 Task: Add a signature Jason Clark containing With sincere appreciation and warm wishes, Jason Clark to email address softage.8@softage.net and add a label Class schedules
Action: Mouse moved to (1070, 61)
Screenshot: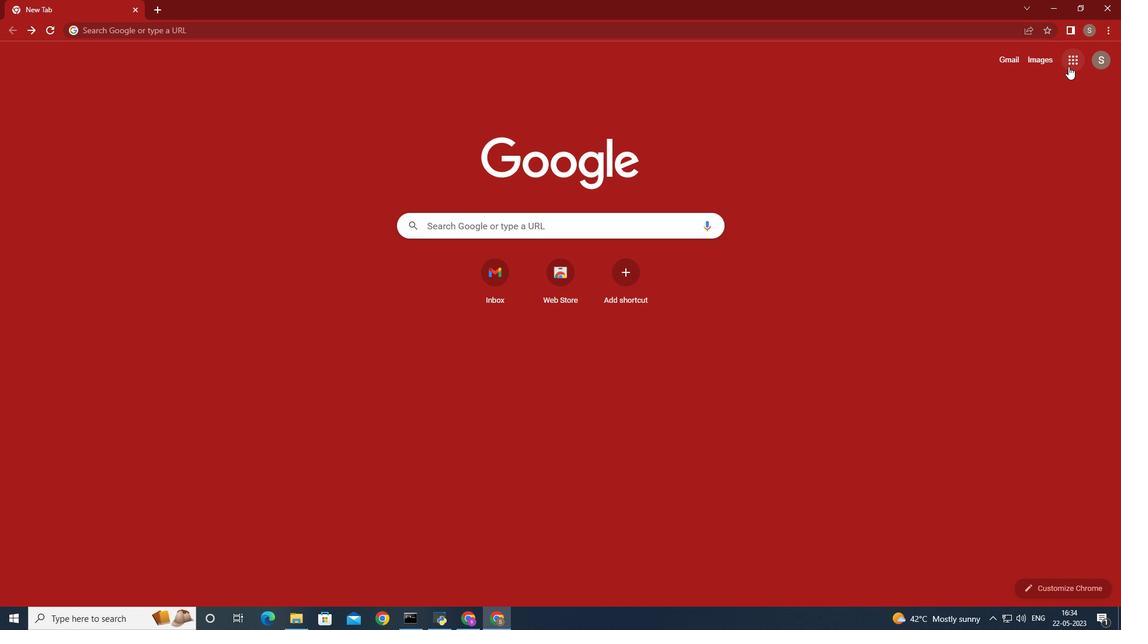 
Action: Mouse pressed left at (1070, 61)
Screenshot: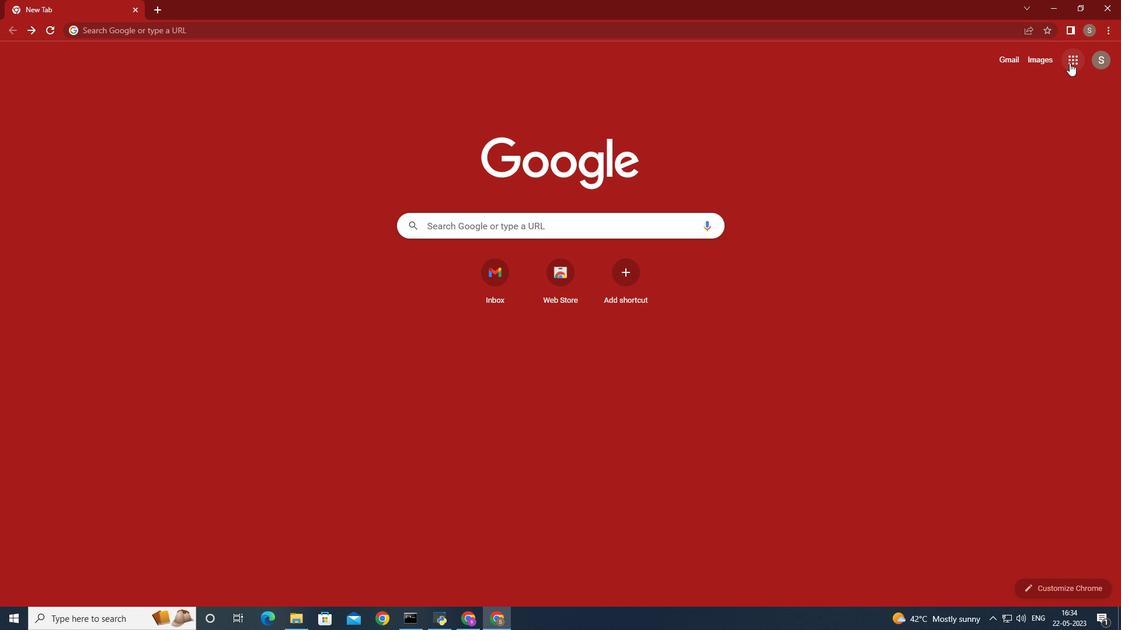 
Action: Mouse moved to (1028, 114)
Screenshot: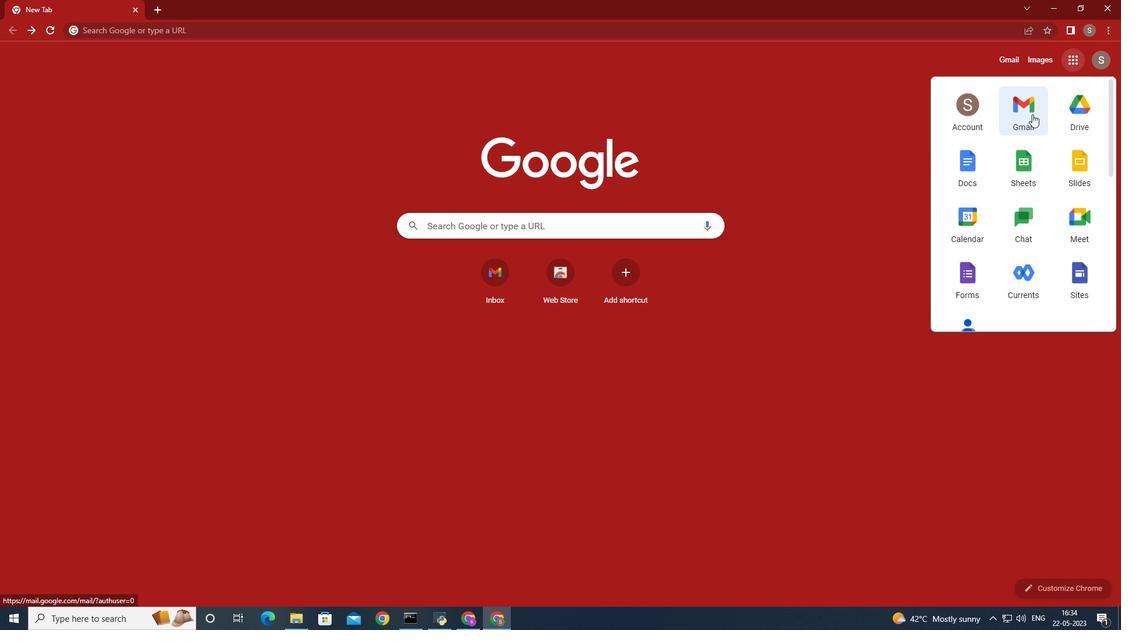 
Action: Mouse pressed left at (1028, 114)
Screenshot: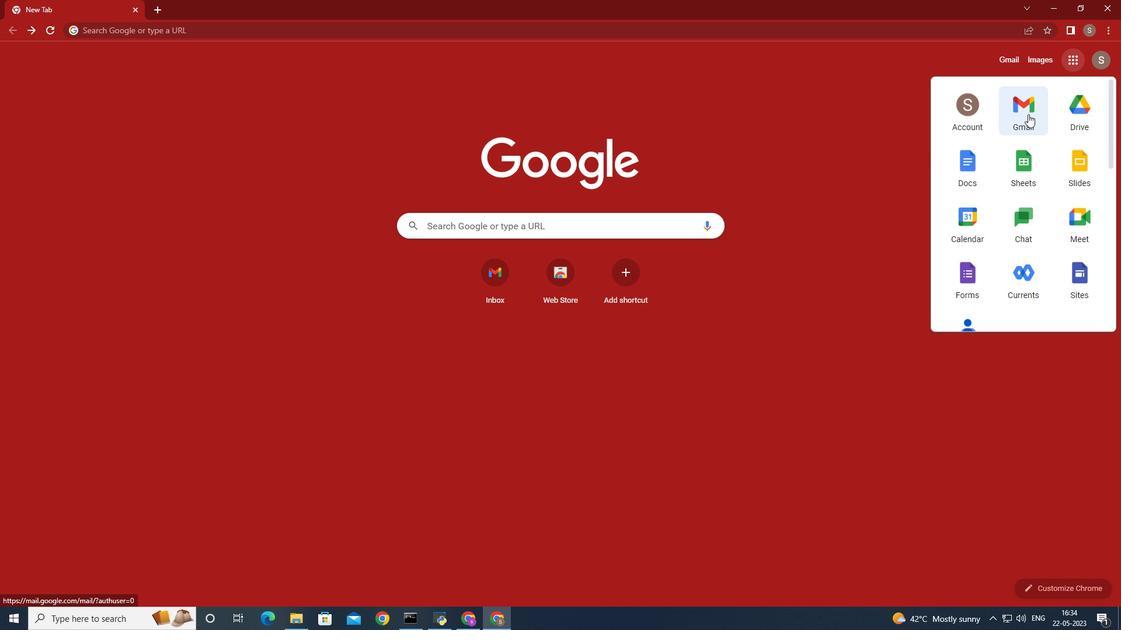 
Action: Mouse moved to (996, 85)
Screenshot: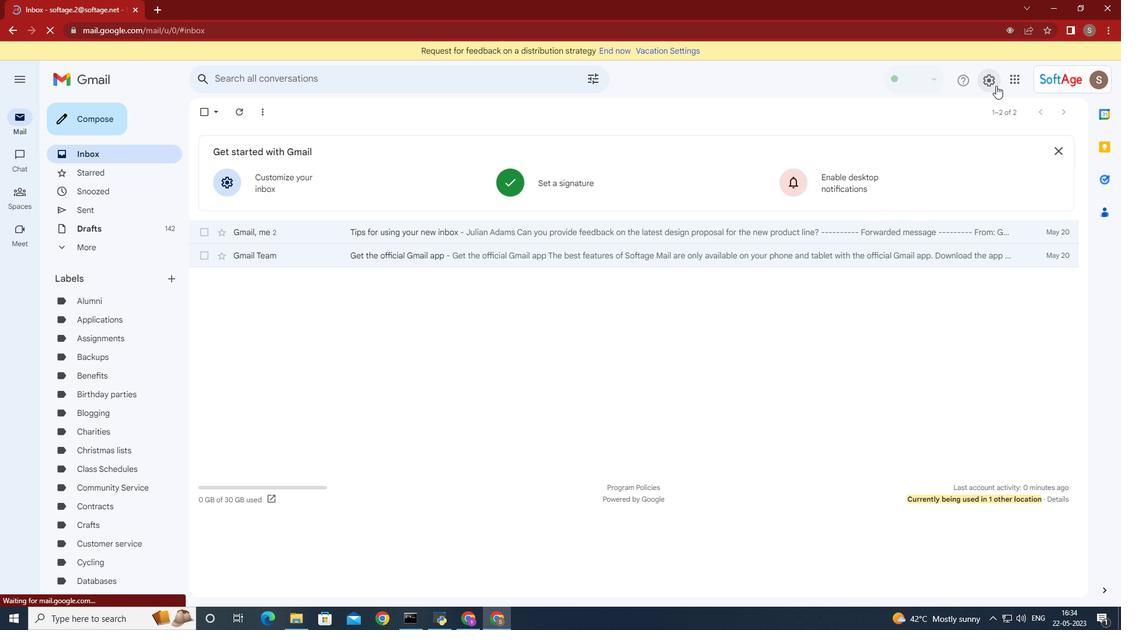 
Action: Mouse pressed left at (996, 85)
Screenshot: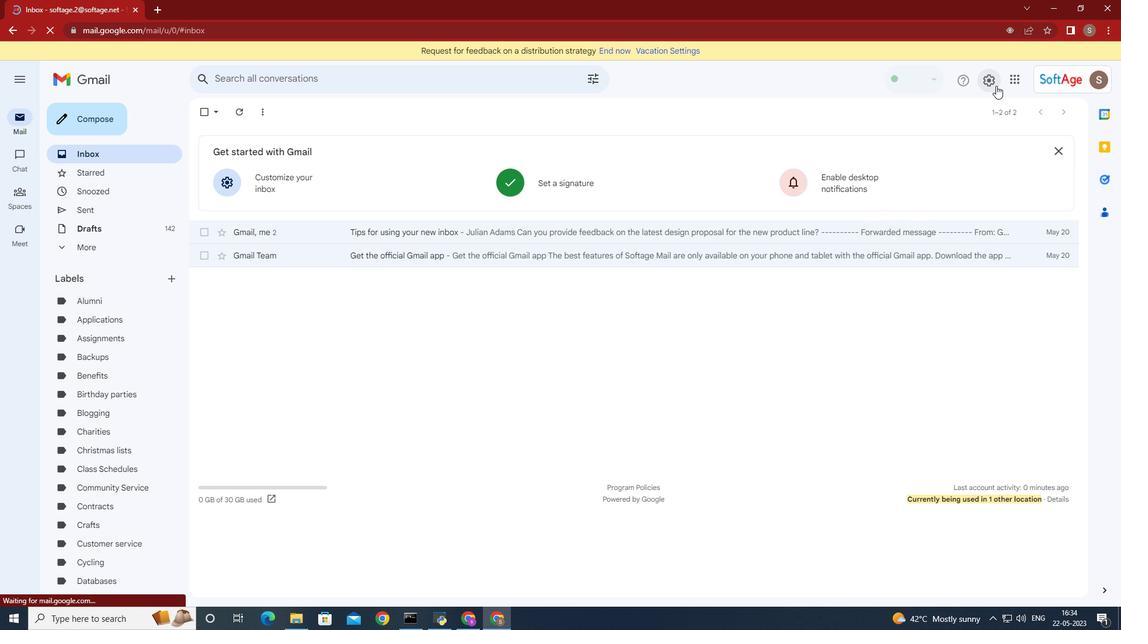 
Action: Mouse moved to (1004, 141)
Screenshot: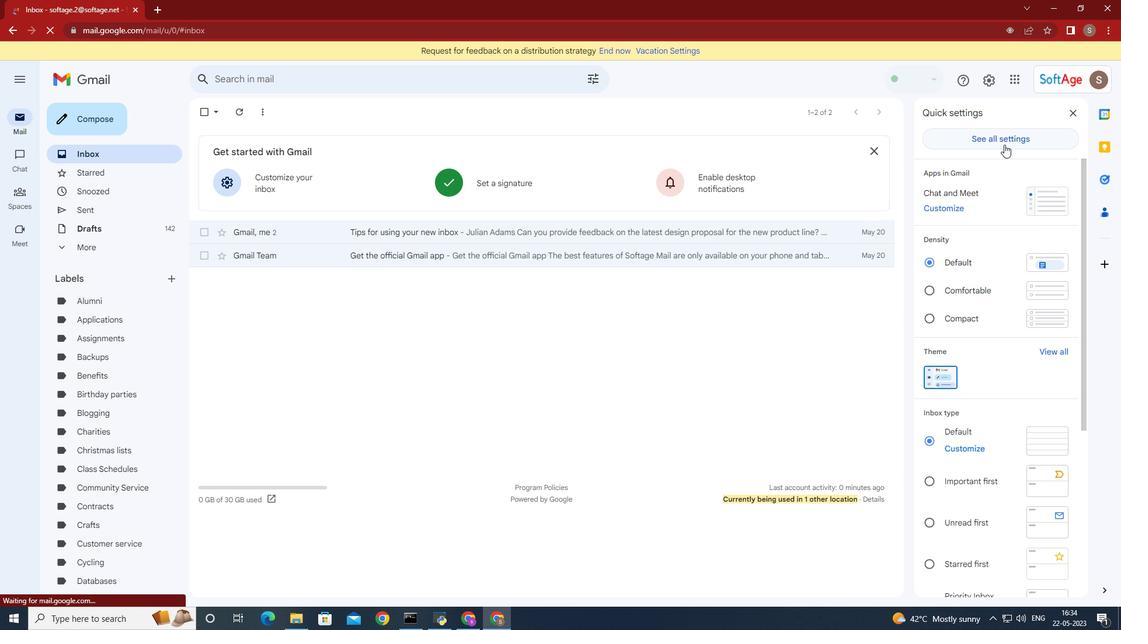 
Action: Mouse pressed left at (1004, 141)
Screenshot: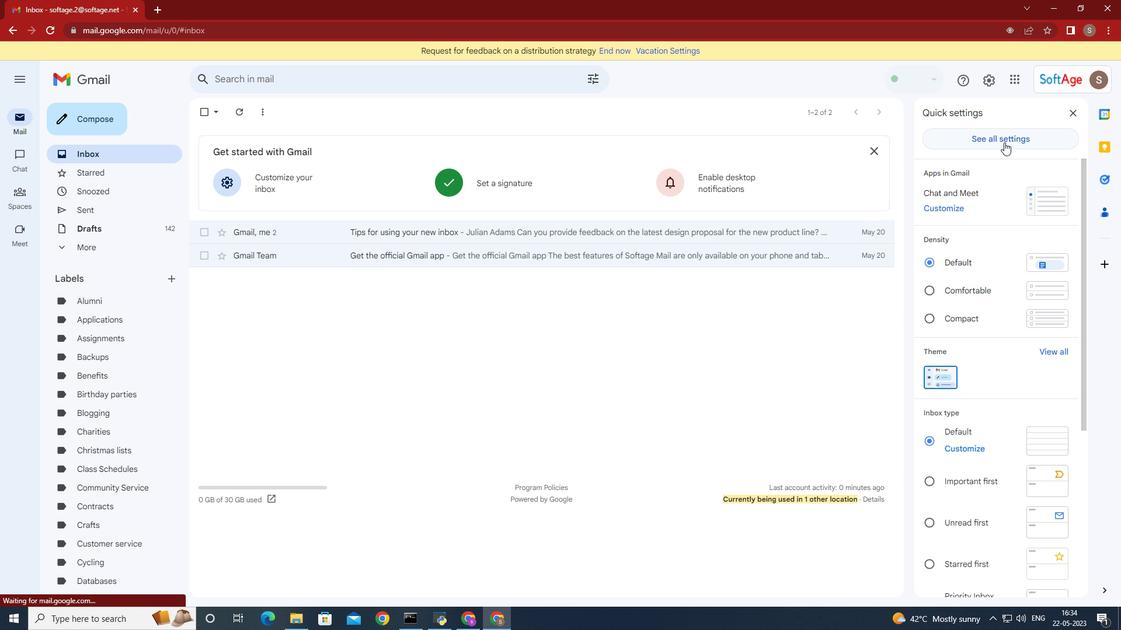 
Action: Mouse moved to (785, 265)
Screenshot: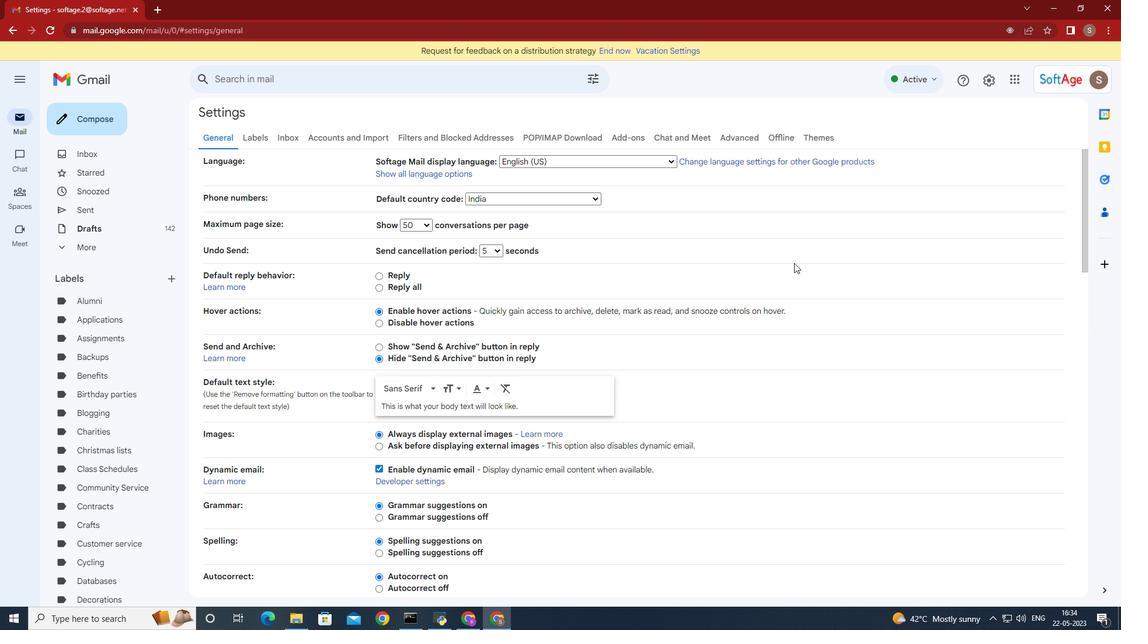 
Action: Mouse scrolled (785, 264) with delta (0, 0)
Screenshot: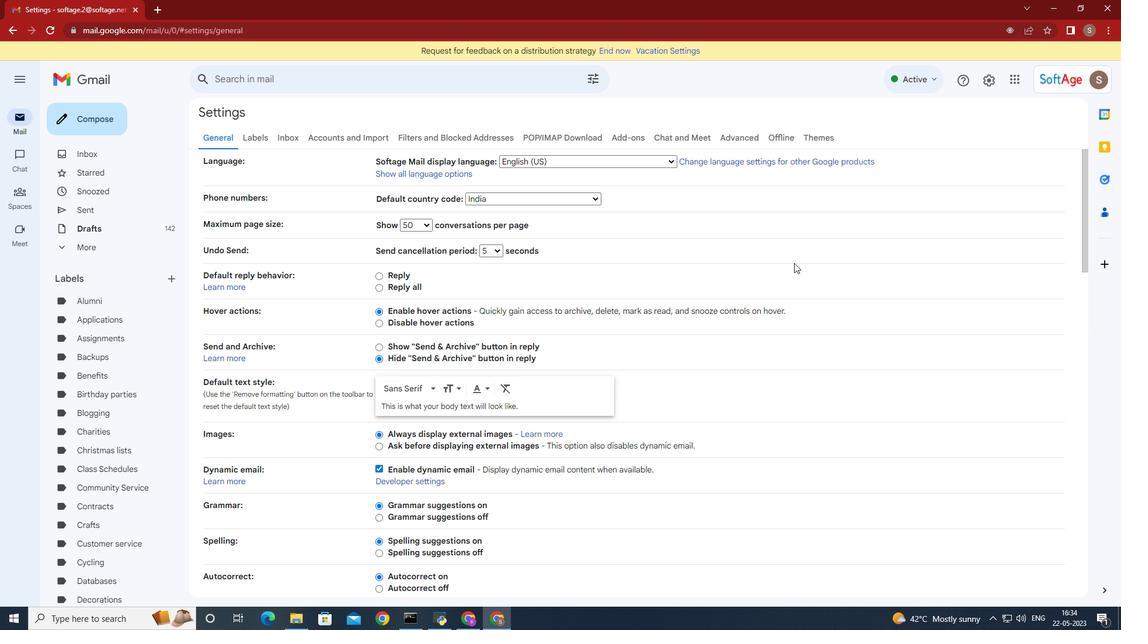 
Action: Mouse moved to (784, 265)
Screenshot: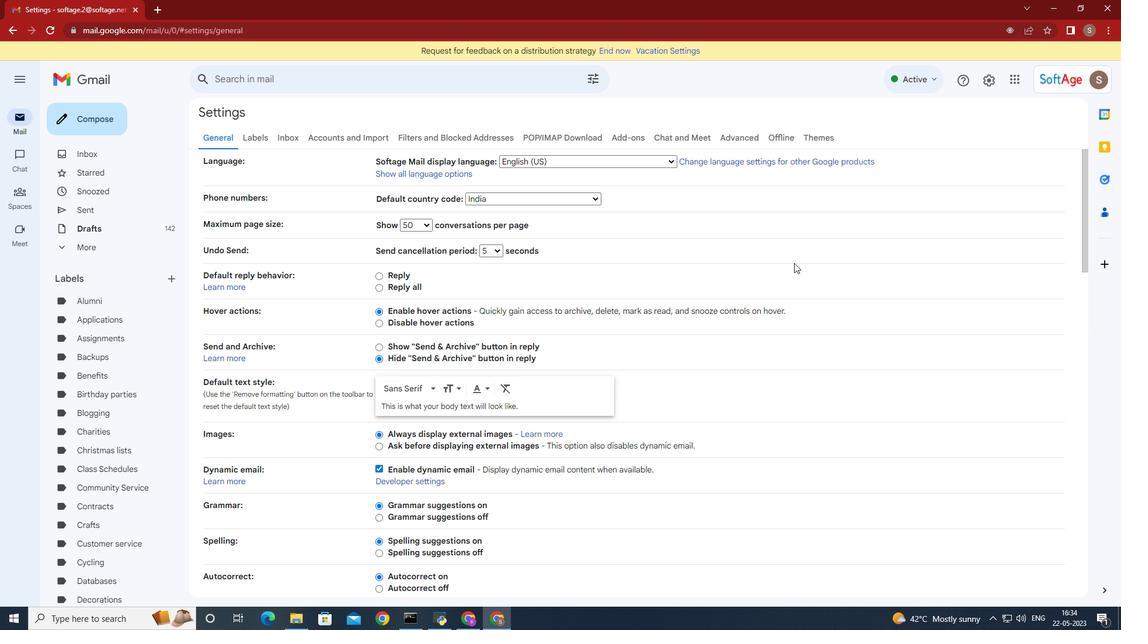 
Action: Mouse scrolled (784, 264) with delta (0, 0)
Screenshot: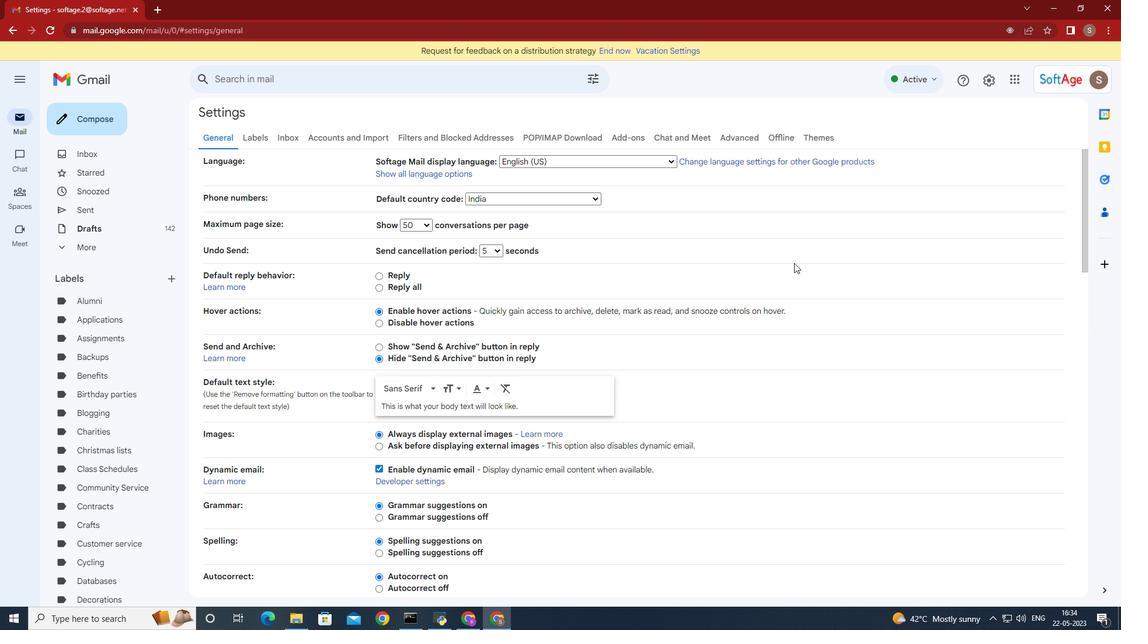 
Action: Mouse moved to (784, 265)
Screenshot: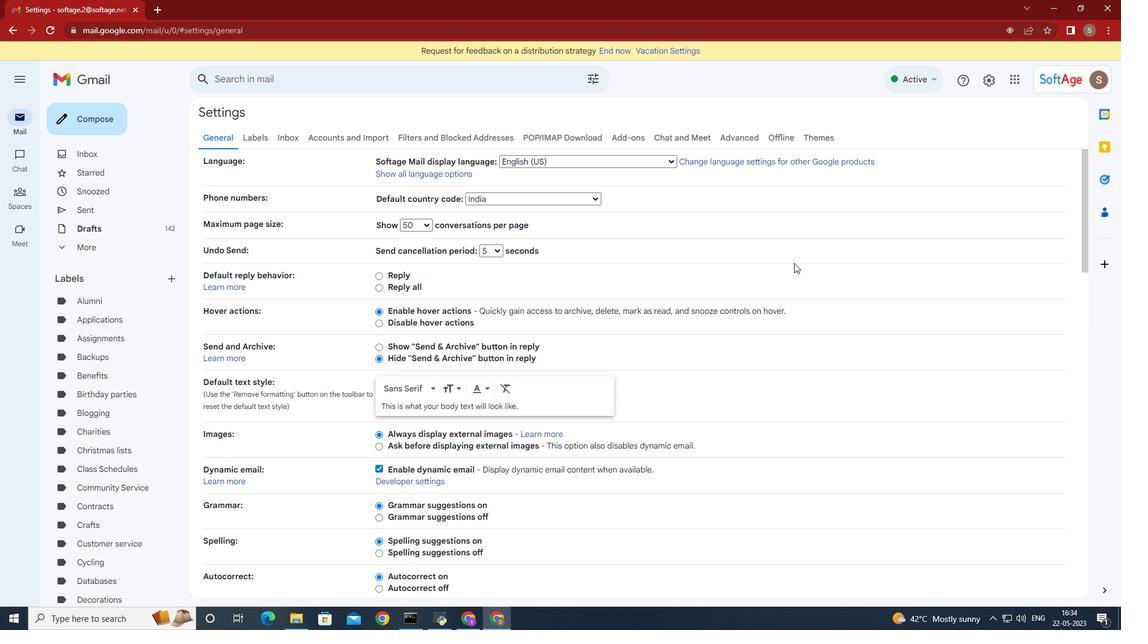 
Action: Mouse scrolled (784, 264) with delta (0, 0)
Screenshot: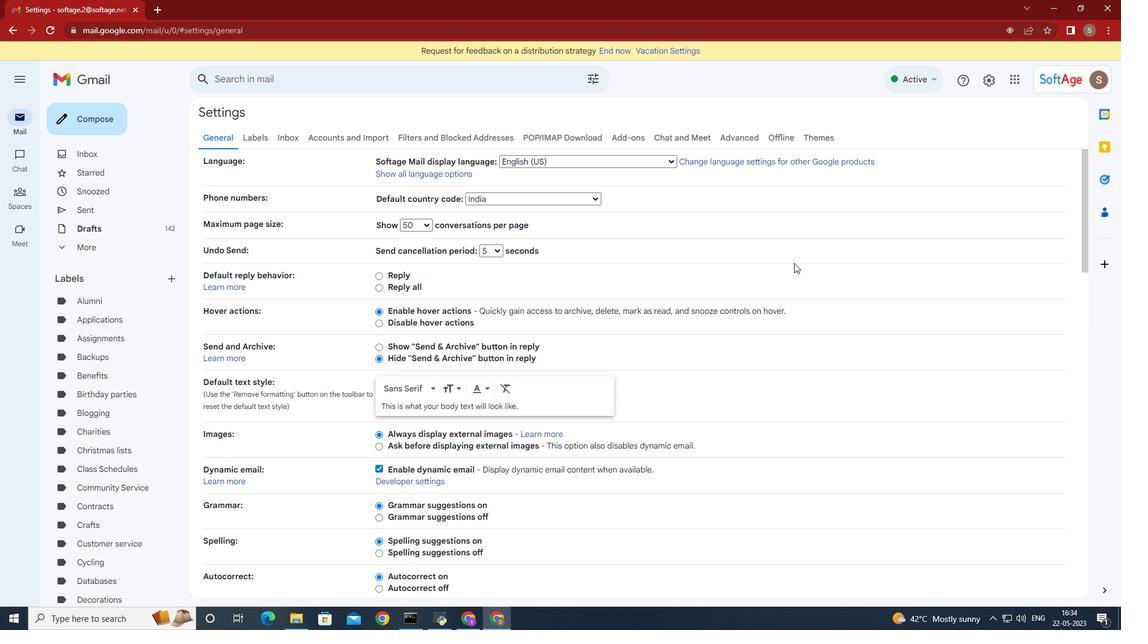 
Action: Mouse moved to (782, 265)
Screenshot: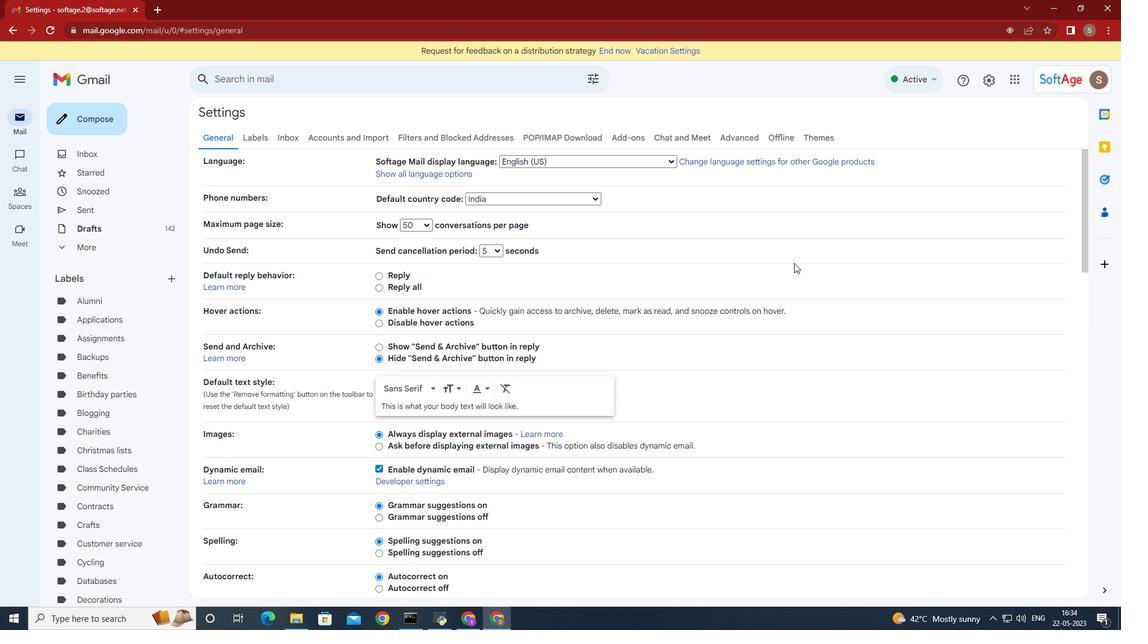 
Action: Mouse scrolled (782, 265) with delta (0, 0)
Screenshot: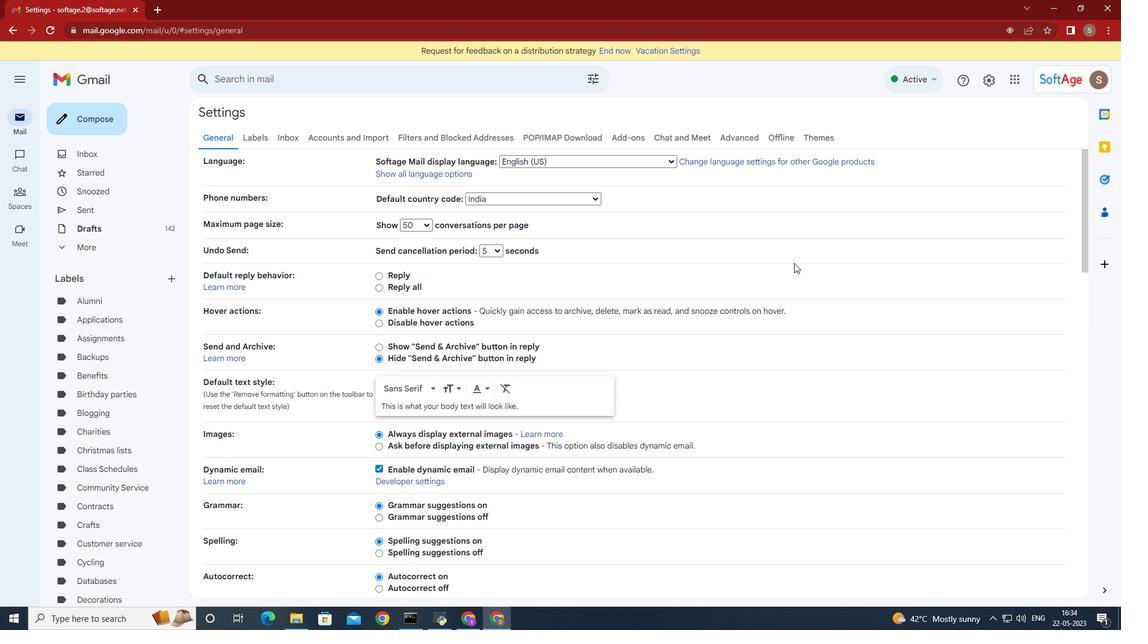 
Action: Mouse moved to (779, 265)
Screenshot: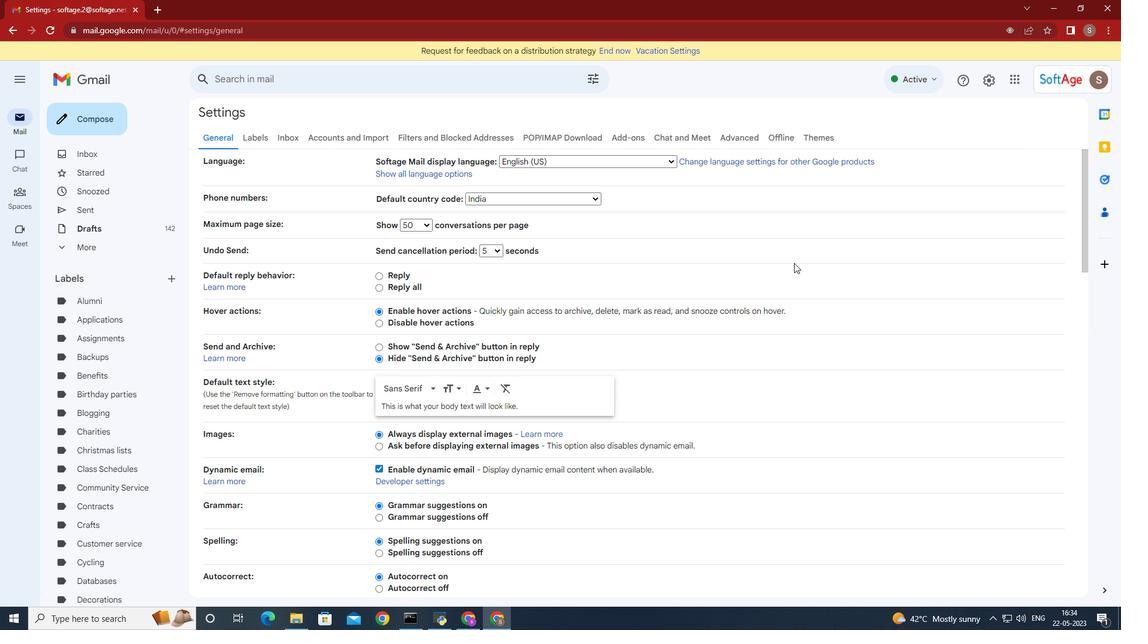 
Action: Mouse scrolled (779, 265) with delta (0, 0)
Screenshot: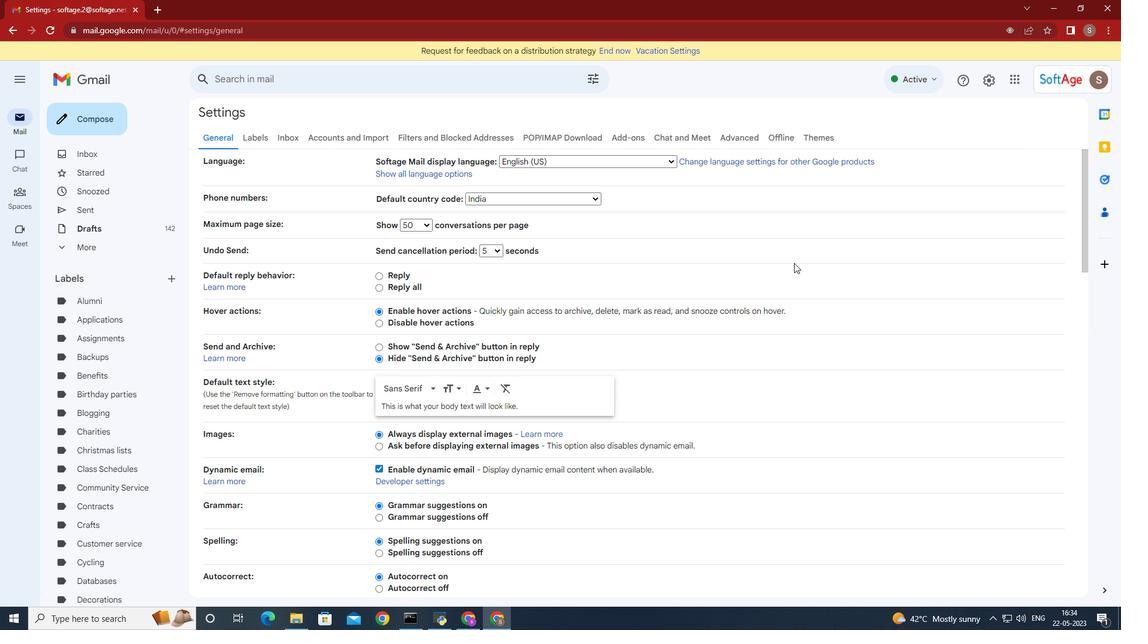 
Action: Mouse moved to (776, 265)
Screenshot: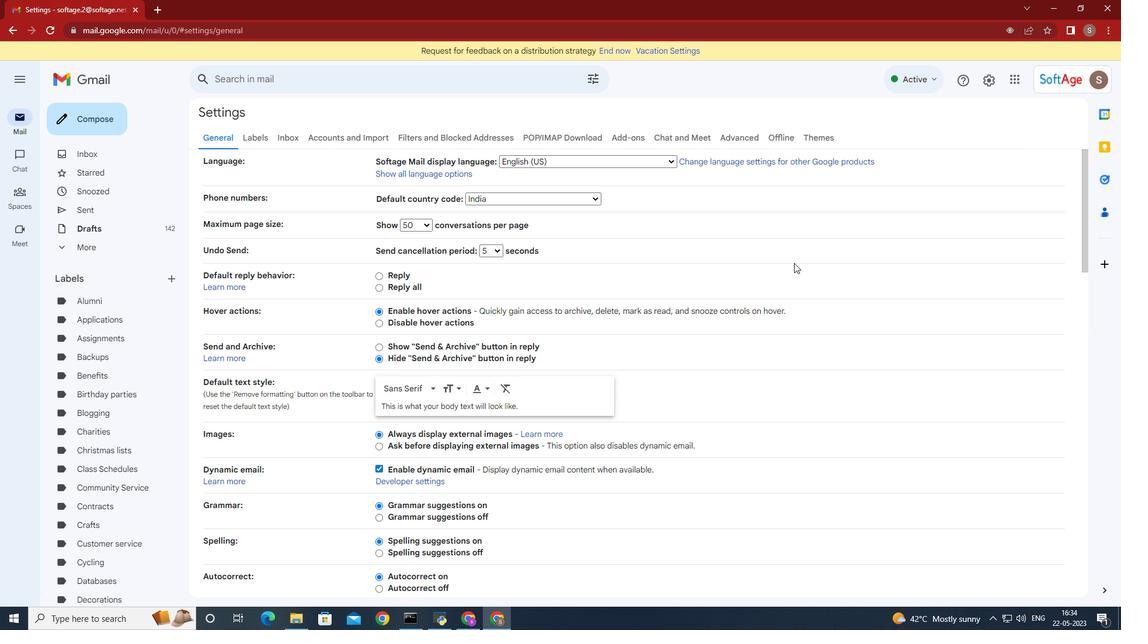 
Action: Mouse scrolled (776, 265) with delta (0, 0)
Screenshot: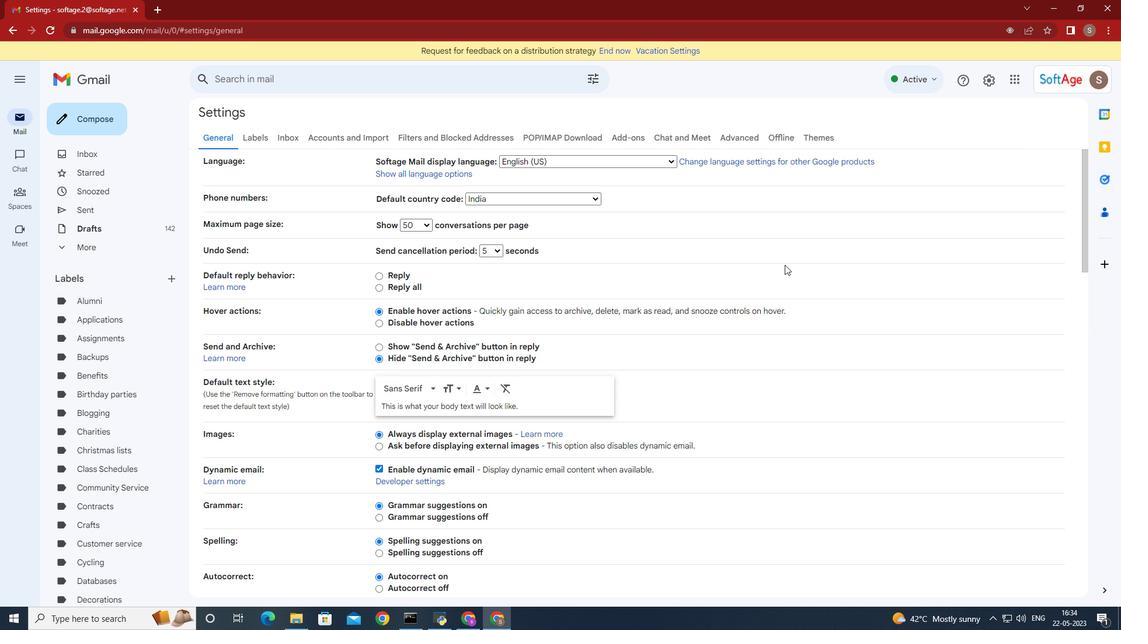 
Action: Mouse moved to (772, 265)
Screenshot: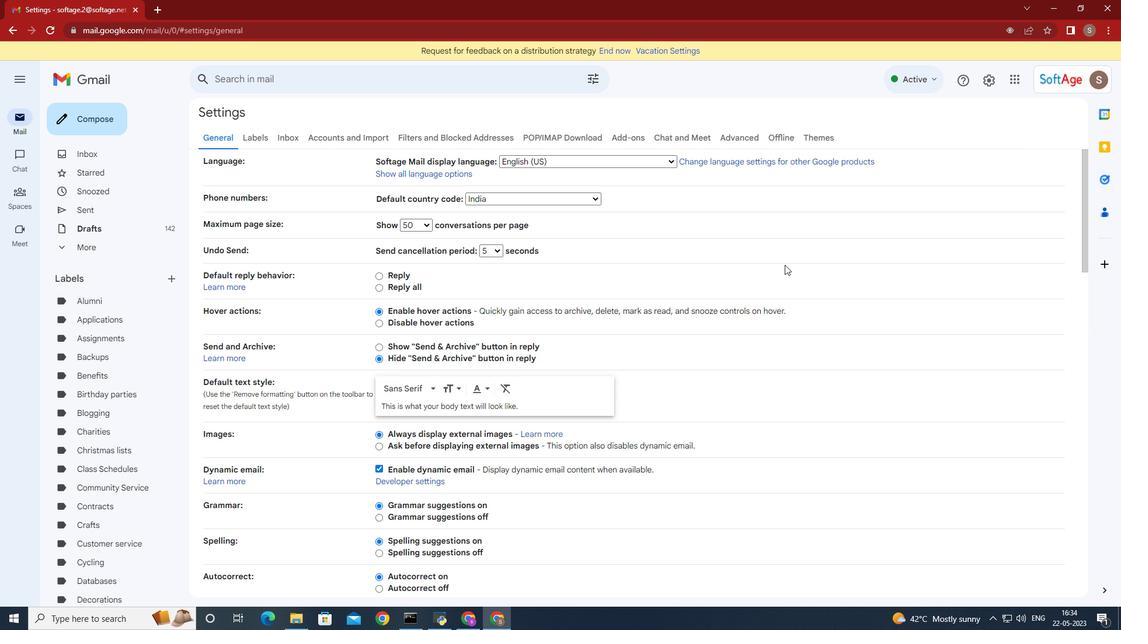 
Action: Mouse scrolled (772, 264) with delta (0, 0)
Screenshot: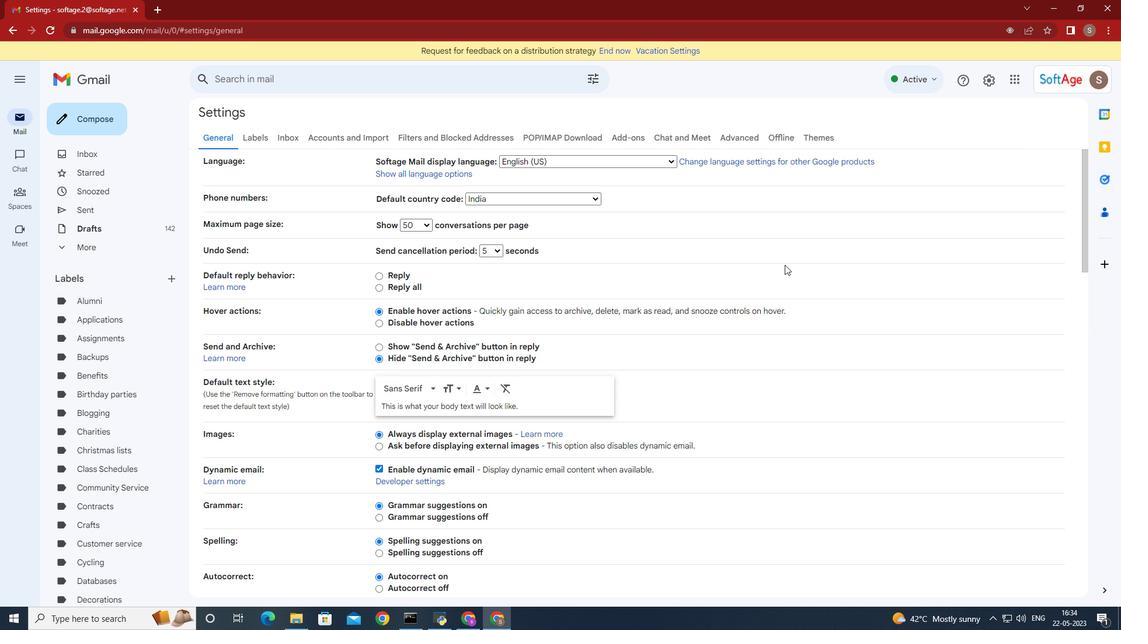 
Action: Mouse moved to (748, 268)
Screenshot: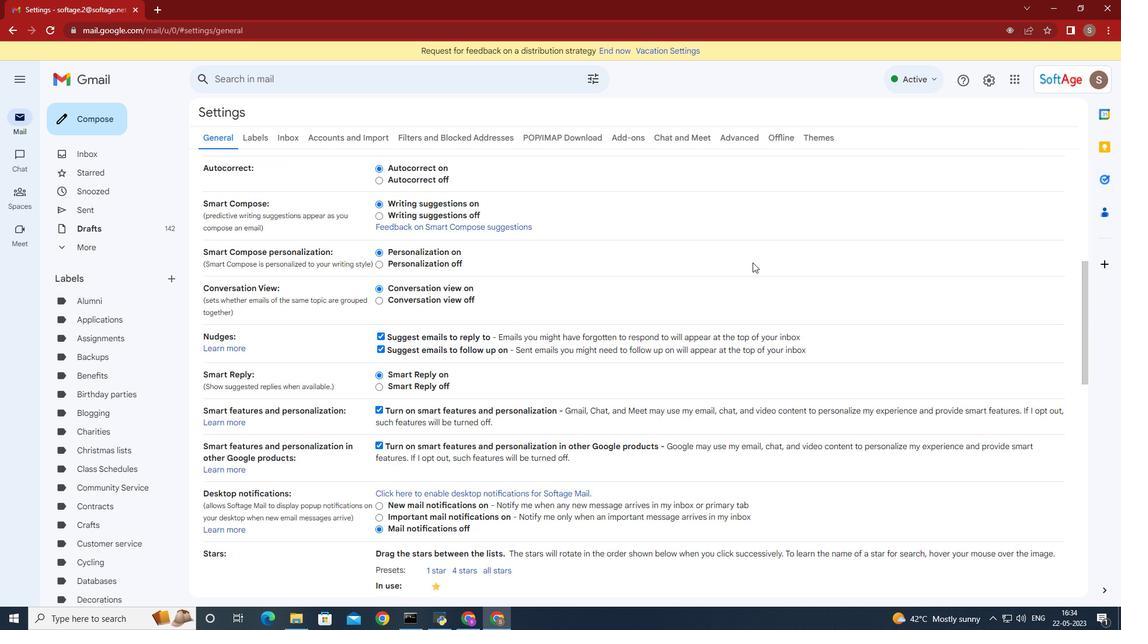 
Action: Mouse scrolled (748, 268) with delta (0, 0)
Screenshot: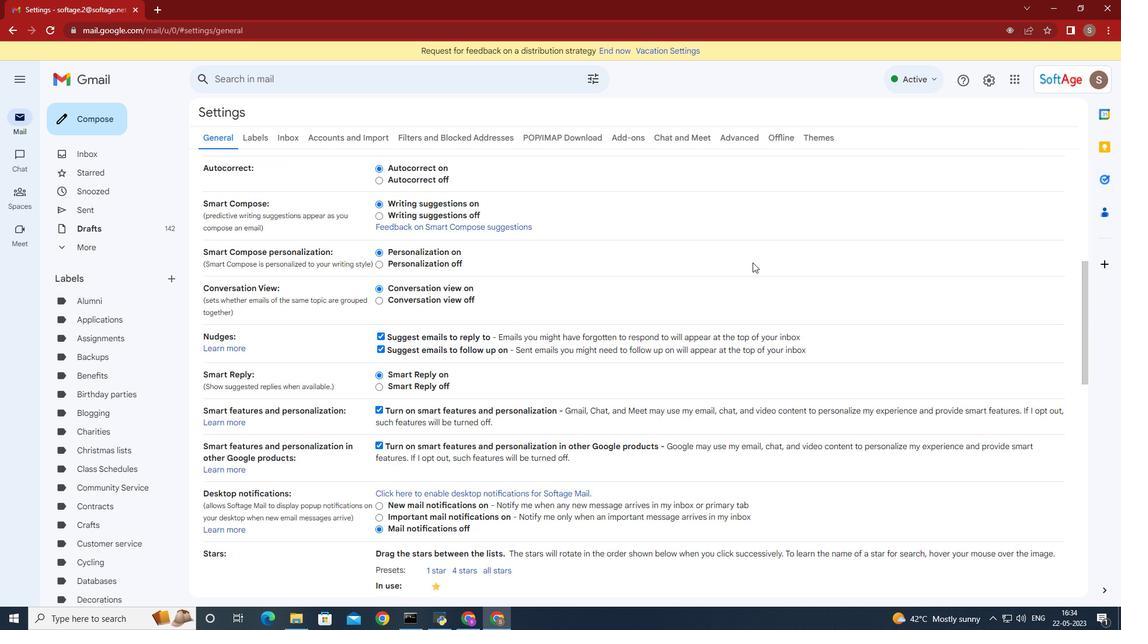
Action: Mouse moved to (748, 269)
Screenshot: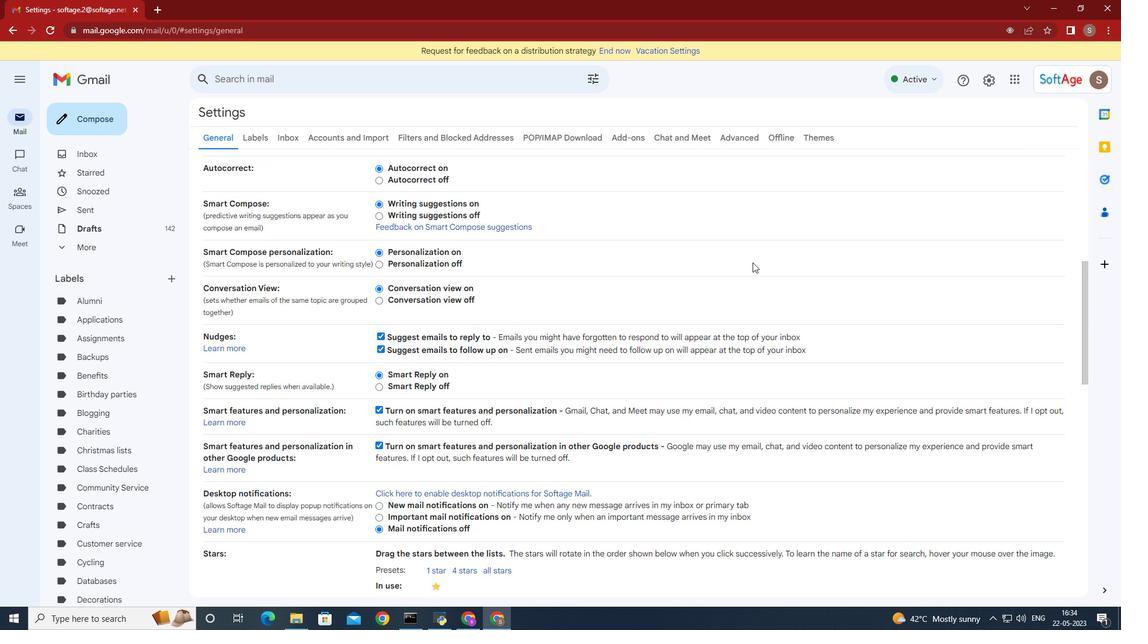 
Action: Mouse scrolled (748, 268) with delta (0, 0)
Screenshot: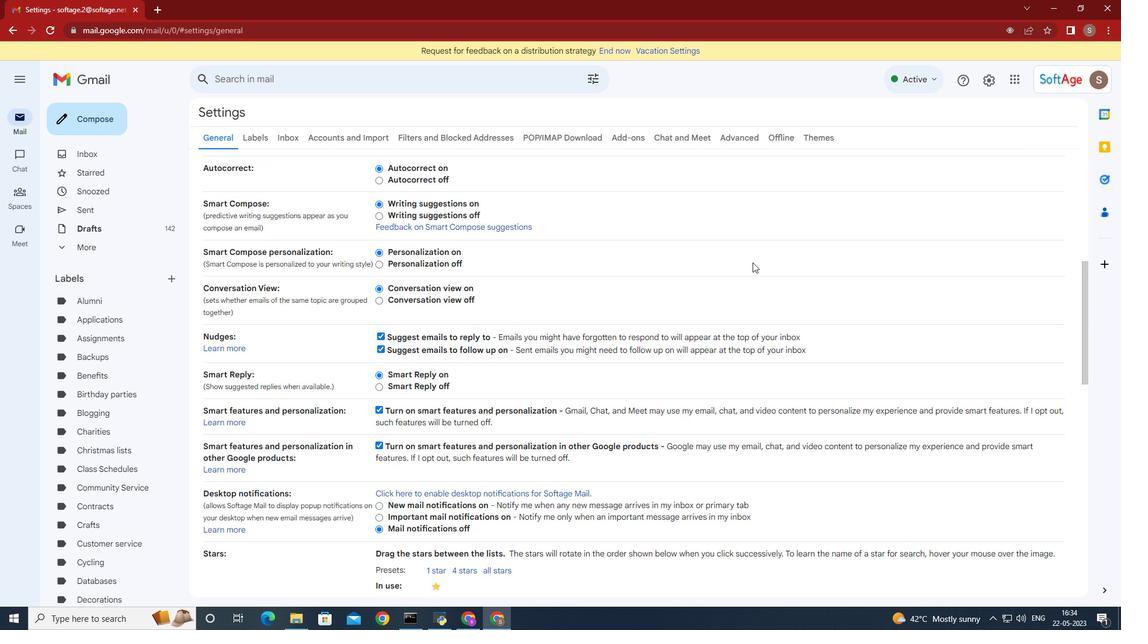 
Action: Mouse moved to (747, 269)
Screenshot: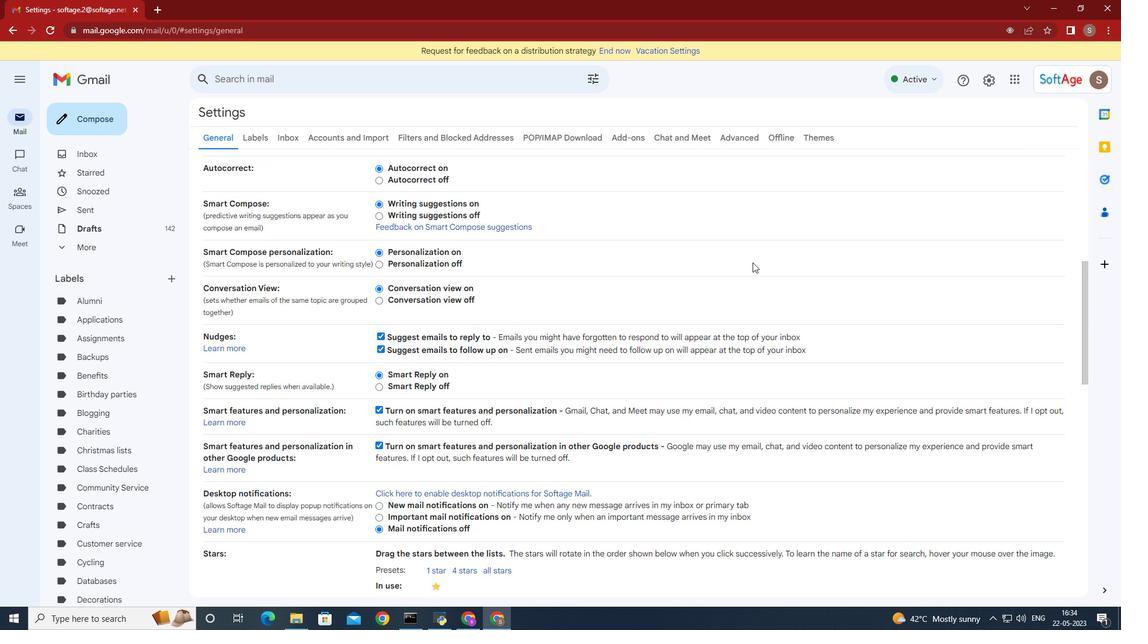 
Action: Mouse scrolled (747, 269) with delta (0, 0)
Screenshot: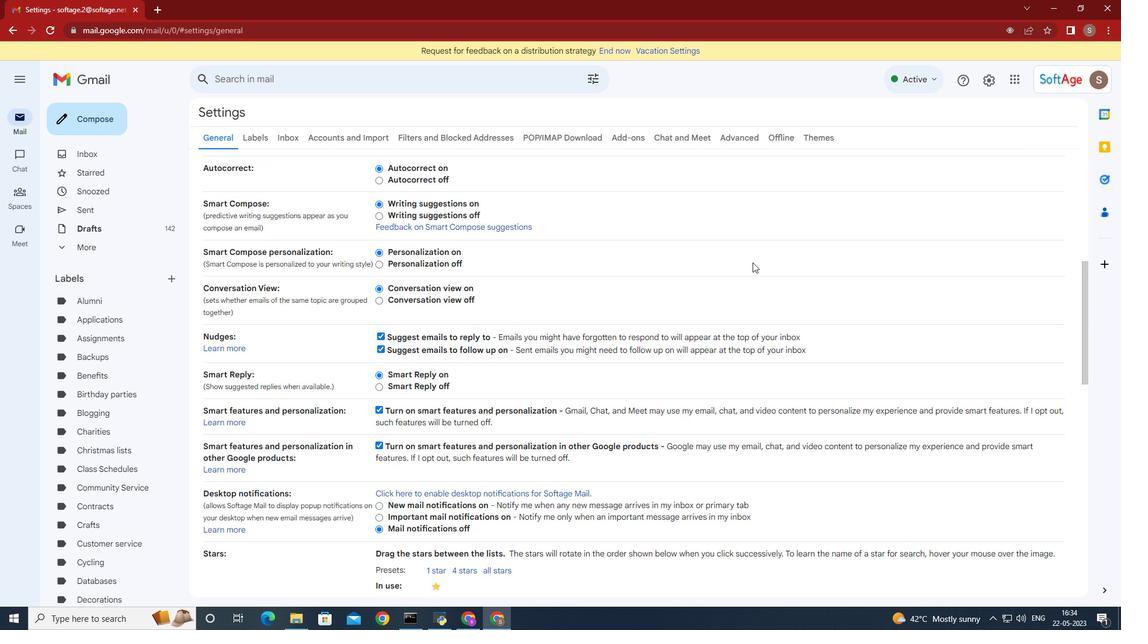 
Action: Mouse moved to (747, 270)
Screenshot: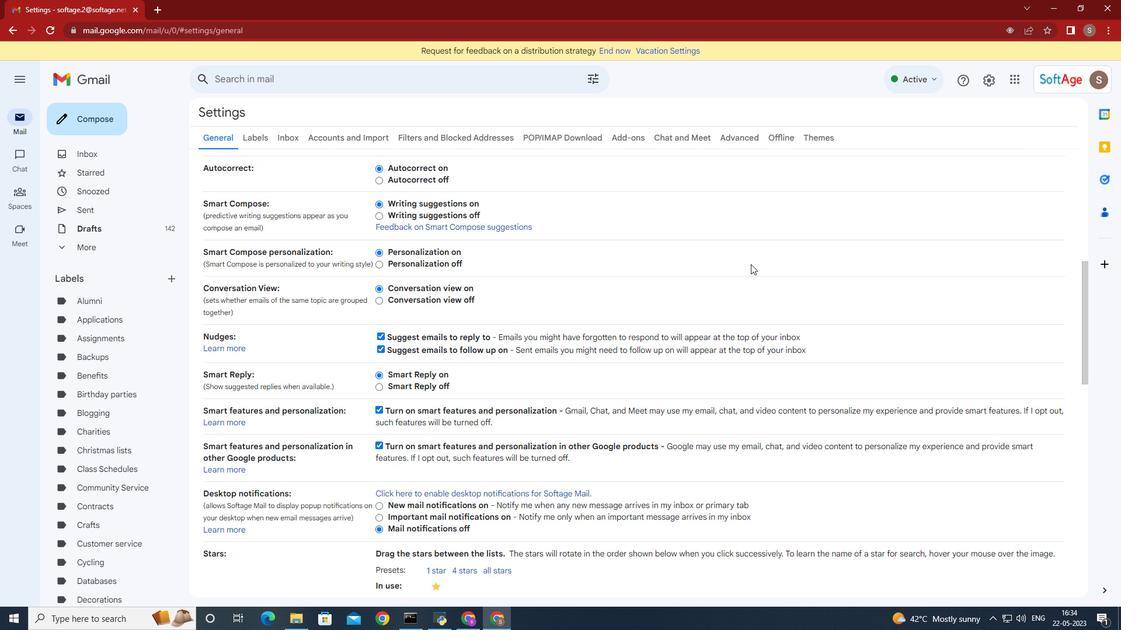 
Action: Mouse scrolled (747, 269) with delta (0, 0)
Screenshot: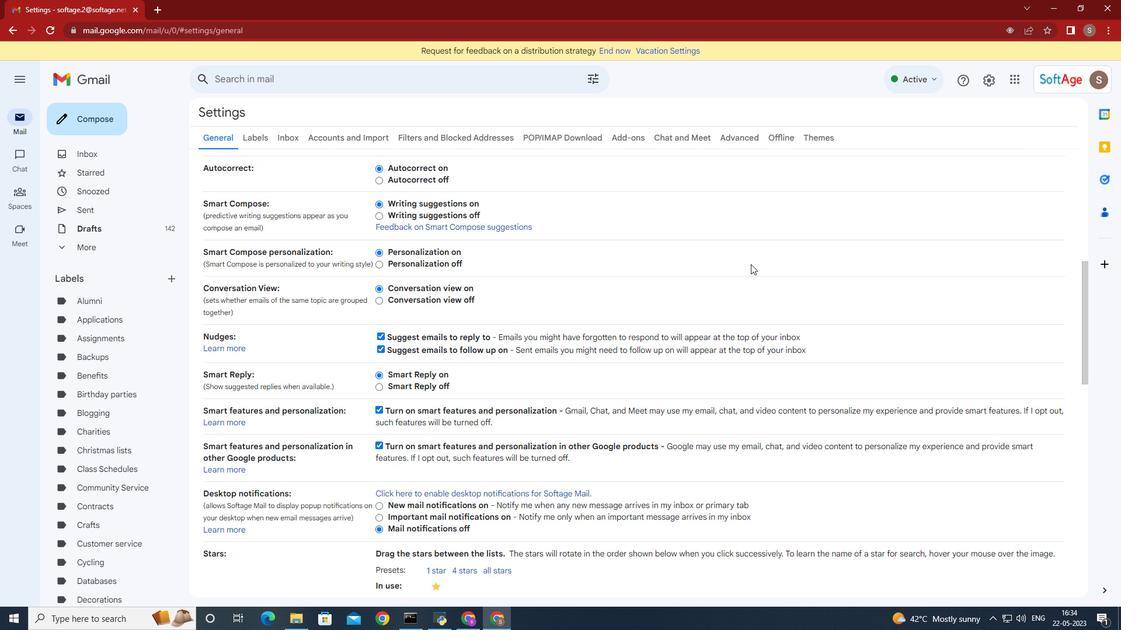 
Action: Mouse moved to (746, 270)
Screenshot: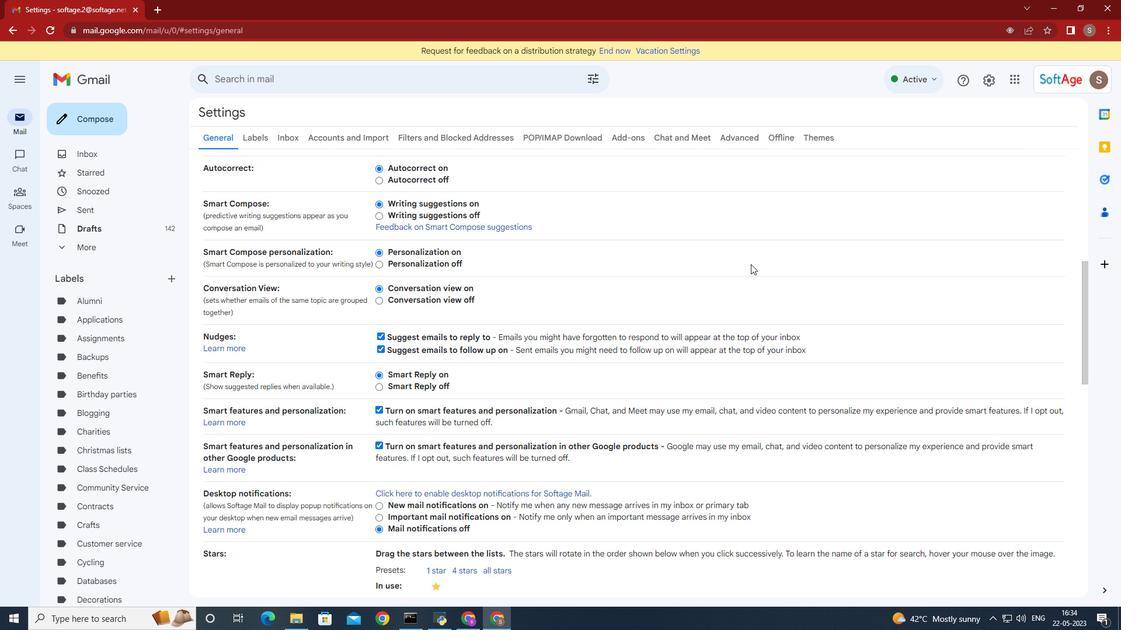 
Action: Mouse scrolled (746, 269) with delta (0, 0)
Screenshot: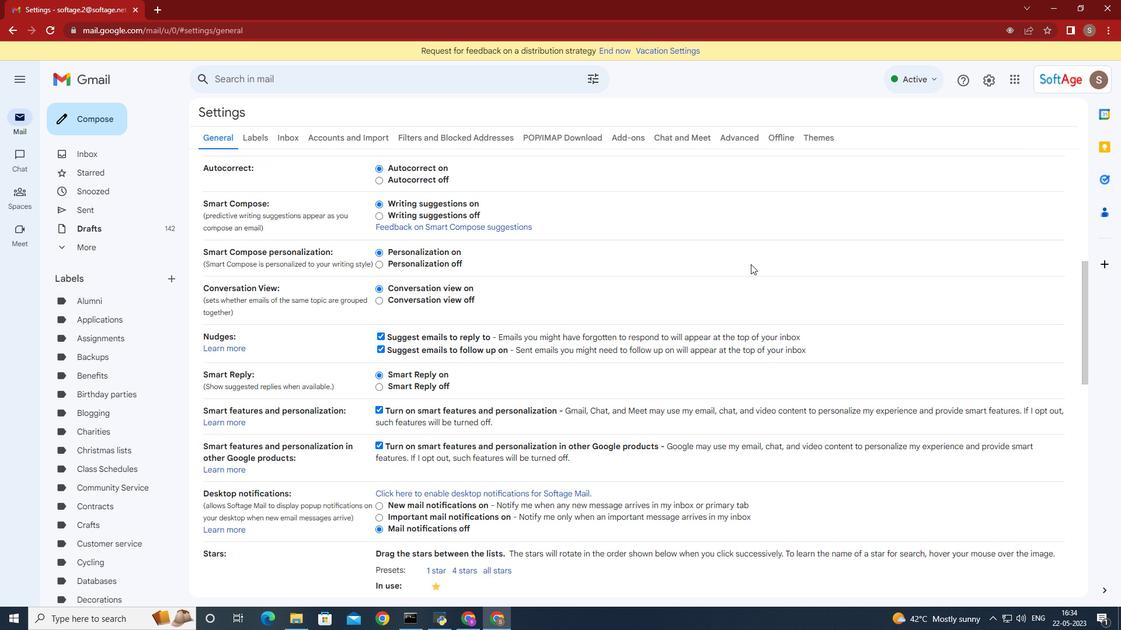 
Action: Mouse moved to (745, 270)
Screenshot: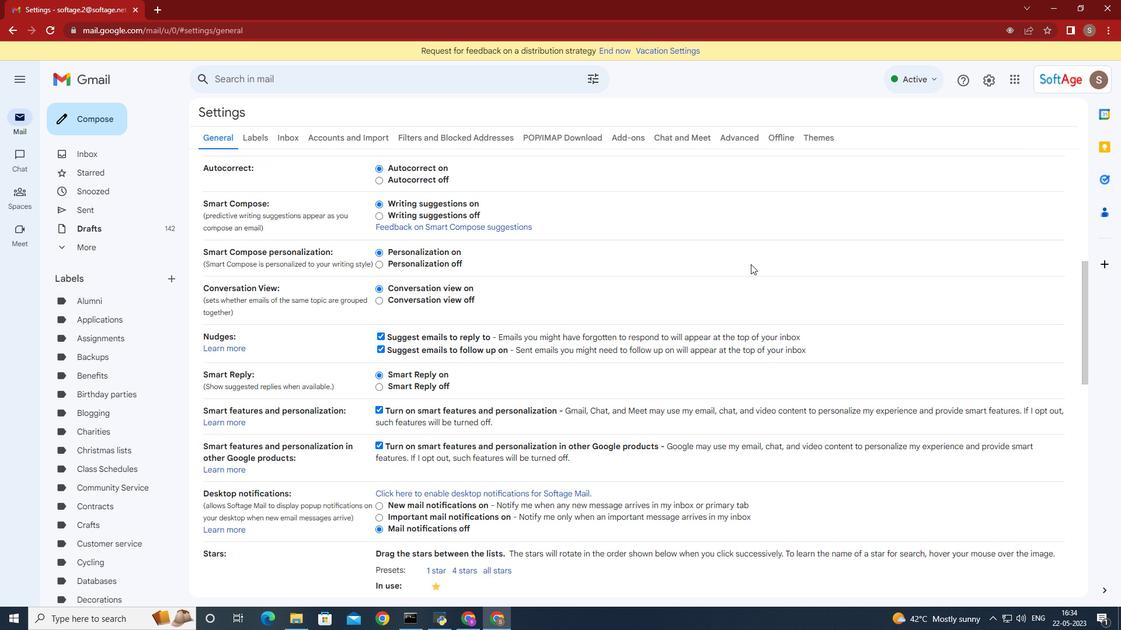 
Action: Mouse scrolled (745, 269) with delta (0, 0)
Screenshot: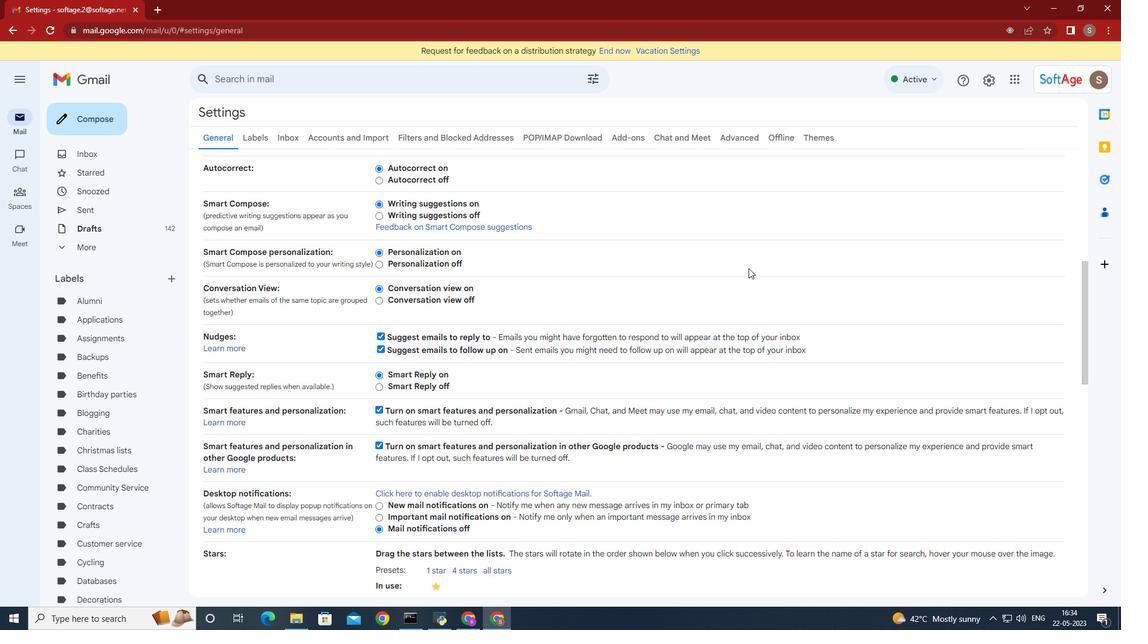 
Action: Mouse moved to (741, 269)
Screenshot: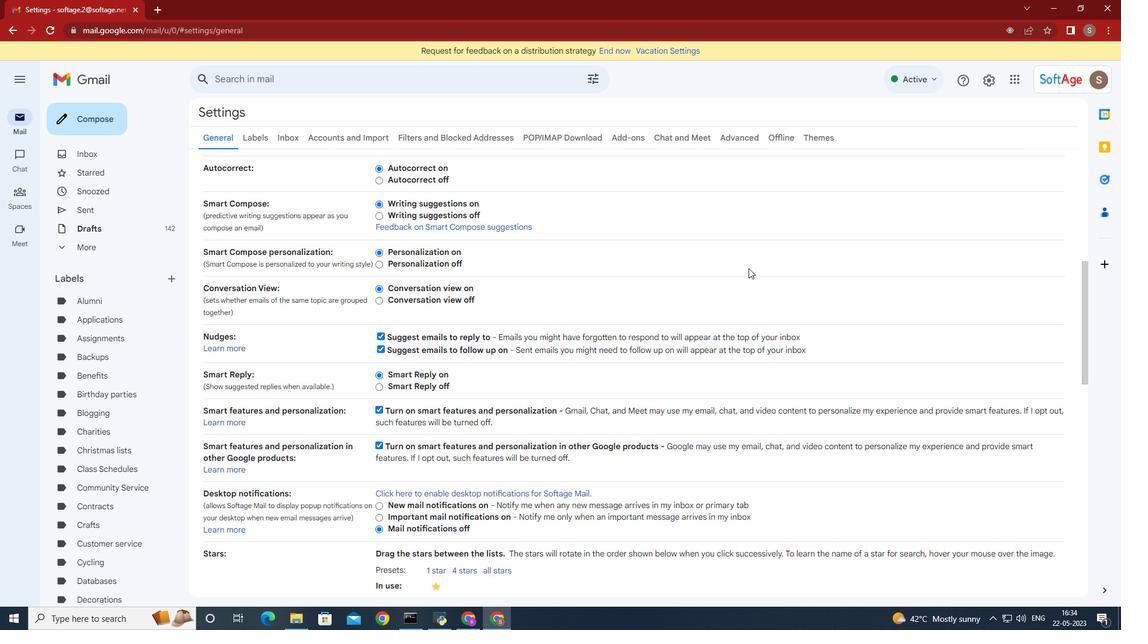 
Action: Mouse scrolled (741, 269) with delta (0, 0)
Screenshot: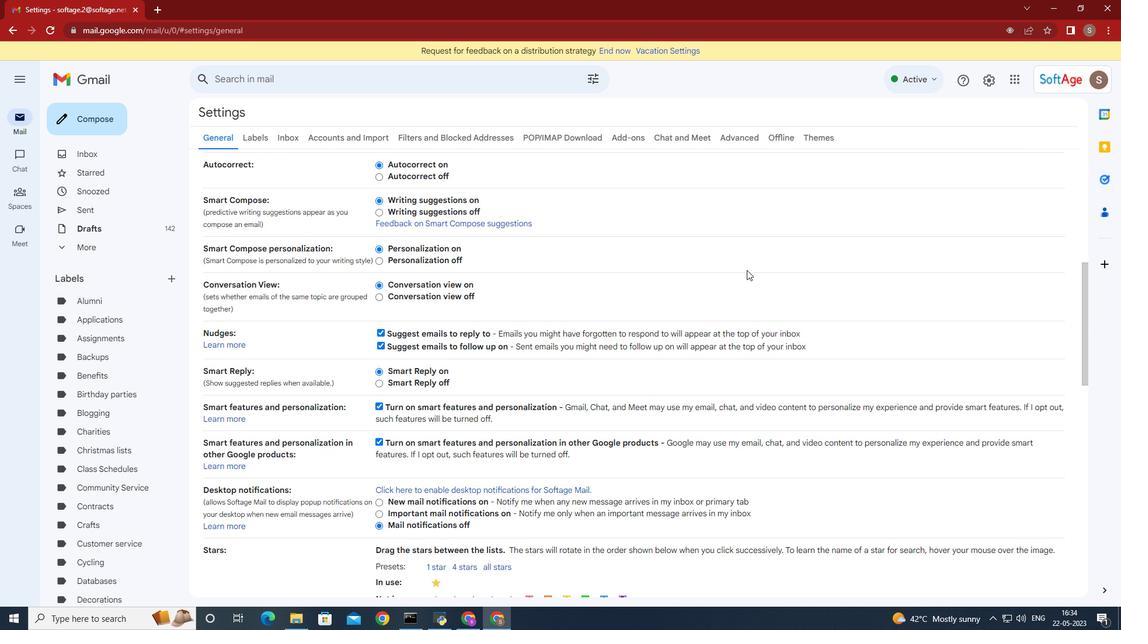 
Action: Mouse moved to (729, 270)
Screenshot: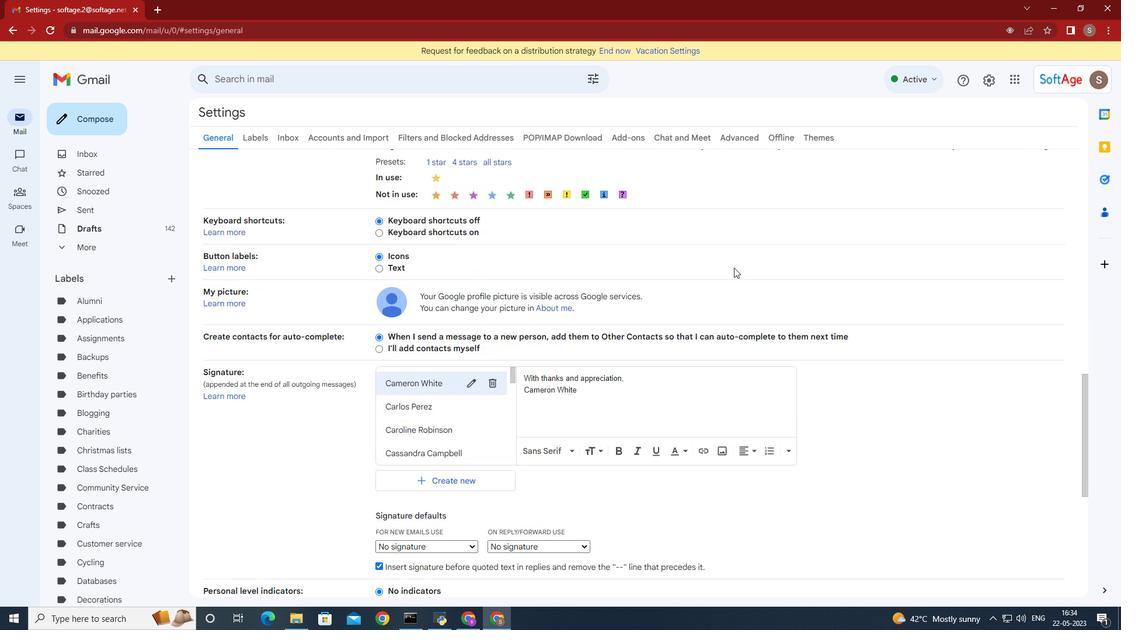 
Action: Mouse scrolled (729, 269) with delta (0, 0)
Screenshot: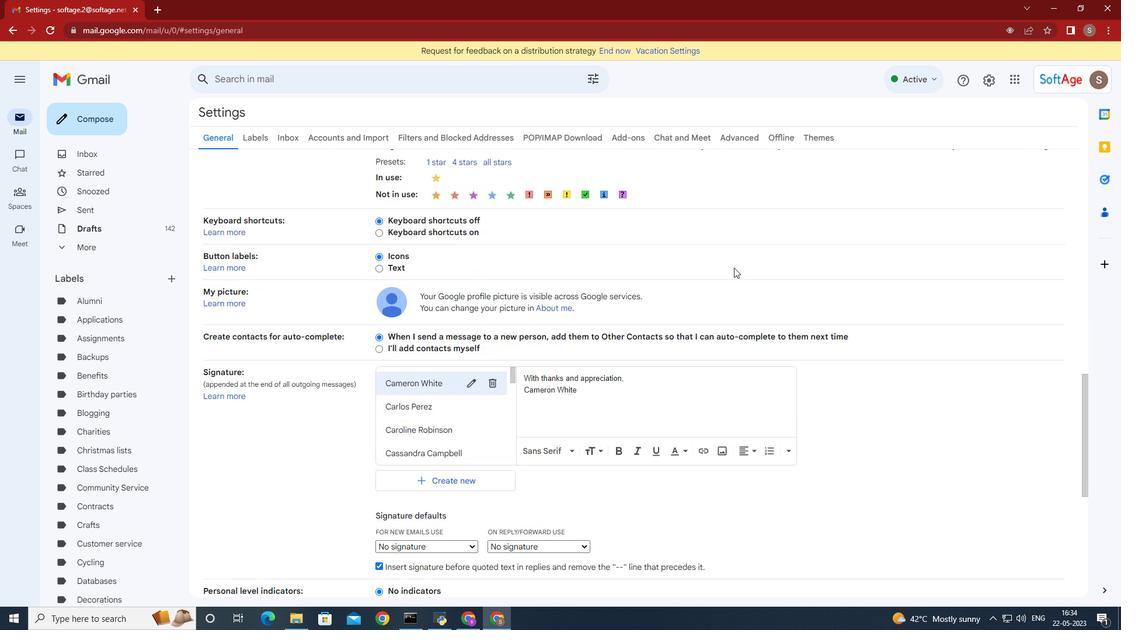 
Action: Mouse moved to (729, 270)
Screenshot: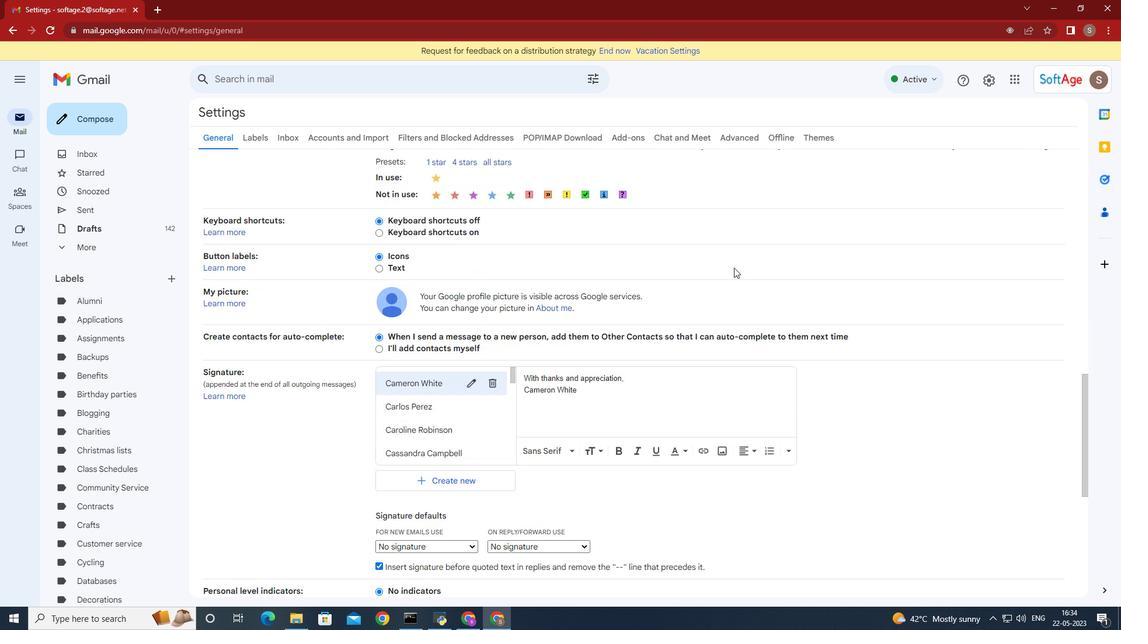
Action: Mouse scrolled (729, 269) with delta (0, 0)
Screenshot: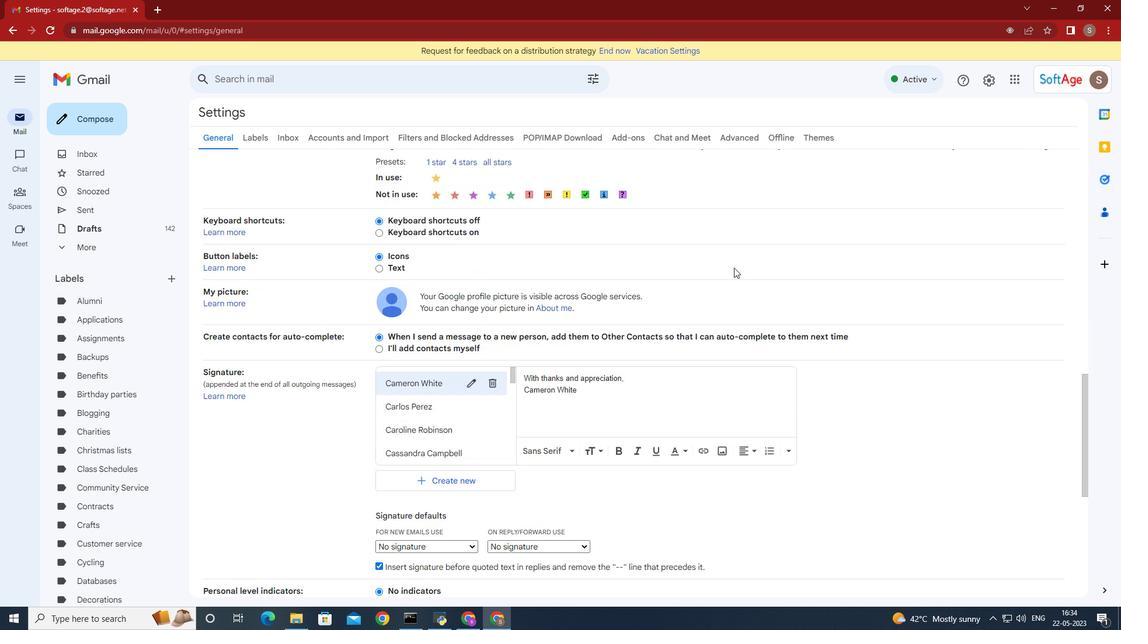 
Action: Mouse moved to (728, 270)
Screenshot: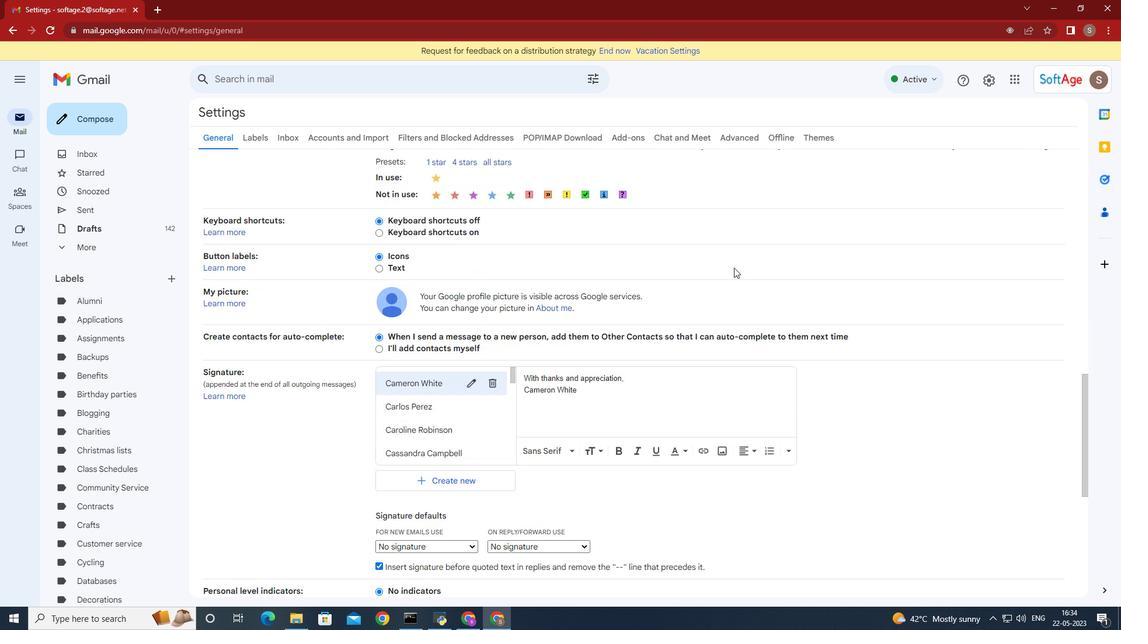 
Action: Mouse scrolled (728, 269) with delta (0, 0)
Screenshot: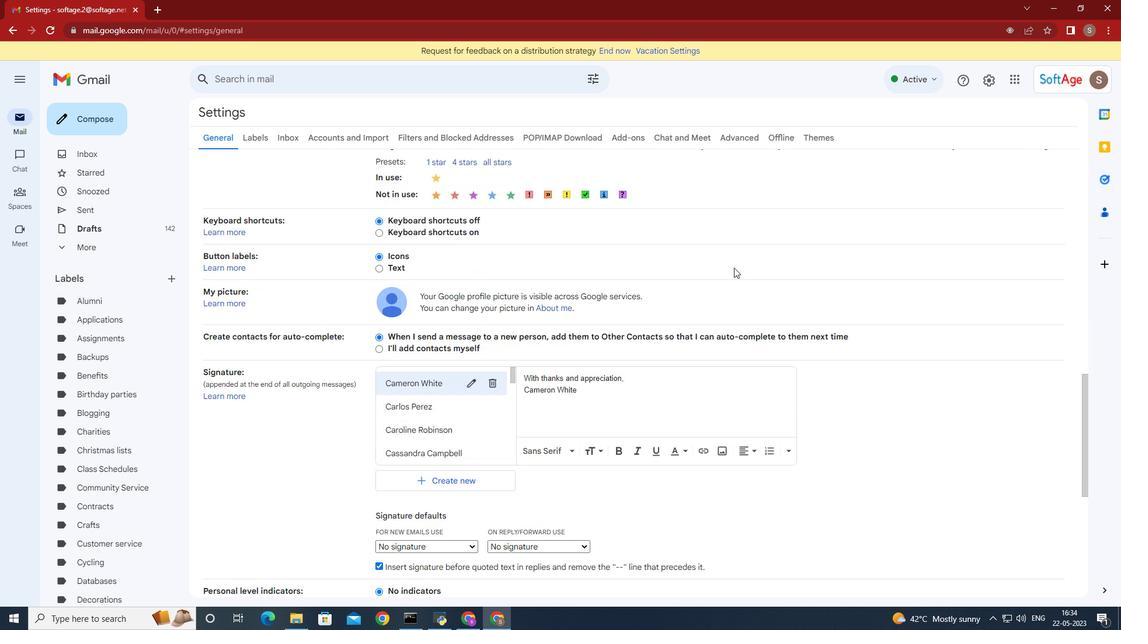 
Action: Mouse moved to (728, 271)
Screenshot: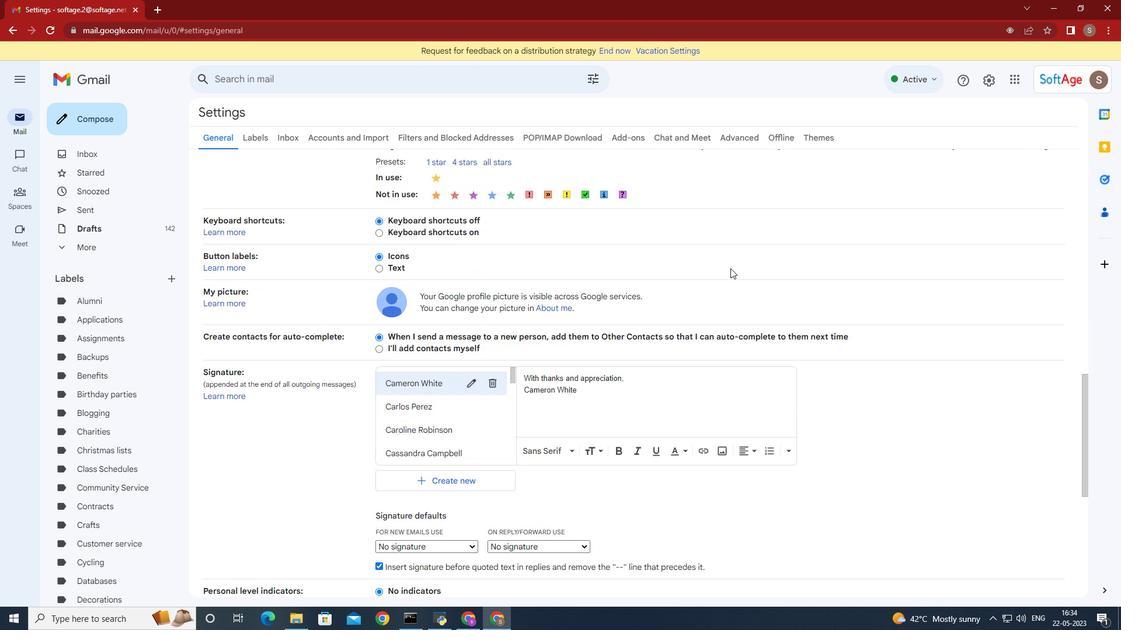 
Action: Mouse scrolled (728, 270) with delta (0, 0)
Screenshot: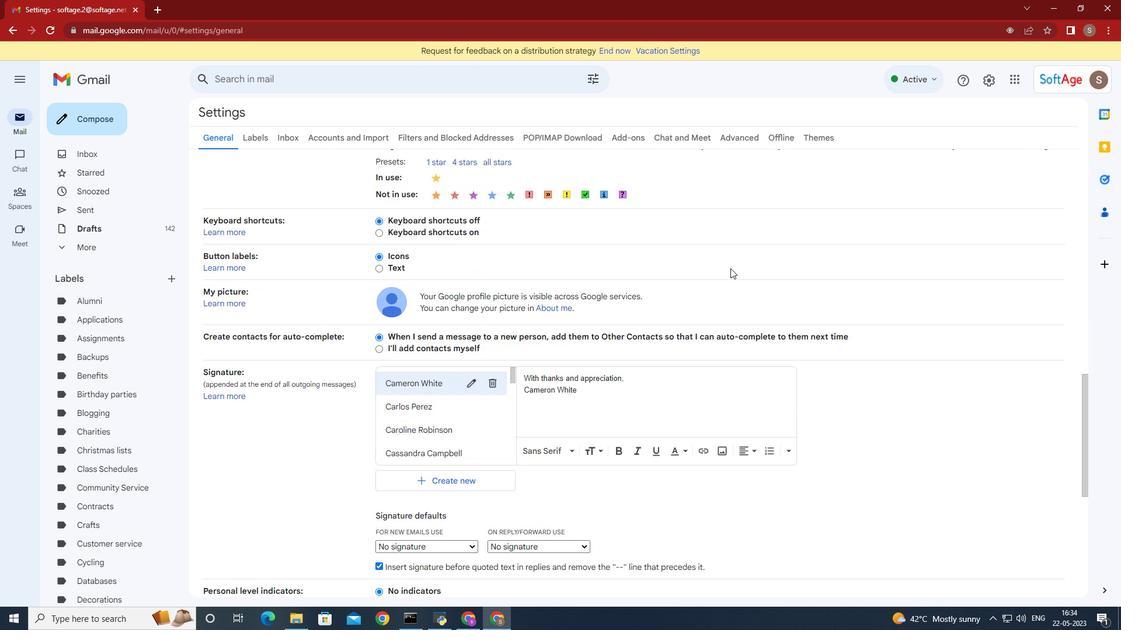 
Action: Mouse moved to (726, 271)
Screenshot: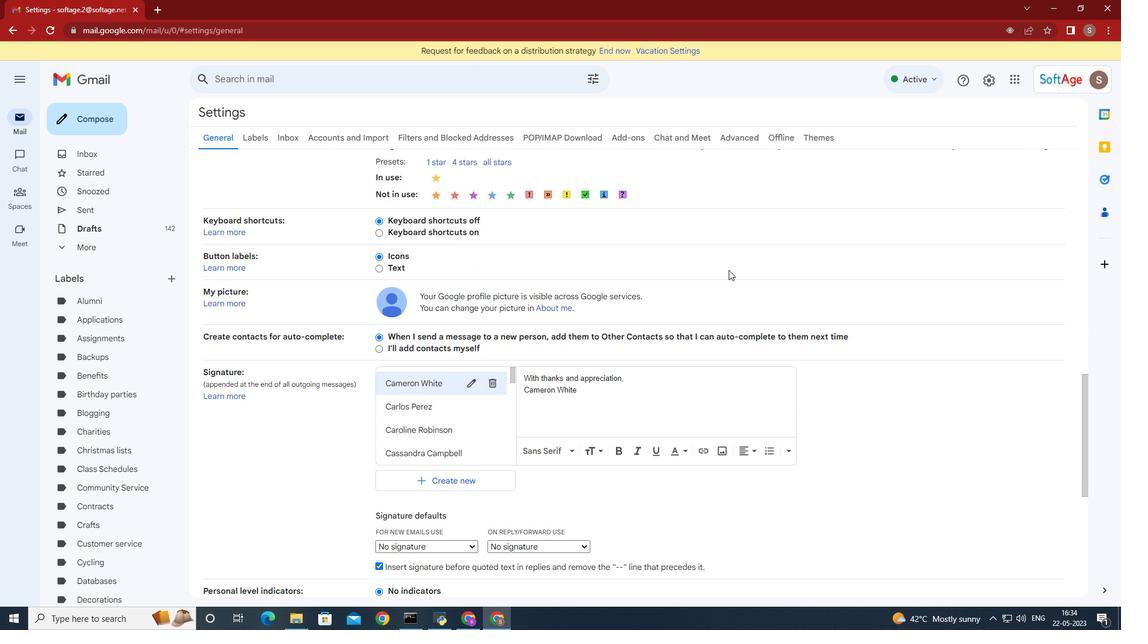 
Action: Mouse scrolled (726, 270) with delta (0, 0)
Screenshot: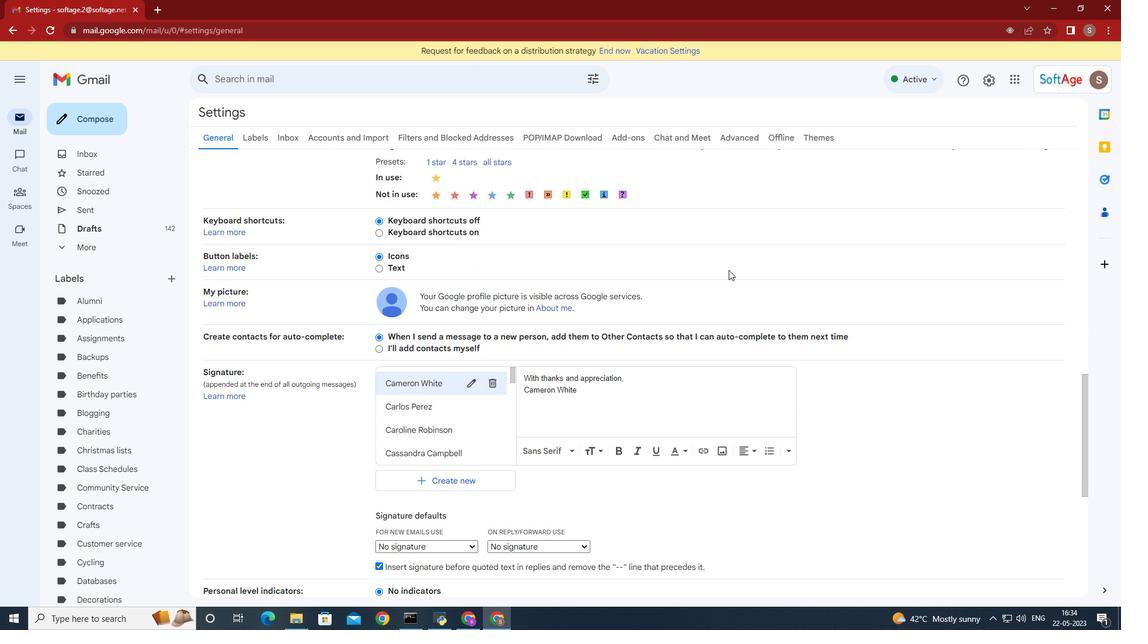 
Action: Mouse moved to (510, 241)
Screenshot: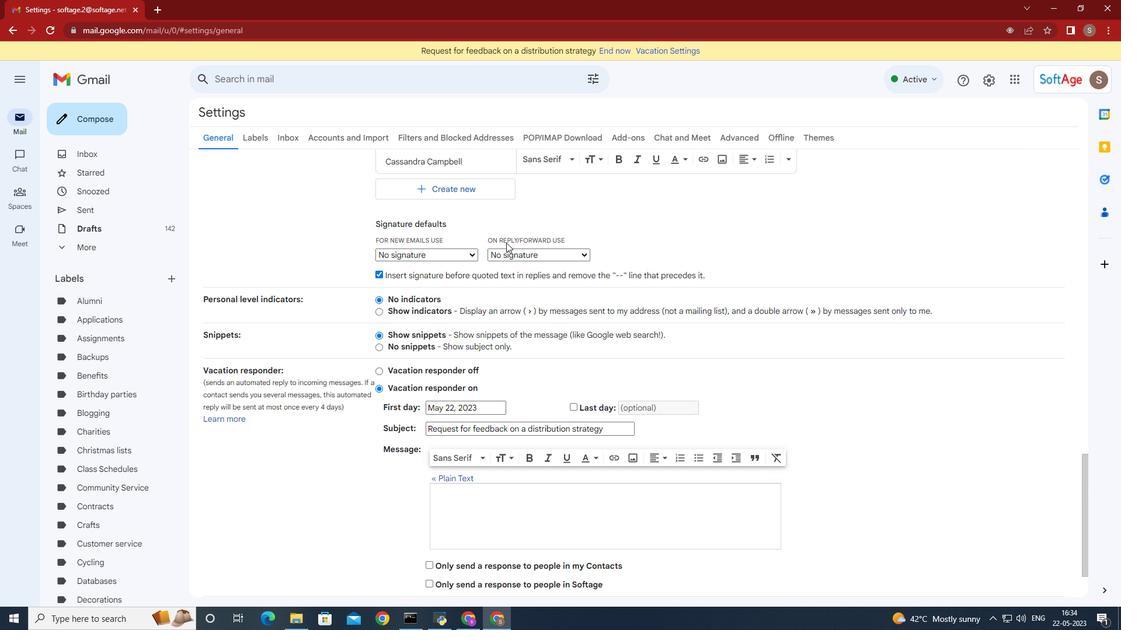 
Action: Mouse scrolled (510, 241) with delta (0, 0)
Screenshot: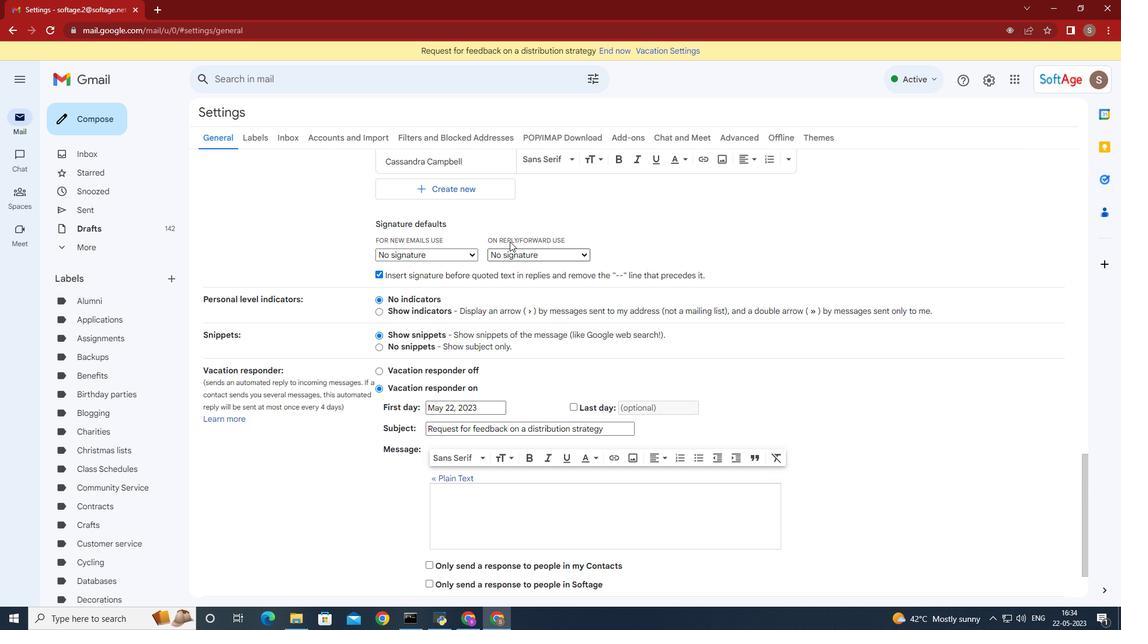 
Action: Mouse scrolled (510, 241) with delta (0, 0)
Screenshot: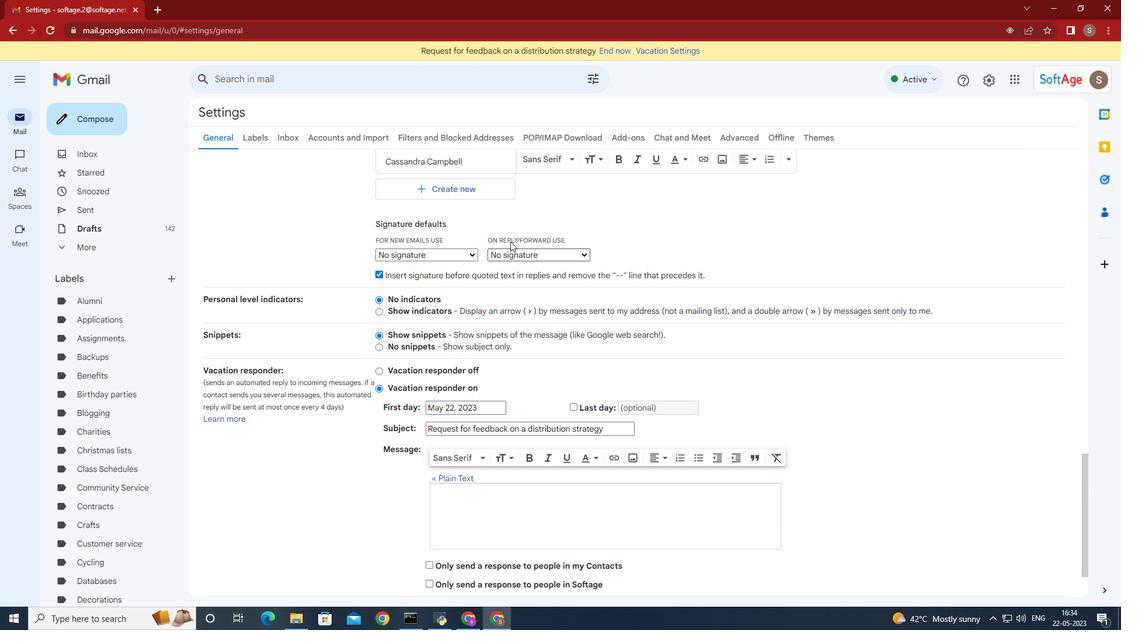 
Action: Mouse moved to (465, 298)
Screenshot: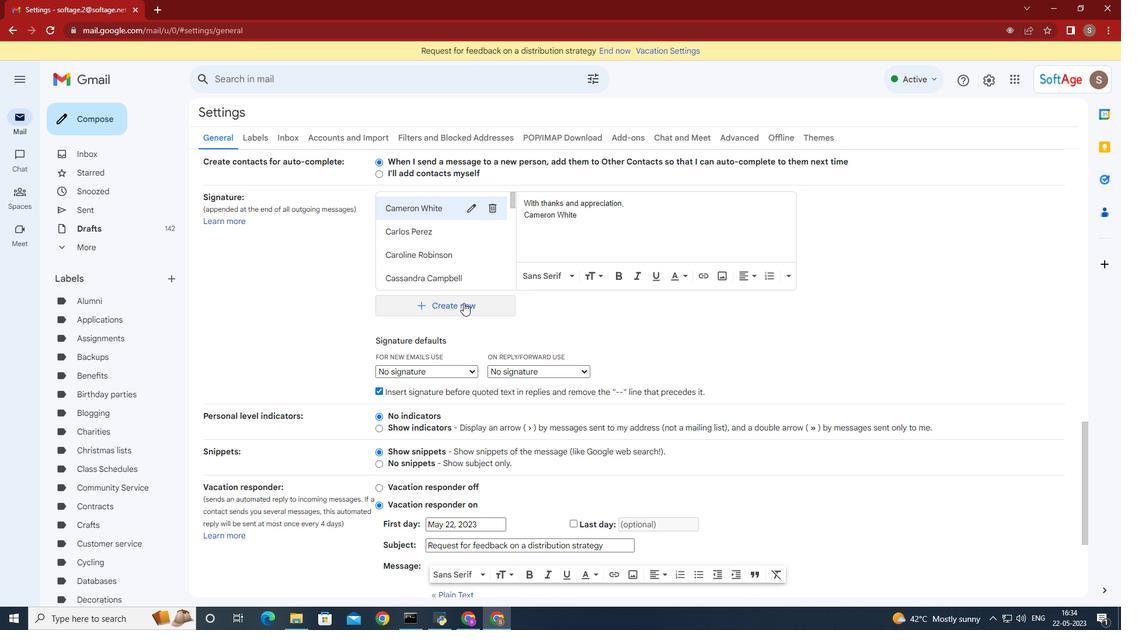 
Action: Mouse pressed left at (465, 298)
Screenshot: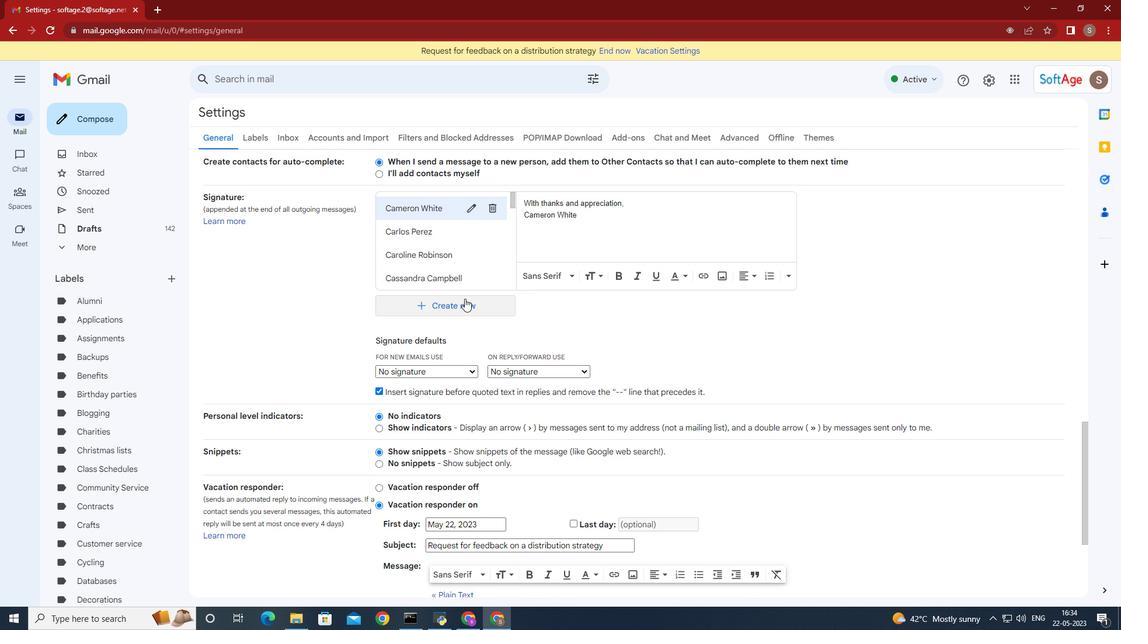 
Action: Mouse moved to (470, 310)
Screenshot: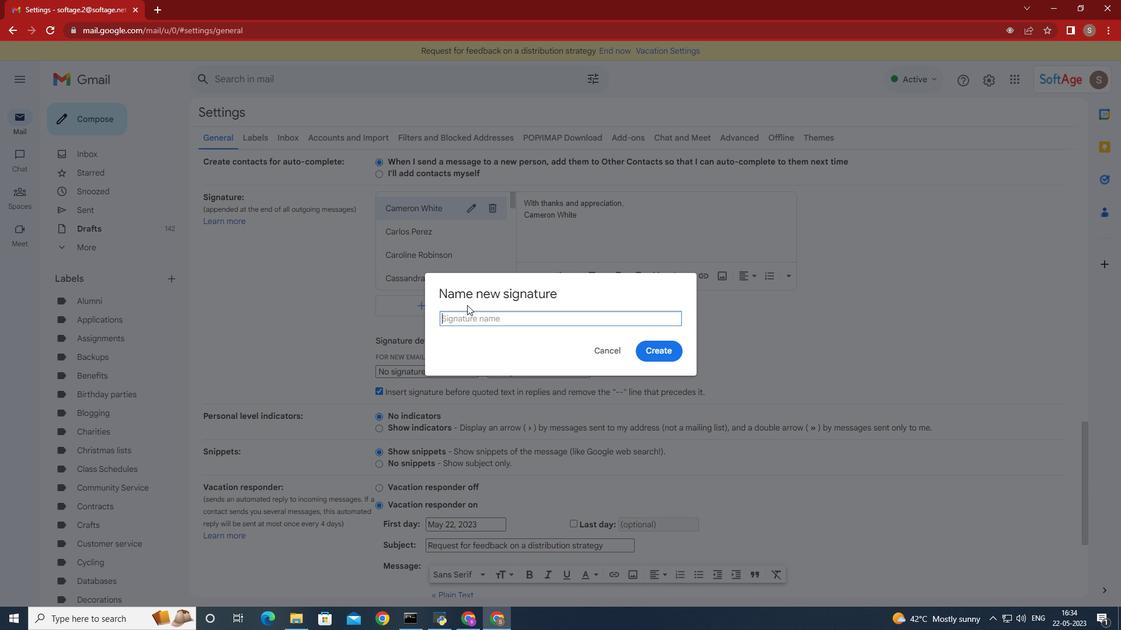 
Action: Key pressed j<Key.backspace><Key.shift><Key.shift>Jason<Key.space><Key.shift><Key.shift>Clark<Key.space>
Screenshot: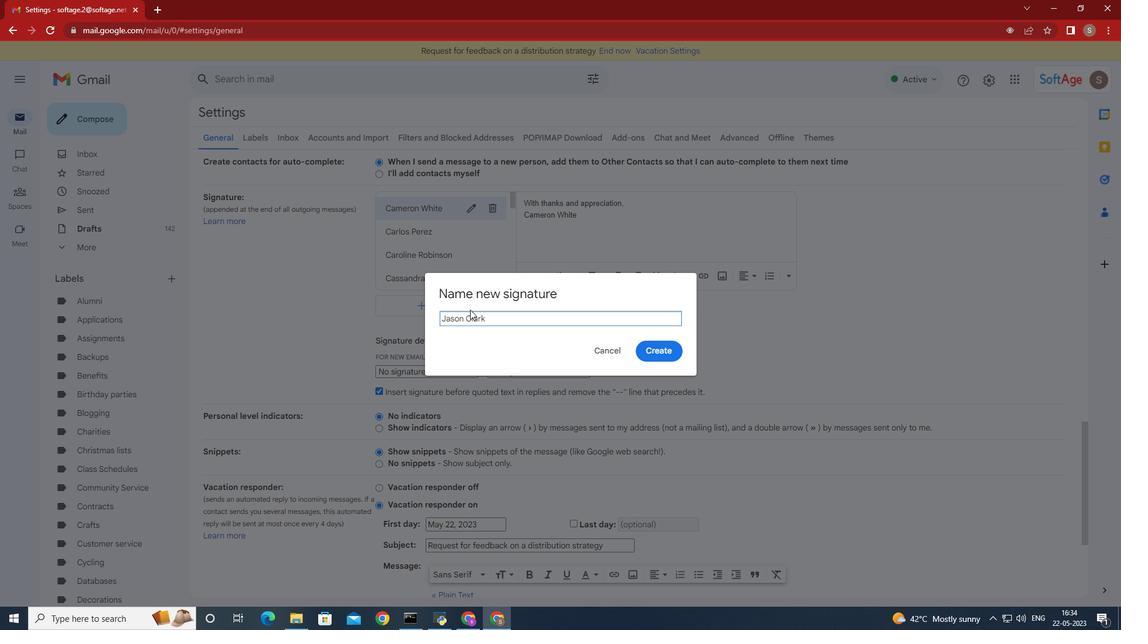 
Action: Mouse moved to (660, 346)
Screenshot: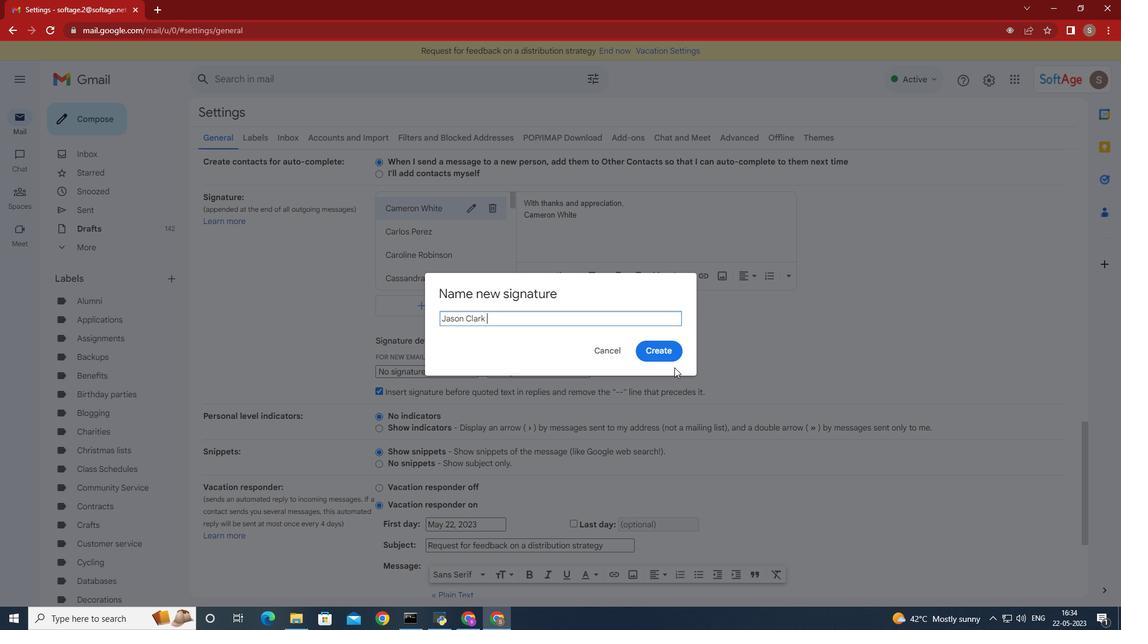 
Action: Mouse pressed left at (660, 346)
Screenshot: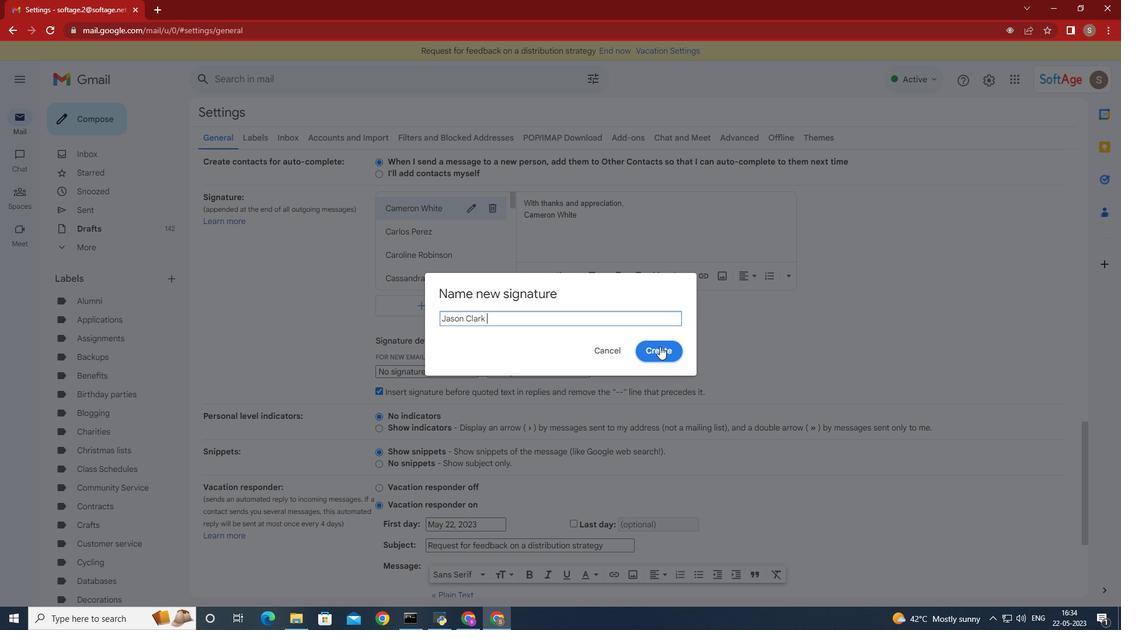 
Action: Key pressed a<Key.backspace>sincere<Key.space>appreciation<Key.space>and<Key.space>warm<Key.space>wishes<Key.space>,<Key.enter><Key.shift>Jason<Key.space><Key.shift>Clark<Key.space>
Screenshot: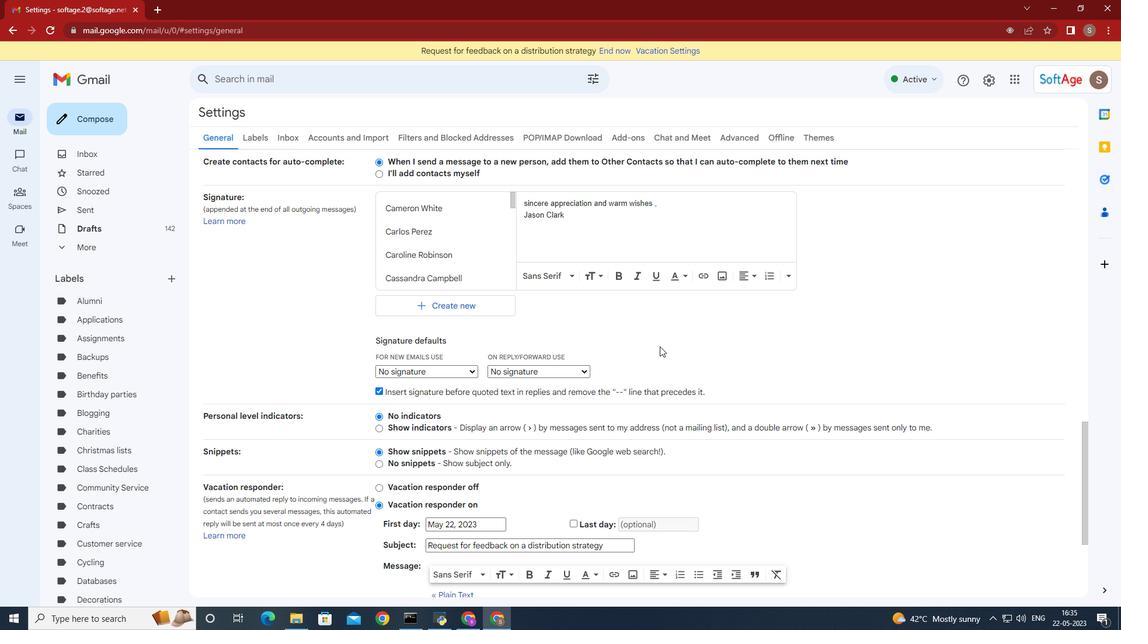 
Action: Mouse moved to (466, 369)
Screenshot: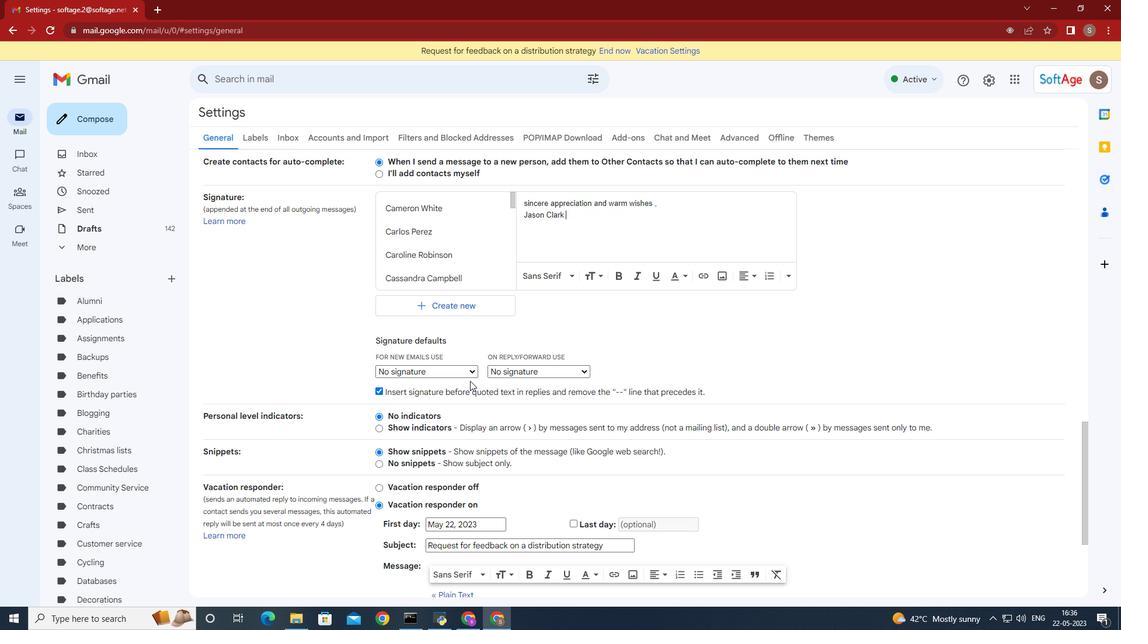 
Action: Mouse pressed left at (466, 369)
Screenshot: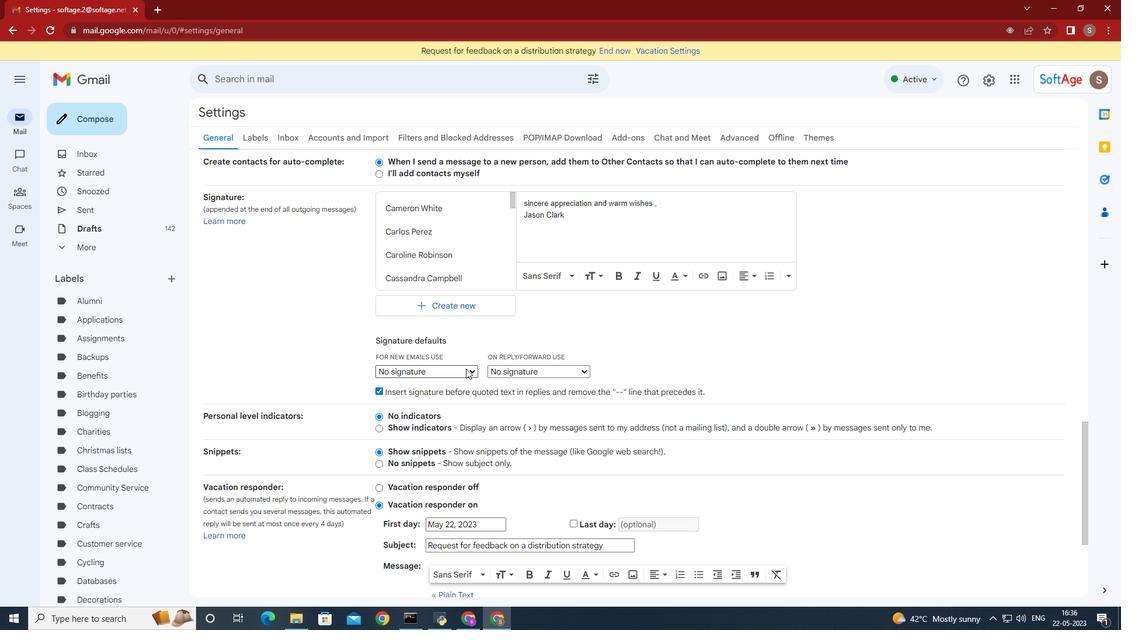 
Action: Mouse moved to (401, 556)
Screenshot: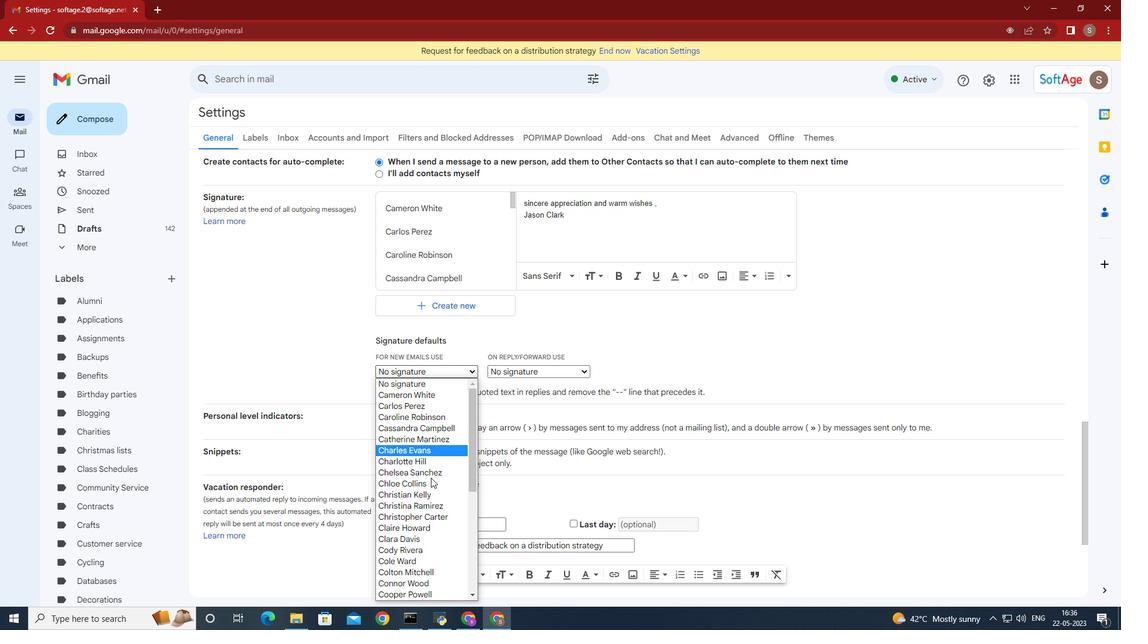 
Action: Mouse scrolled (401, 555) with delta (0, 0)
Screenshot: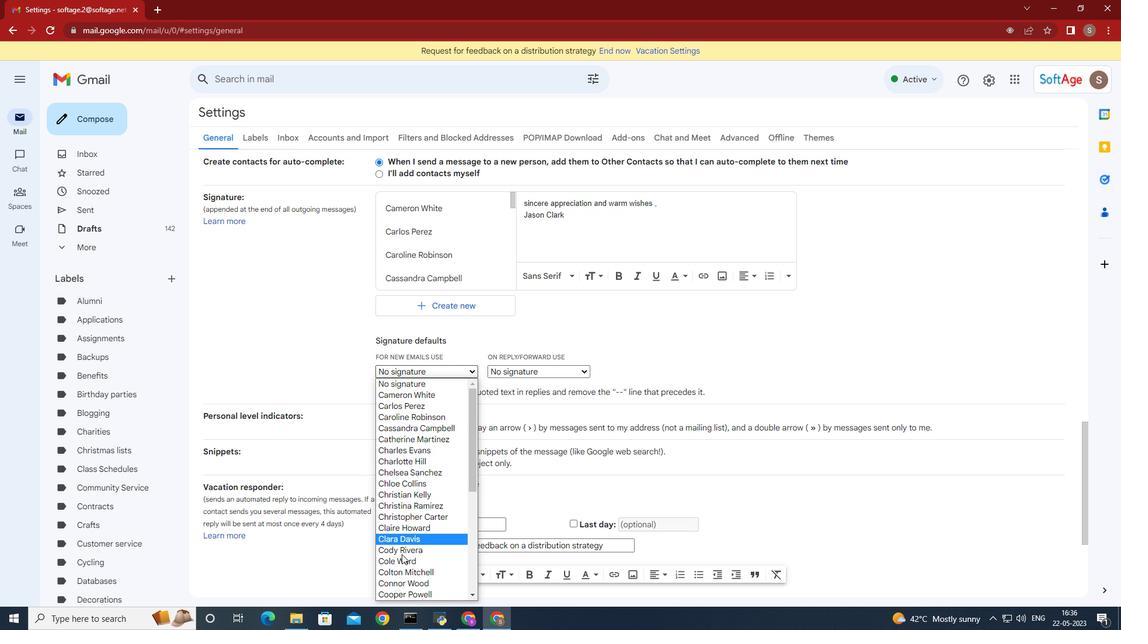 
Action: Mouse moved to (401, 556)
Screenshot: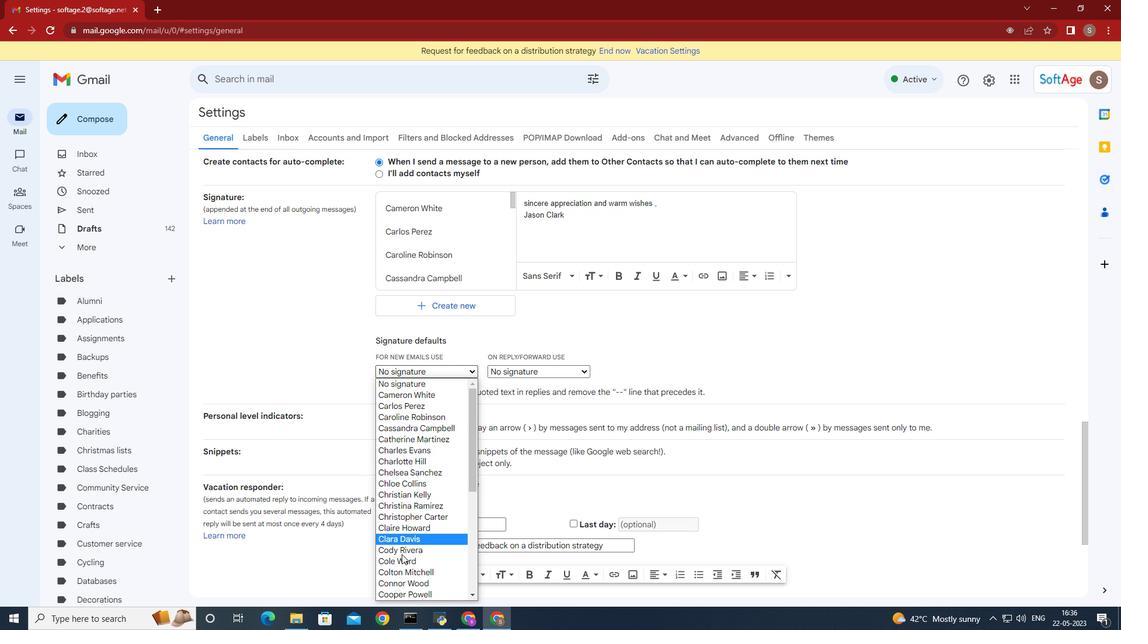 
Action: Mouse scrolled (401, 555) with delta (0, 0)
Screenshot: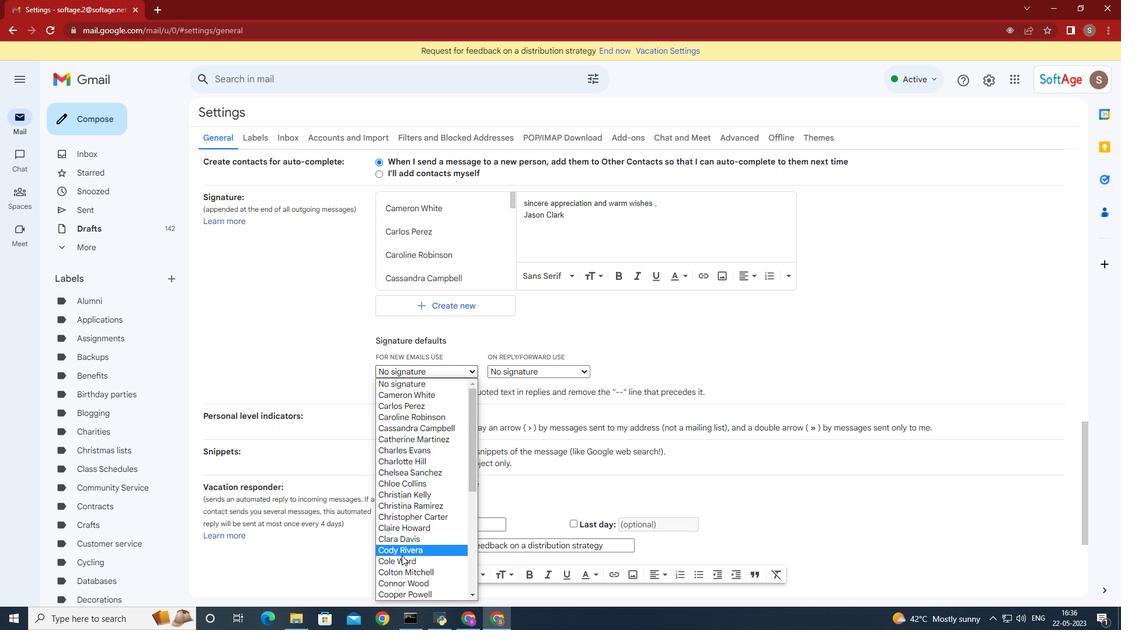 
Action: Mouse moved to (401, 557)
Screenshot: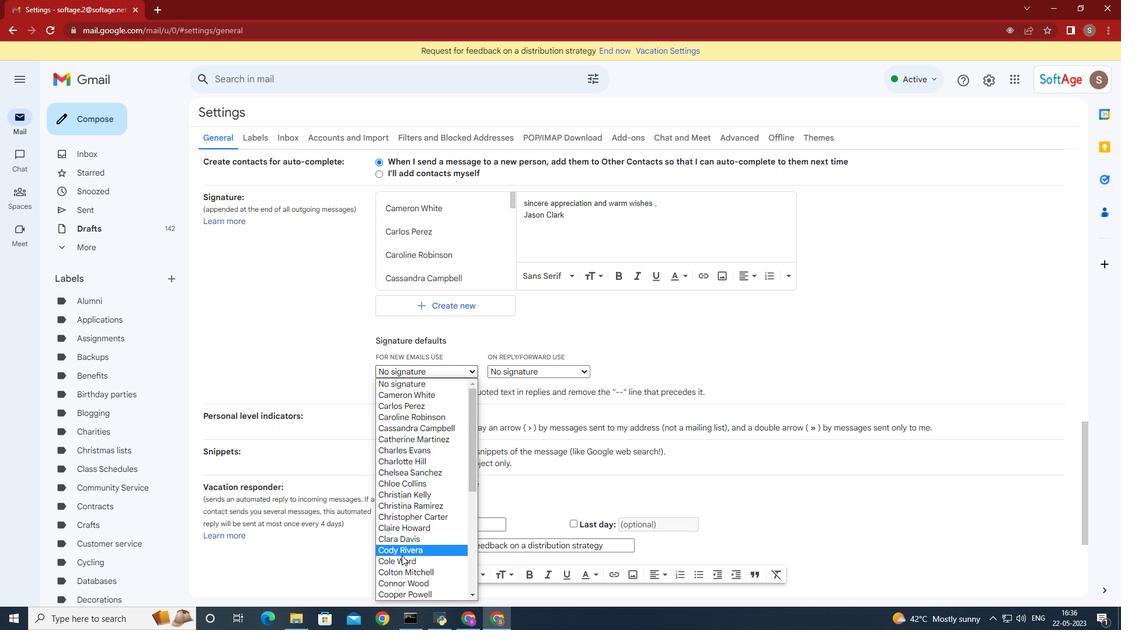 
Action: Mouse scrolled (401, 556) with delta (0, 0)
Screenshot: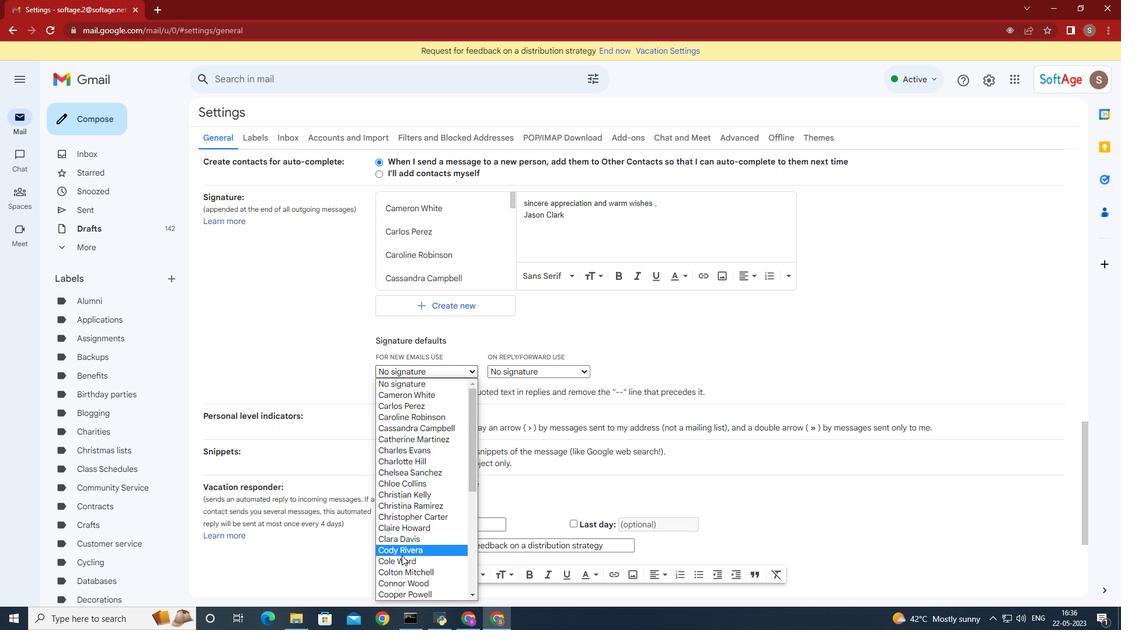 
Action: Mouse moved to (401, 557)
Screenshot: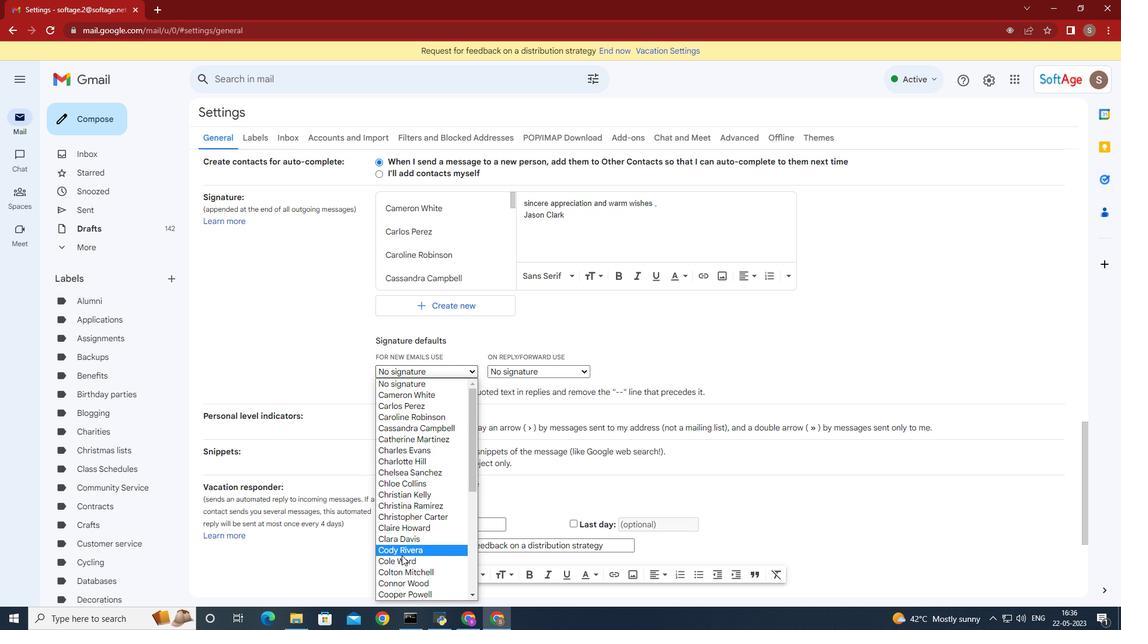 
Action: Mouse scrolled (401, 557) with delta (0, 0)
Screenshot: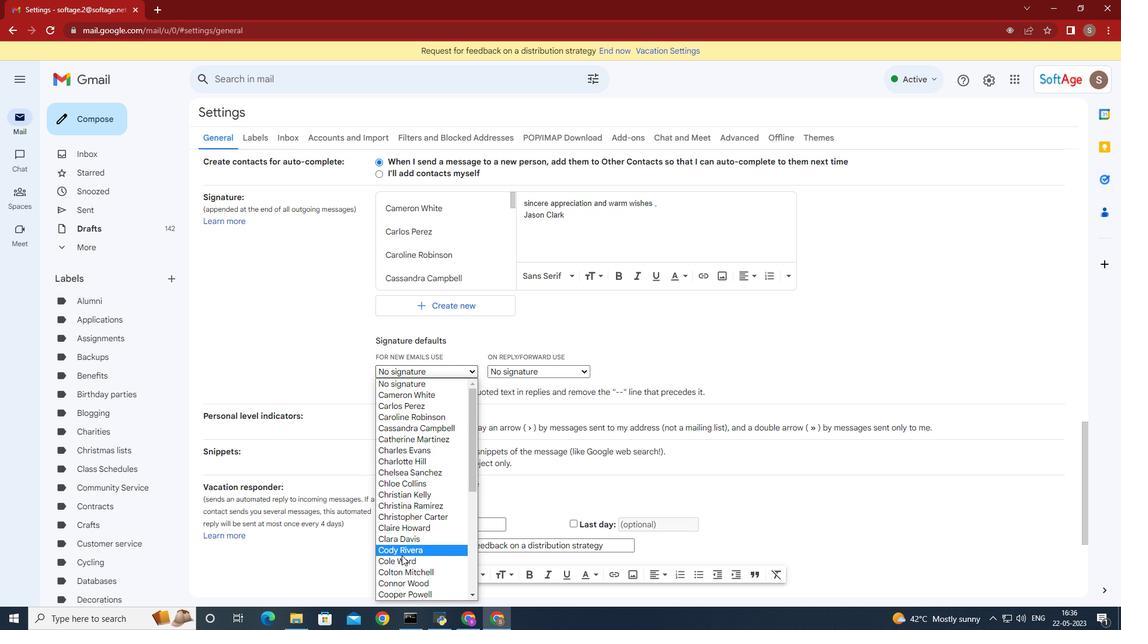
Action: Mouse scrolled (401, 557) with delta (0, 0)
Screenshot: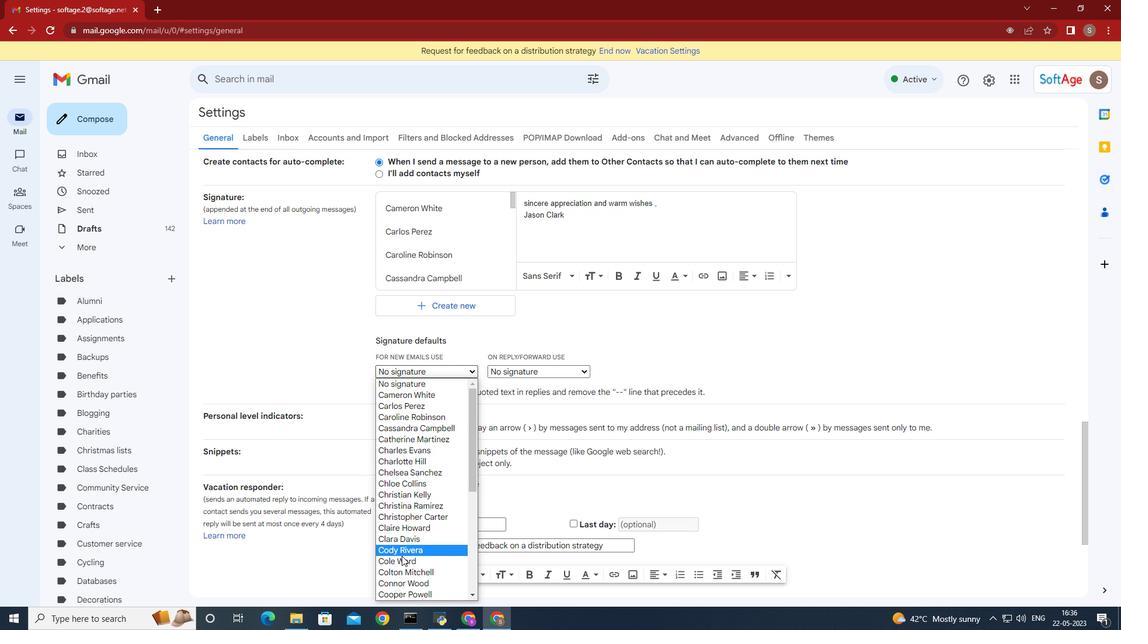 
Action: Mouse moved to (402, 557)
Screenshot: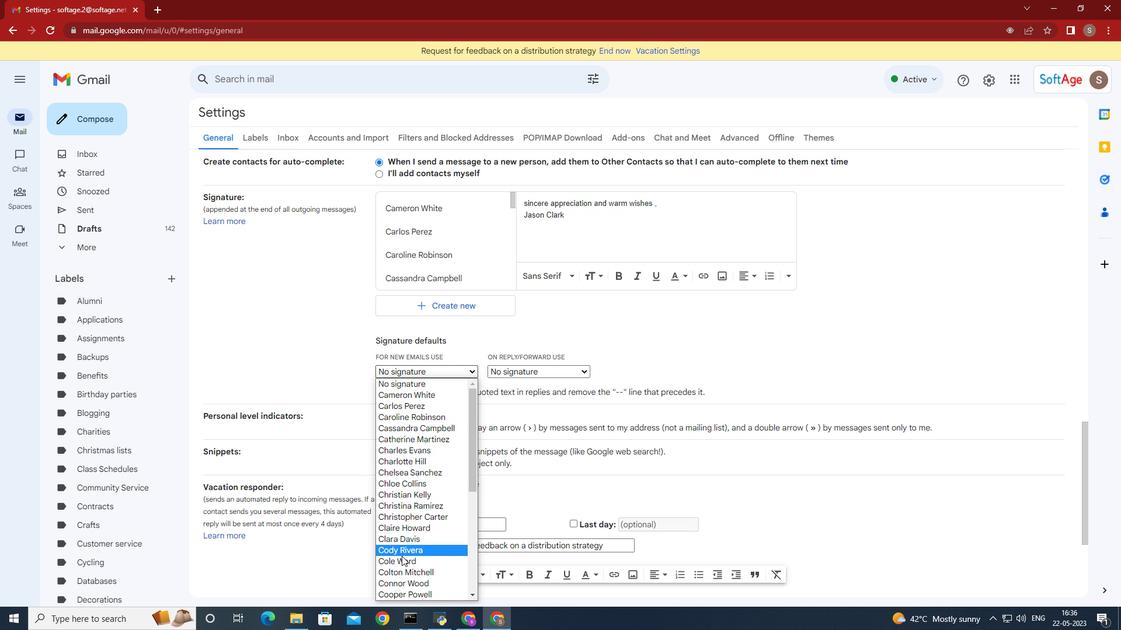 
Action: Mouse scrolled (402, 557) with delta (0, 0)
Screenshot: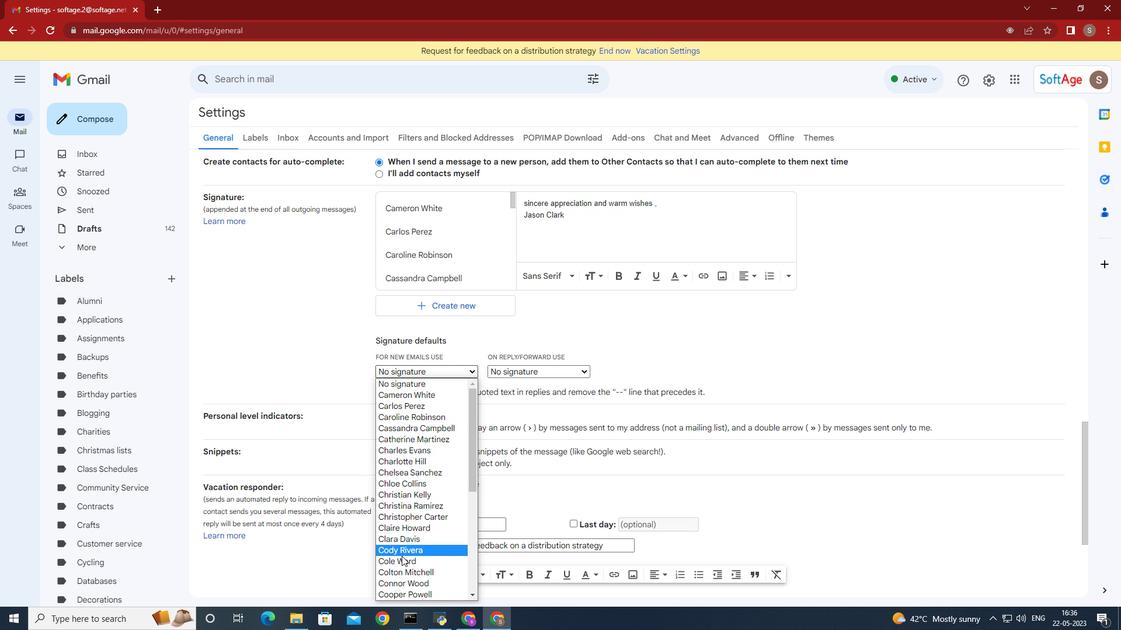 
Action: Mouse moved to (404, 556)
Screenshot: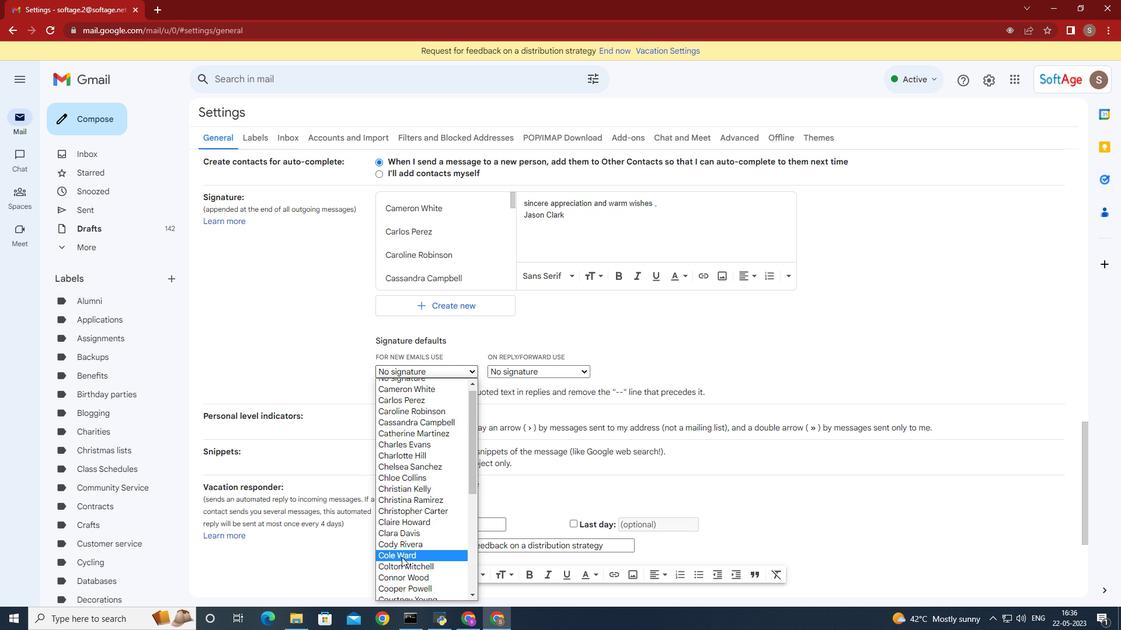 
Action: Mouse scrolled (404, 555) with delta (0, 0)
Screenshot: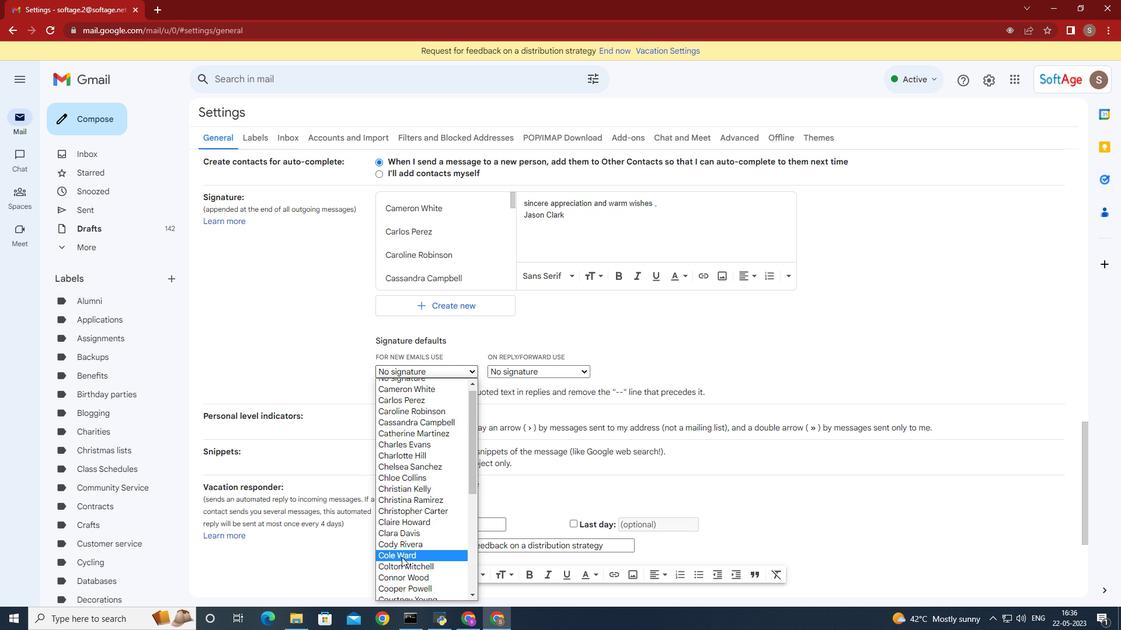 
Action: Mouse moved to (429, 591)
Screenshot: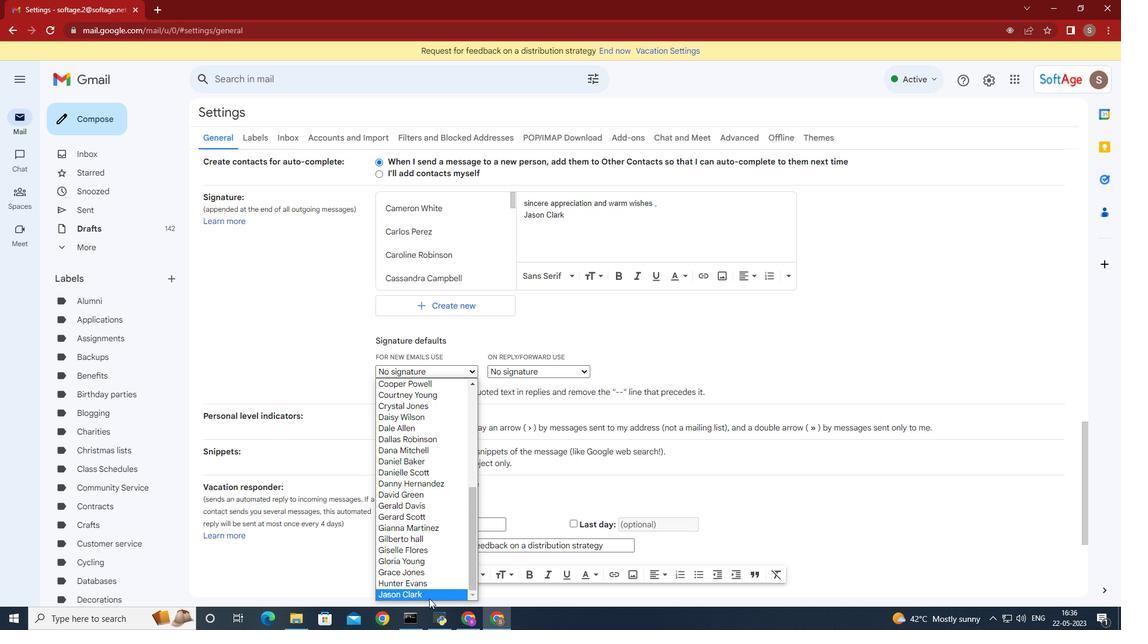 
Action: Mouse pressed left at (429, 591)
Screenshot: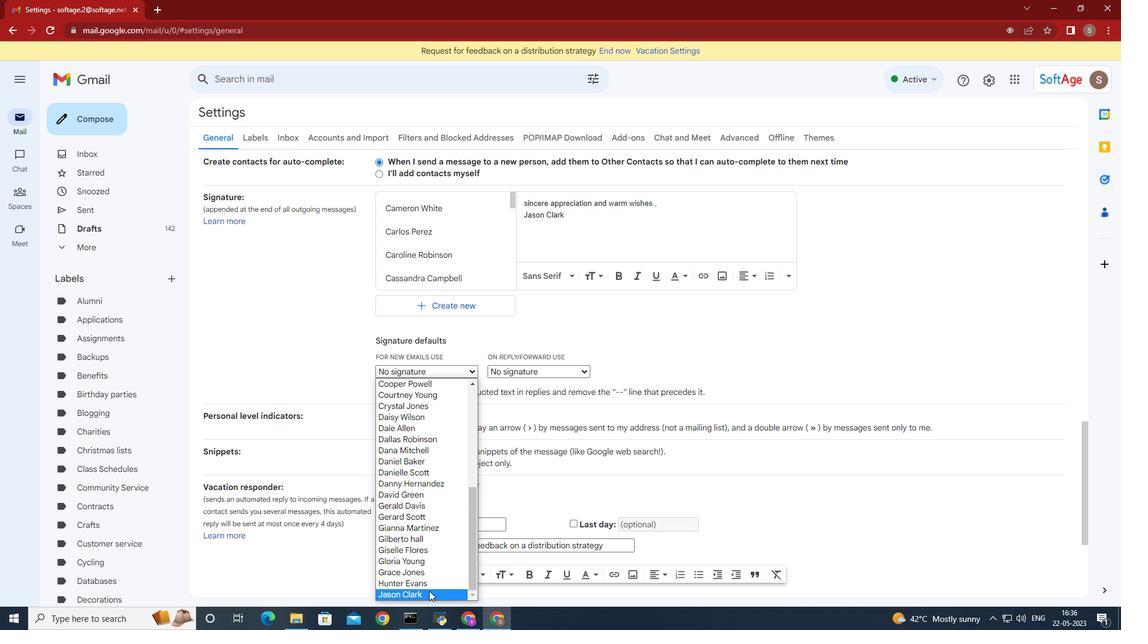 
Action: Mouse moved to (577, 369)
Screenshot: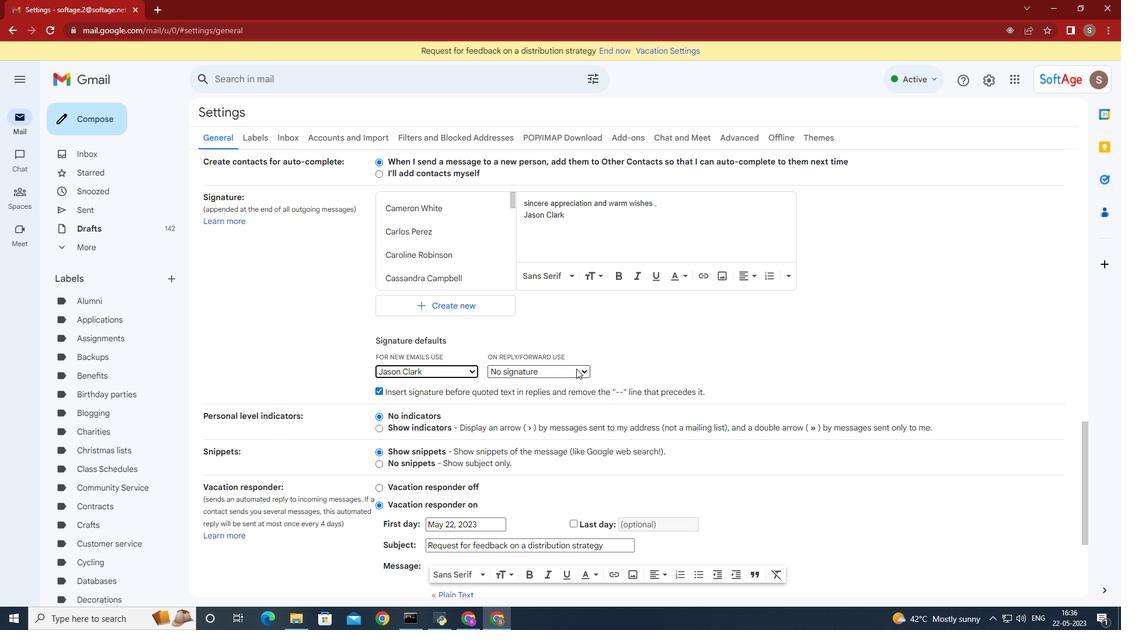 
Action: Mouse pressed left at (577, 369)
Screenshot: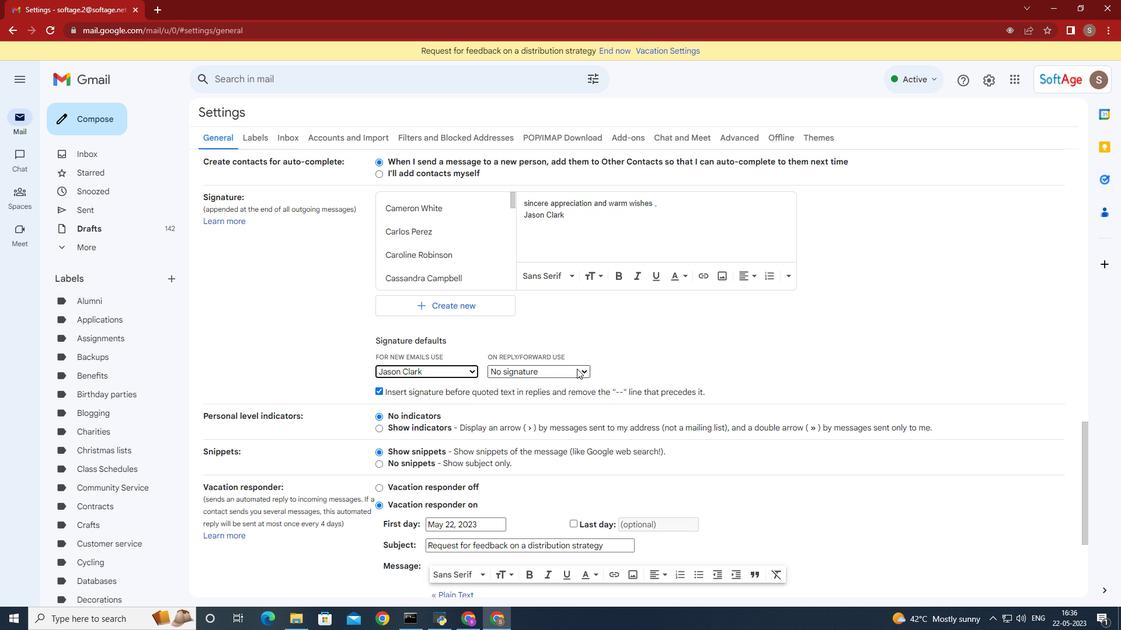 
Action: Mouse moved to (515, 562)
Screenshot: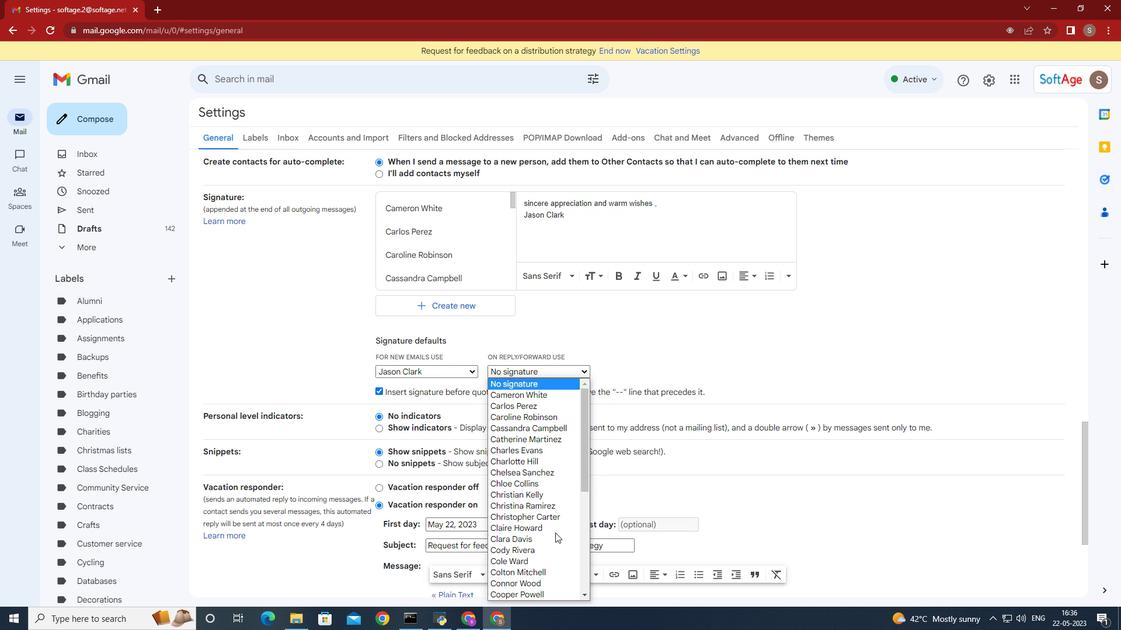 
Action: Mouse scrolled (515, 561) with delta (0, 0)
Screenshot: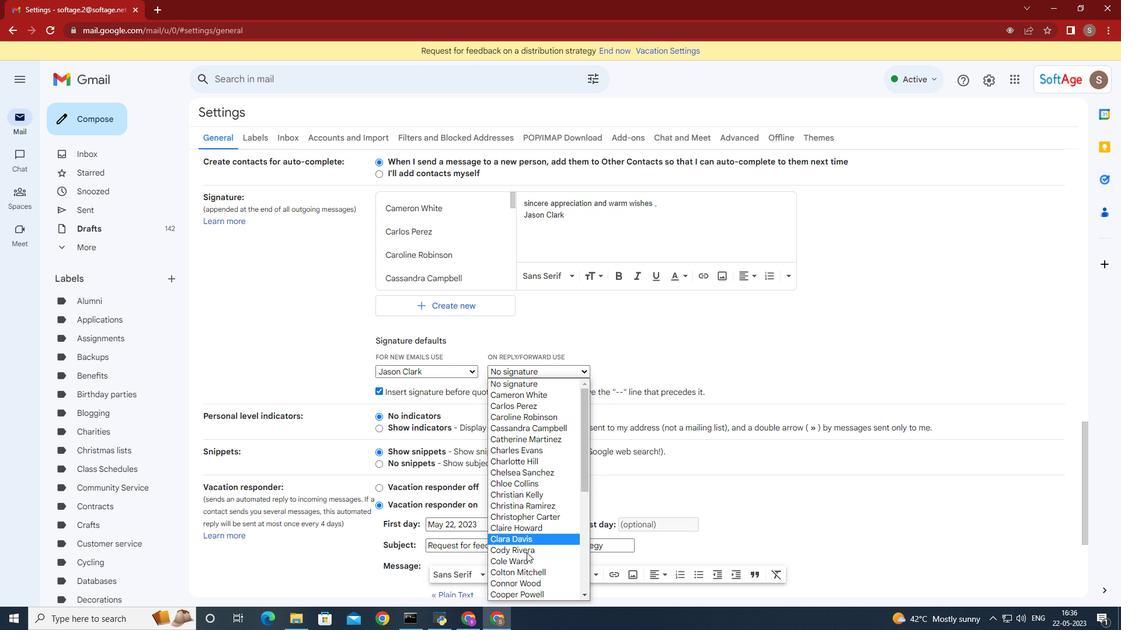 
Action: Mouse moved to (514, 563)
Screenshot: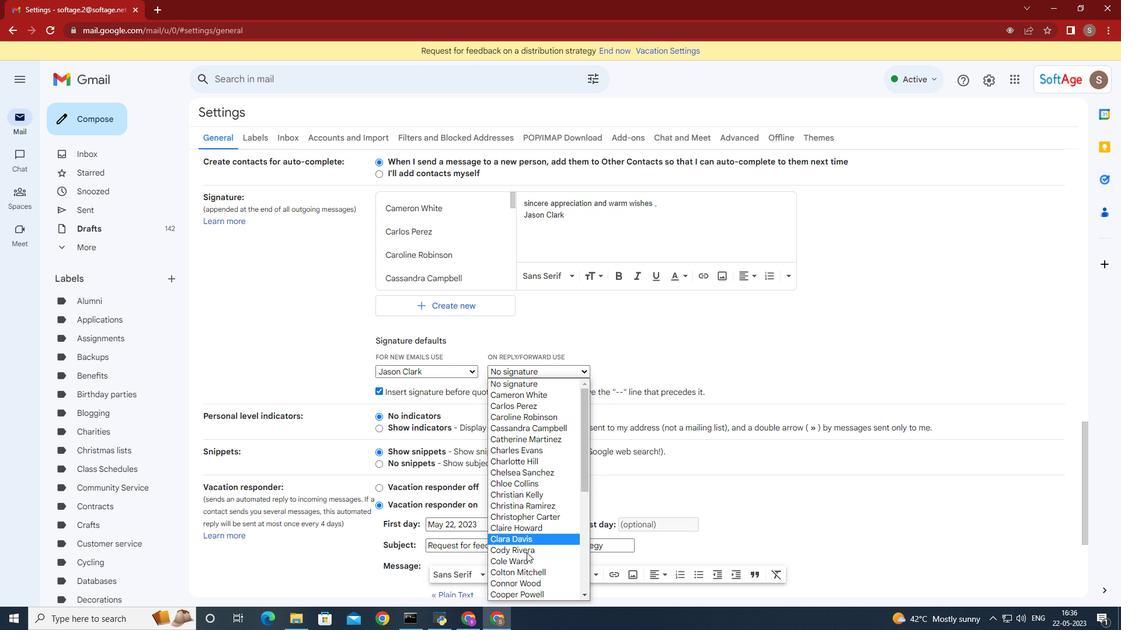 
Action: Mouse scrolled (514, 562) with delta (0, 0)
Screenshot: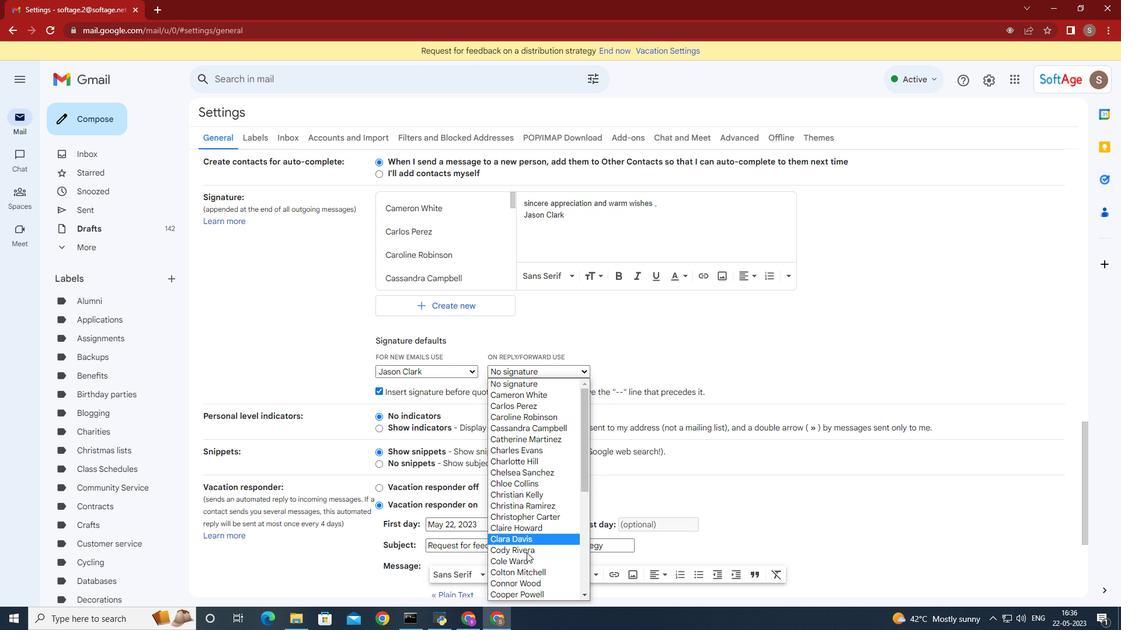 
Action: Mouse moved to (514, 563)
Screenshot: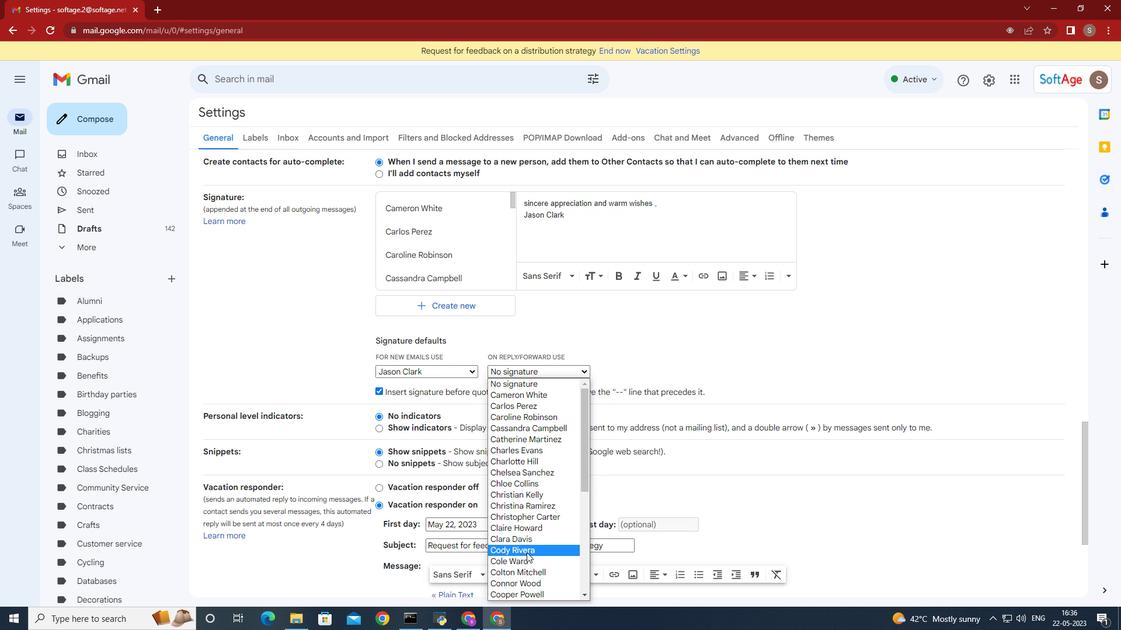 
Action: Mouse scrolled (514, 563) with delta (0, 0)
Screenshot: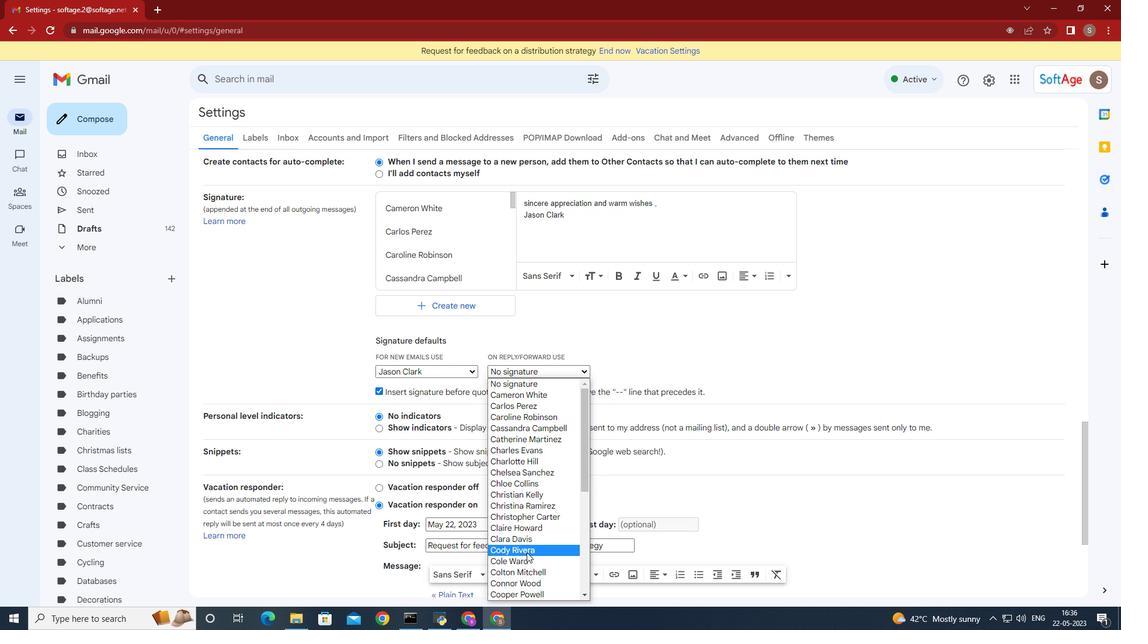 
Action: Mouse moved to (513, 563)
Screenshot: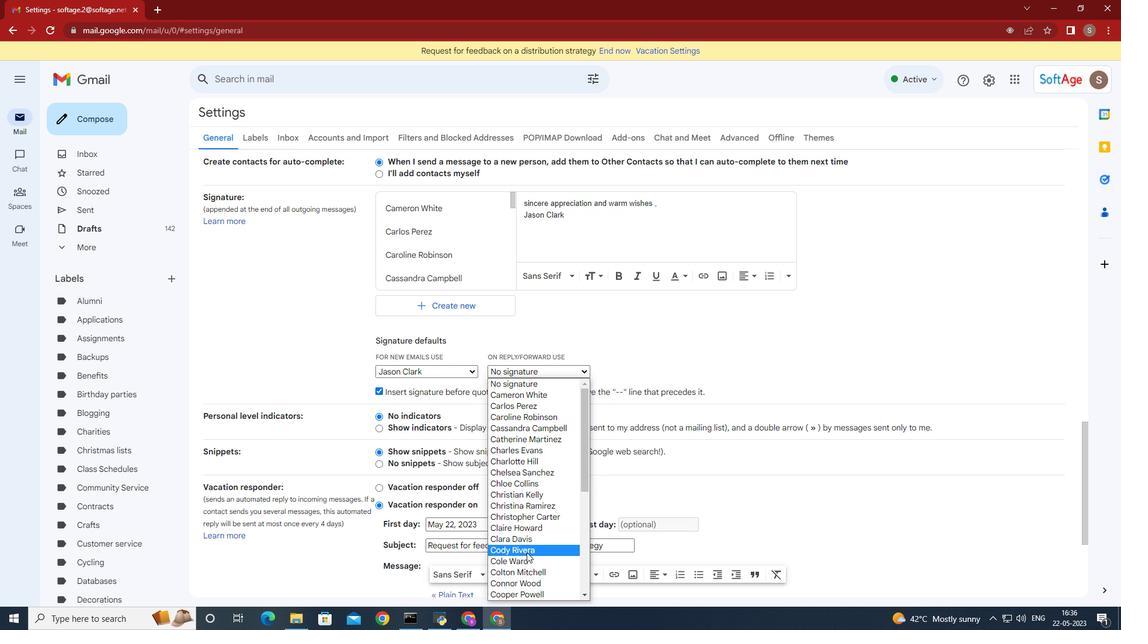 
Action: Mouse scrolled (513, 563) with delta (0, 0)
Screenshot: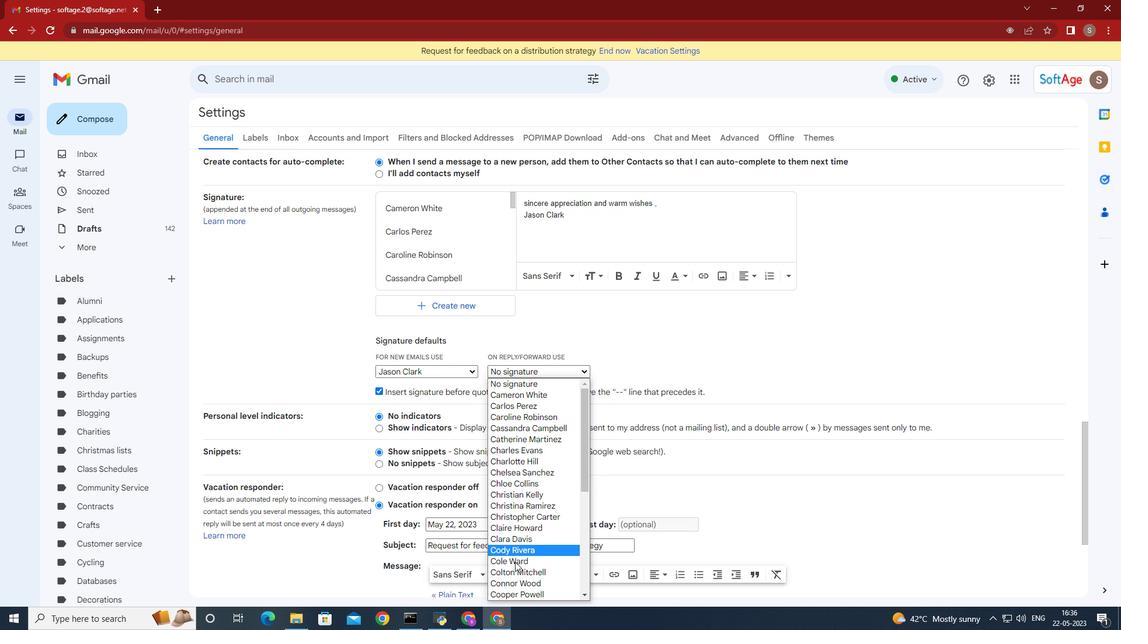 
Action: Mouse moved to (513, 563)
Screenshot: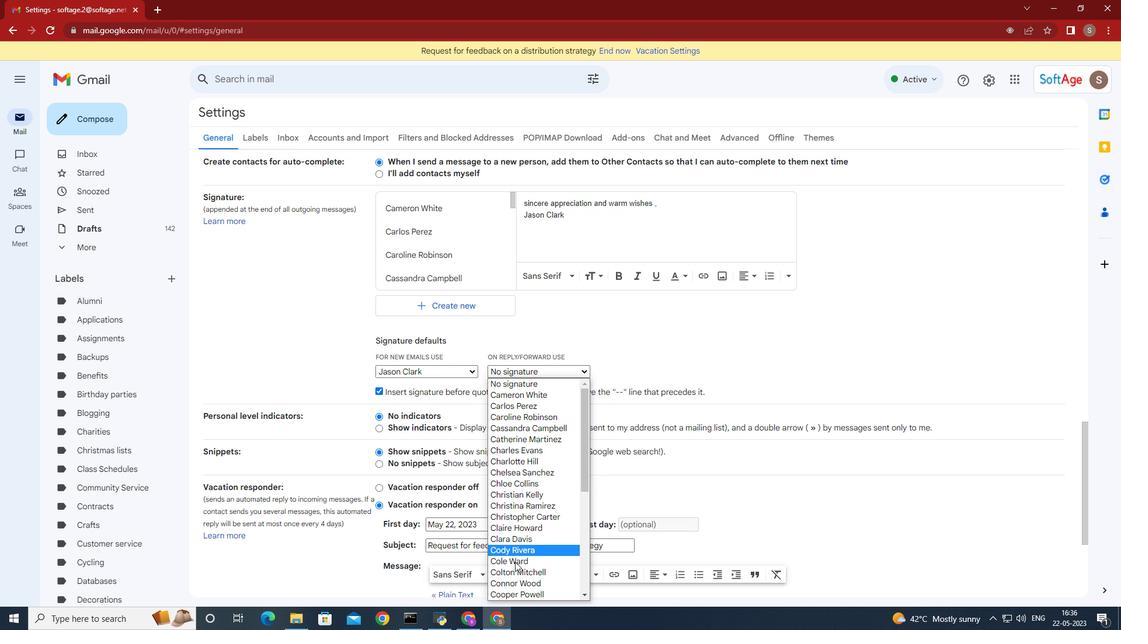 
Action: Mouse scrolled (513, 563) with delta (0, 0)
Screenshot: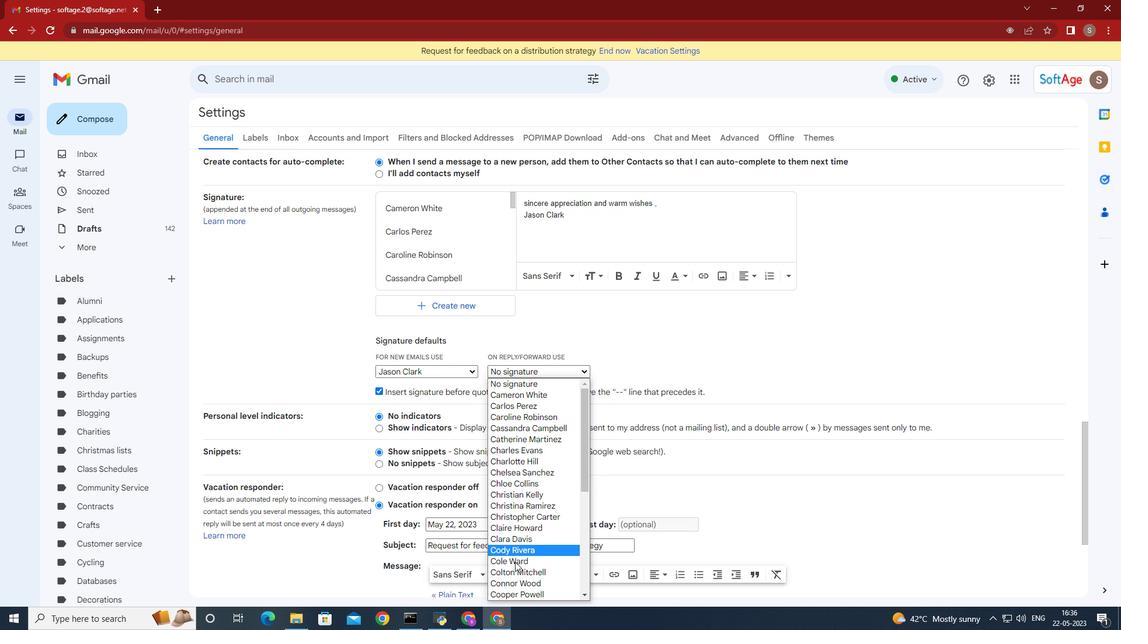 
Action: Mouse moved to (513, 563)
Screenshot: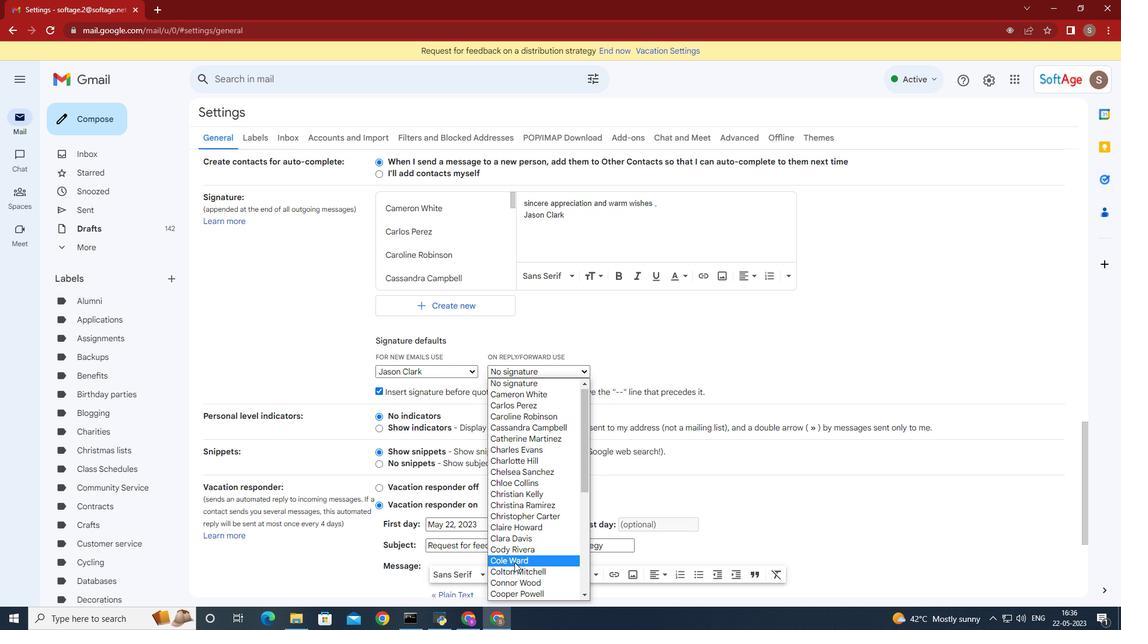 
Action: Mouse scrolled (513, 563) with delta (0, 0)
Screenshot: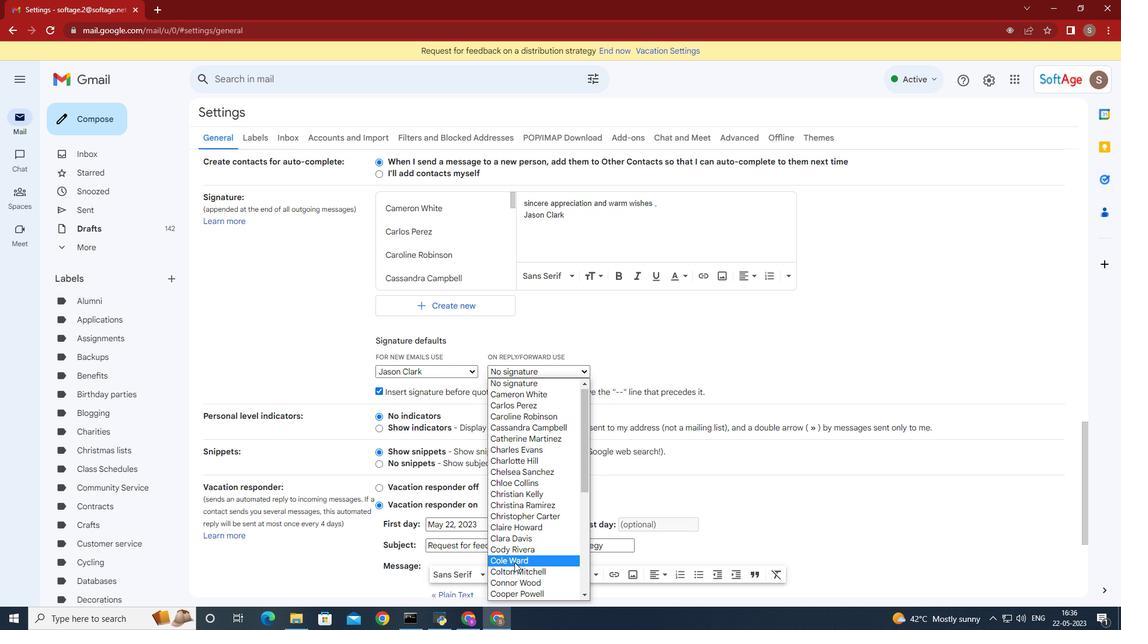 
Action: Mouse moved to (513, 562)
Screenshot: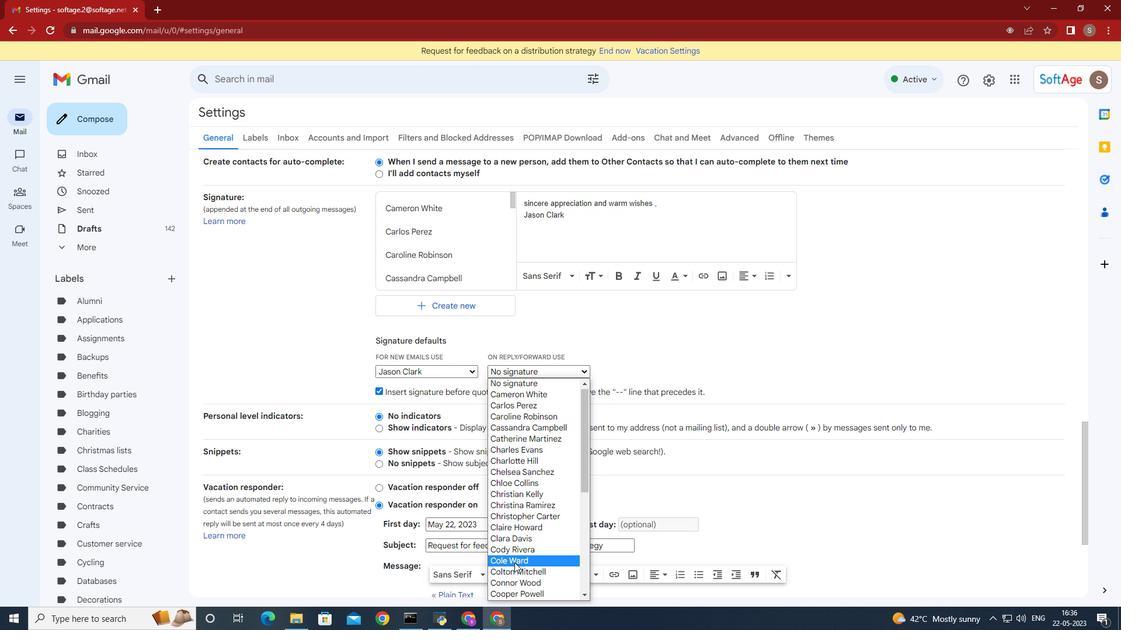 
Action: Mouse scrolled (513, 561) with delta (0, 0)
Screenshot: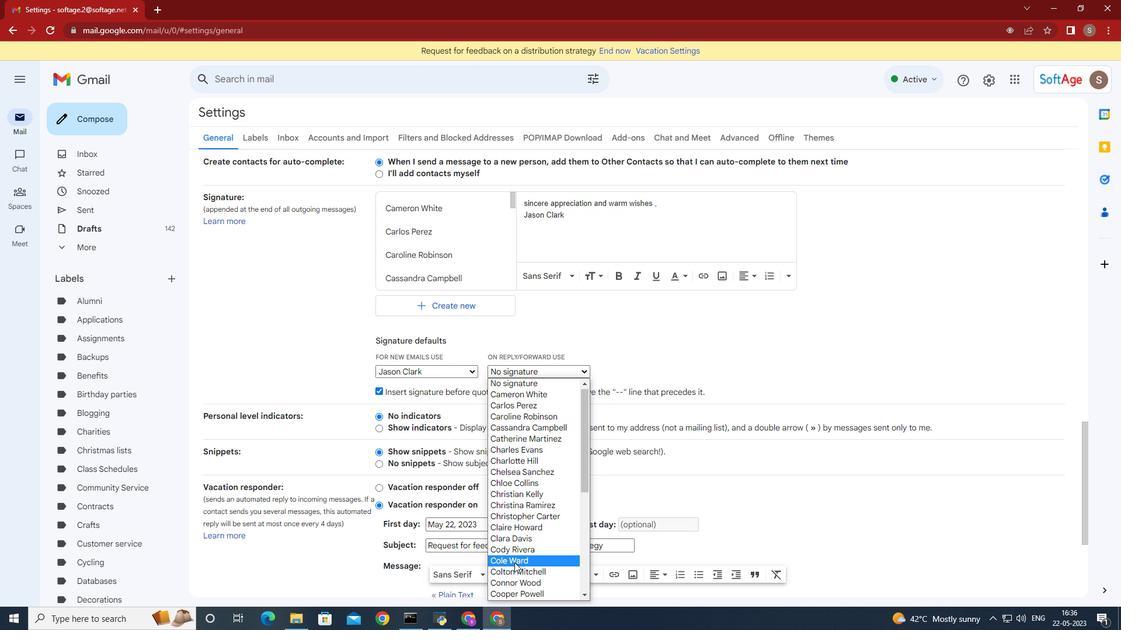 
Action: Mouse moved to (532, 591)
Screenshot: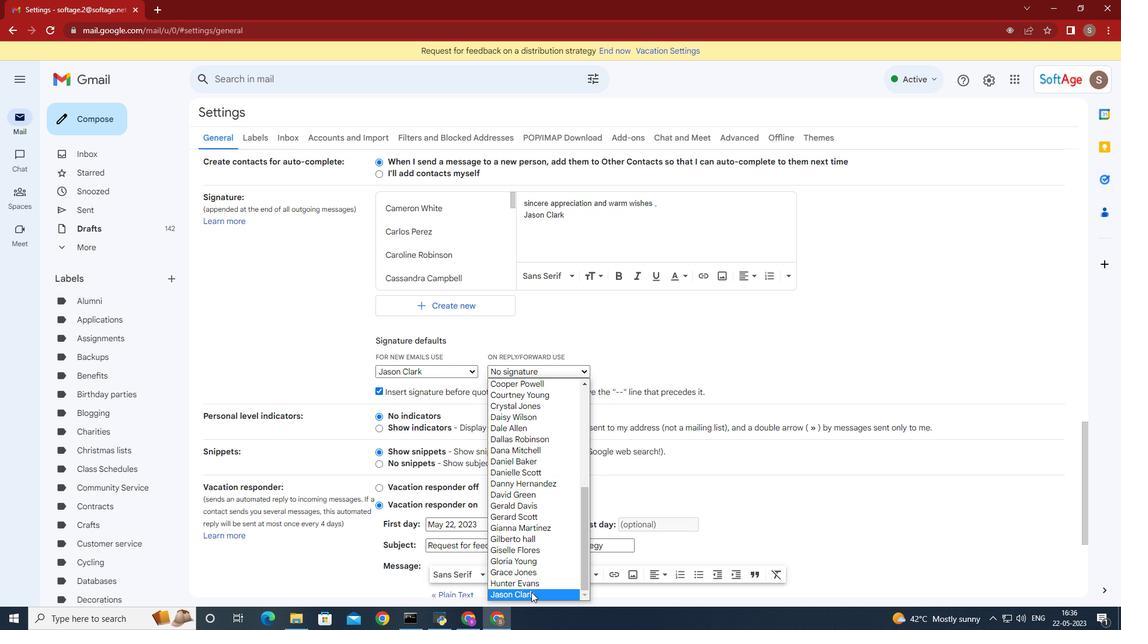 
Action: Mouse pressed left at (532, 591)
Screenshot: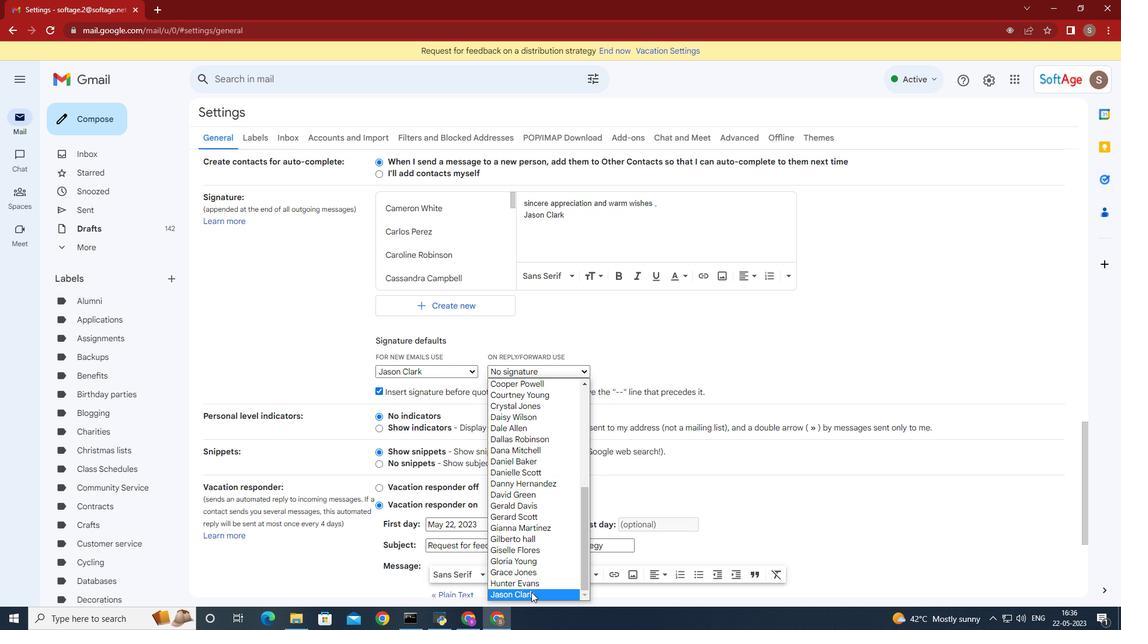 
Action: Mouse moved to (681, 474)
Screenshot: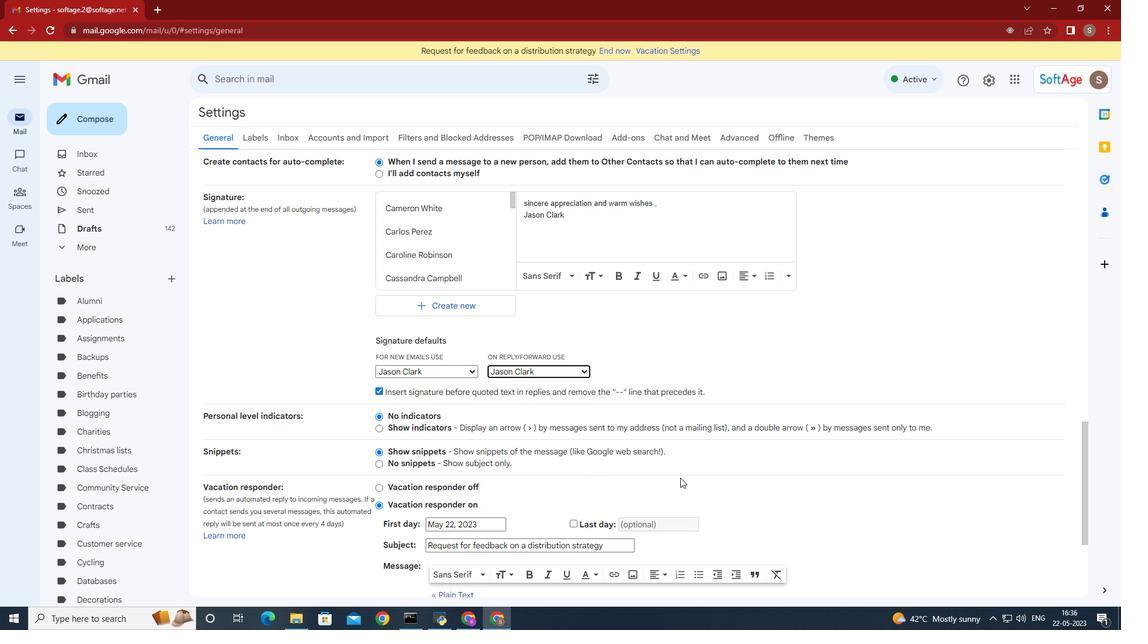 
Action: Mouse scrolled (681, 473) with delta (0, 0)
Screenshot: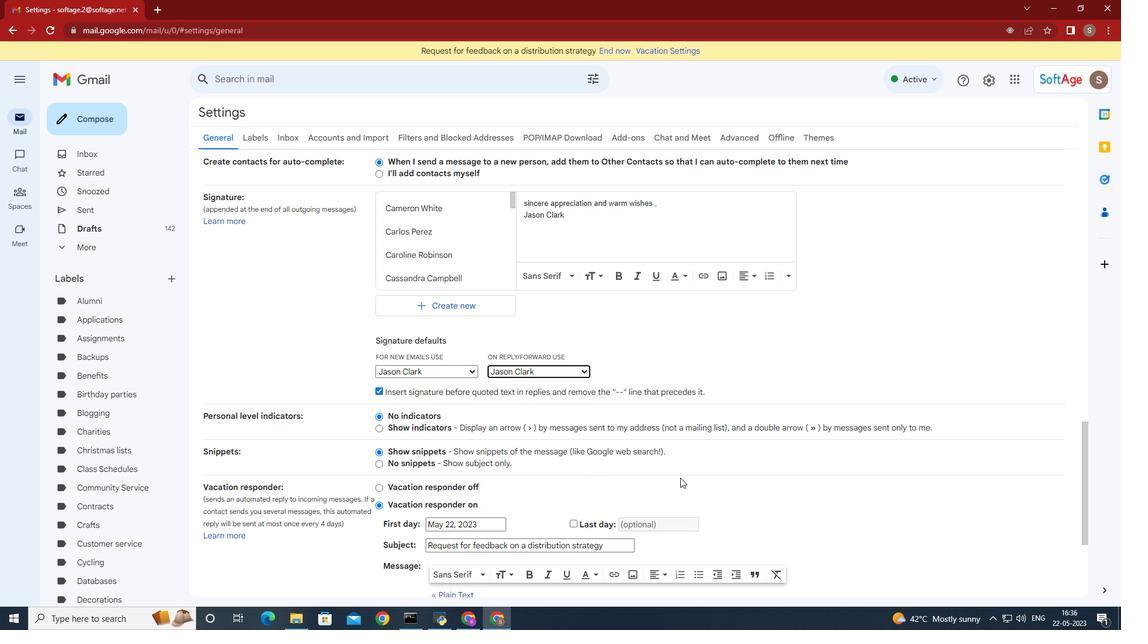 
Action: Mouse moved to (682, 473)
Screenshot: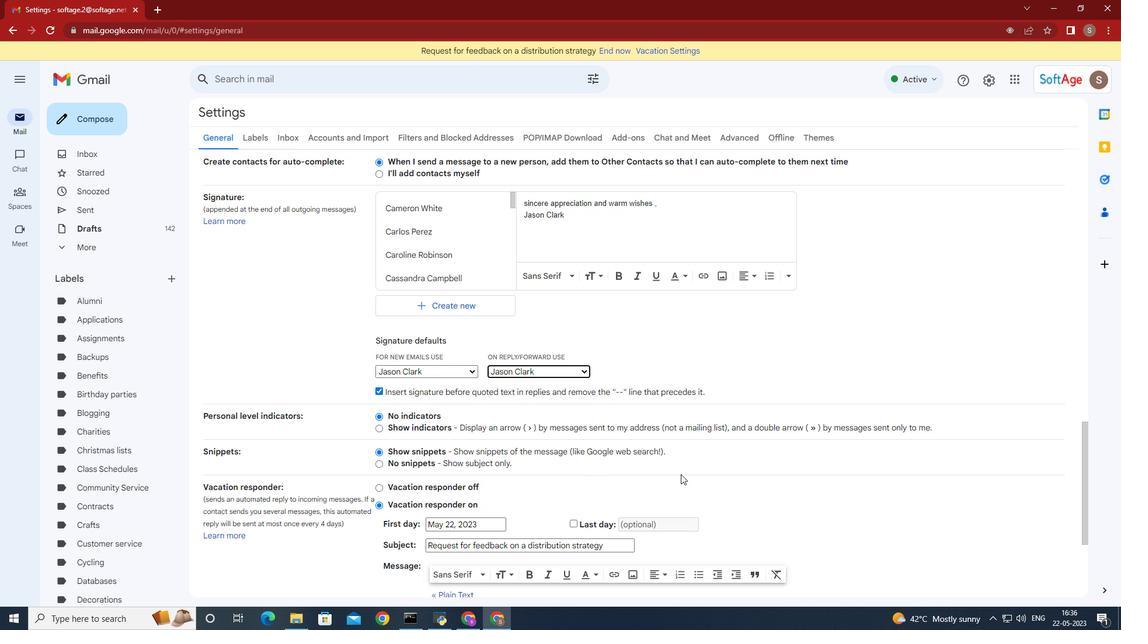 
Action: Mouse scrolled (682, 473) with delta (0, 0)
Screenshot: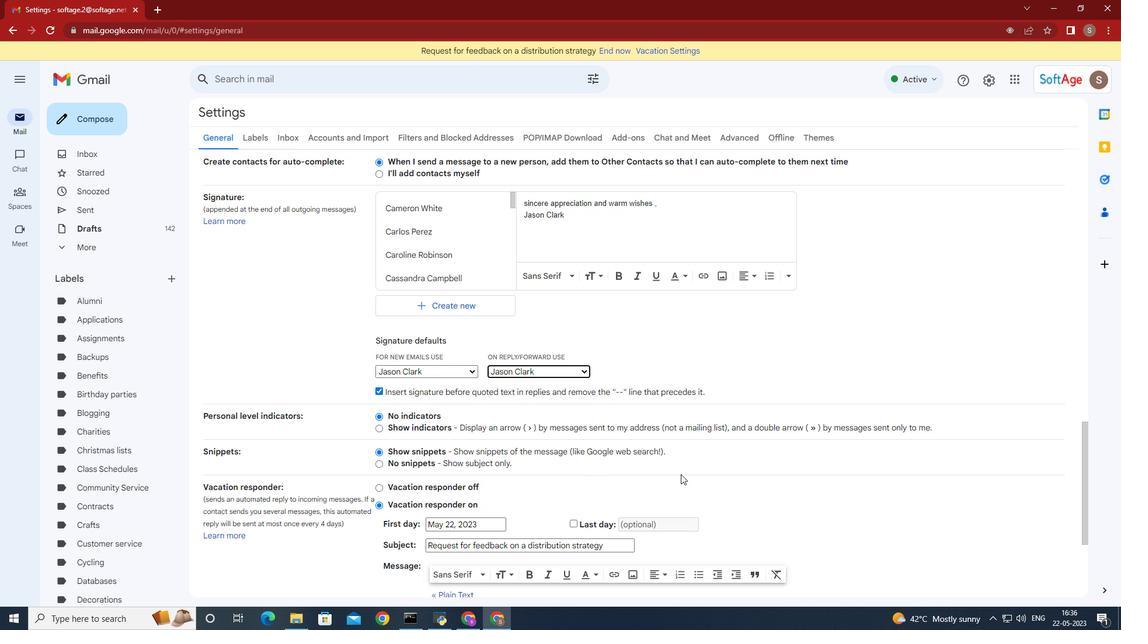 
Action: Mouse moved to (683, 473)
Screenshot: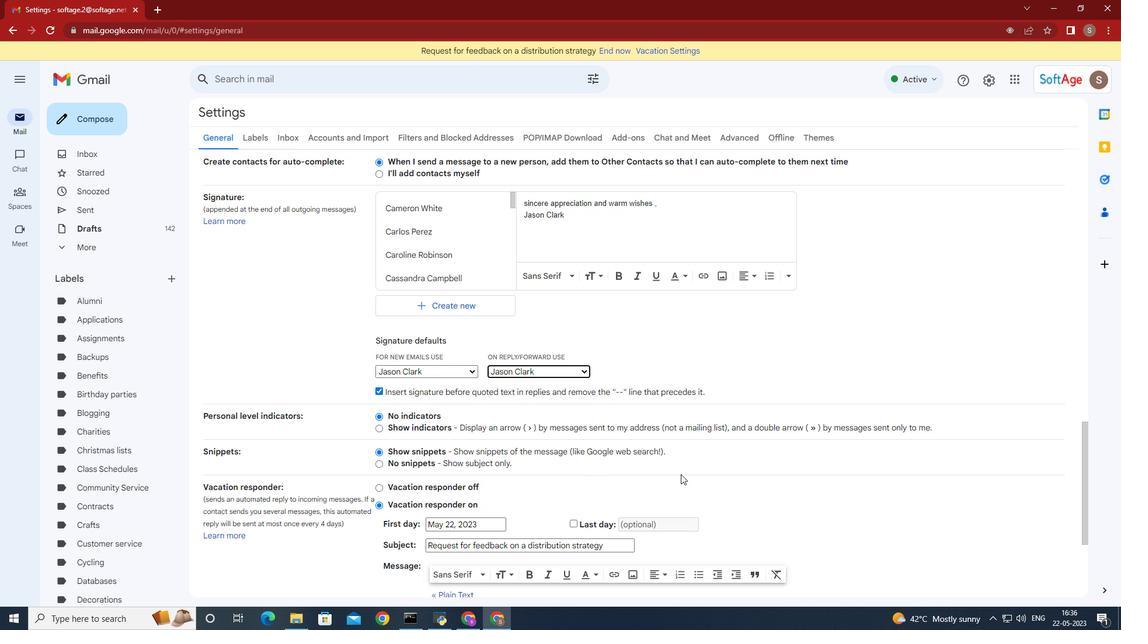 
Action: Mouse scrolled (683, 473) with delta (0, 0)
Screenshot: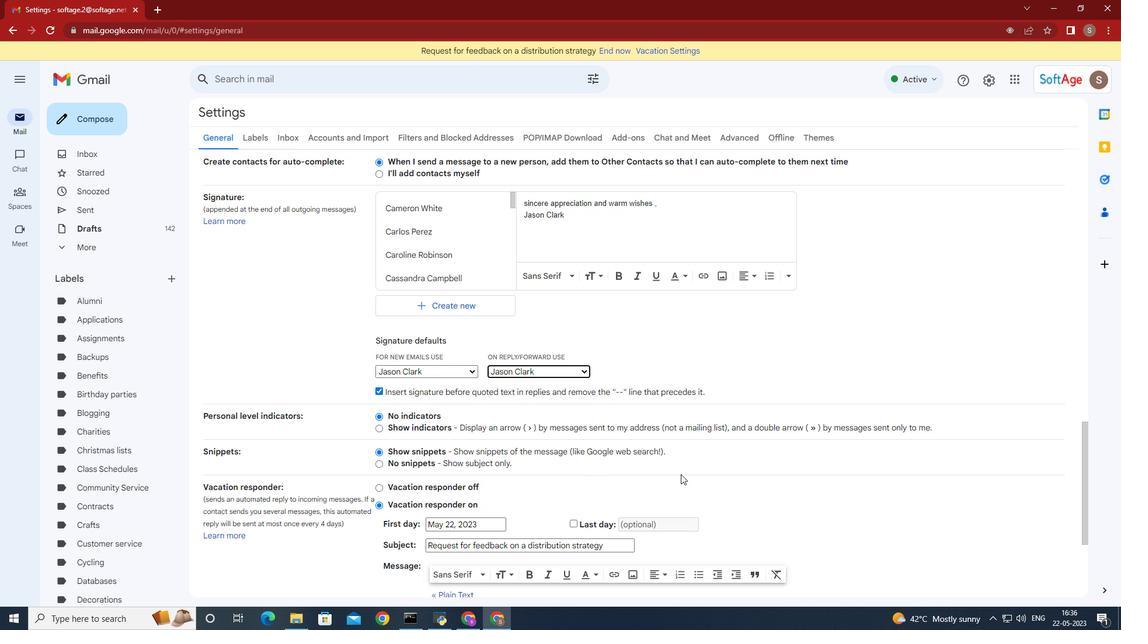 
Action: Mouse scrolled (683, 473) with delta (0, 0)
Screenshot: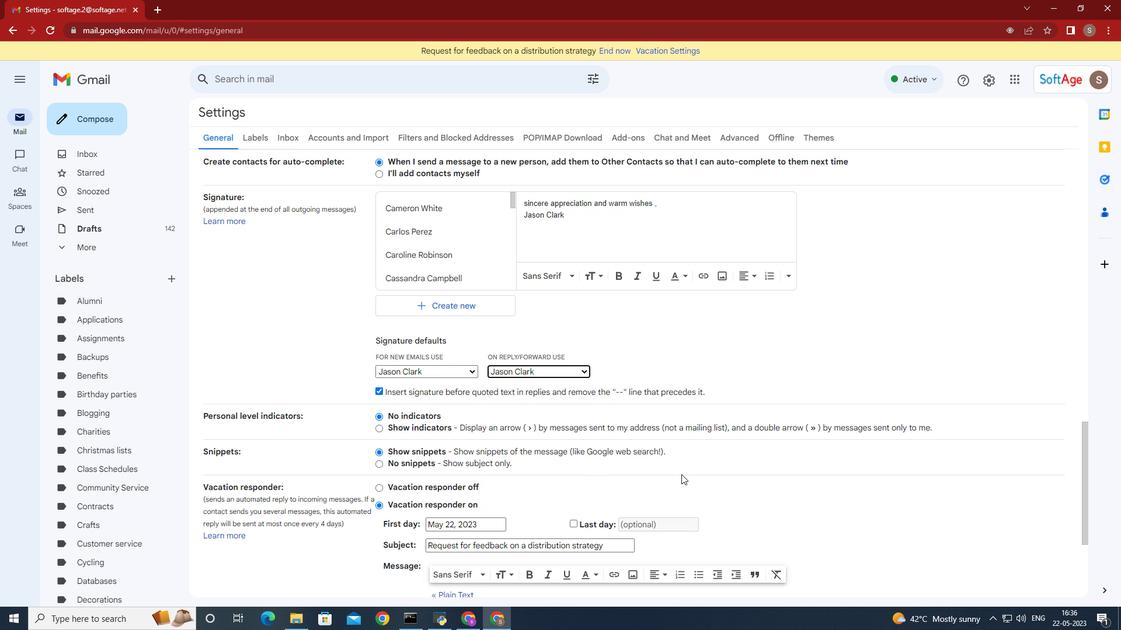 
Action: Mouse moved to (684, 473)
Screenshot: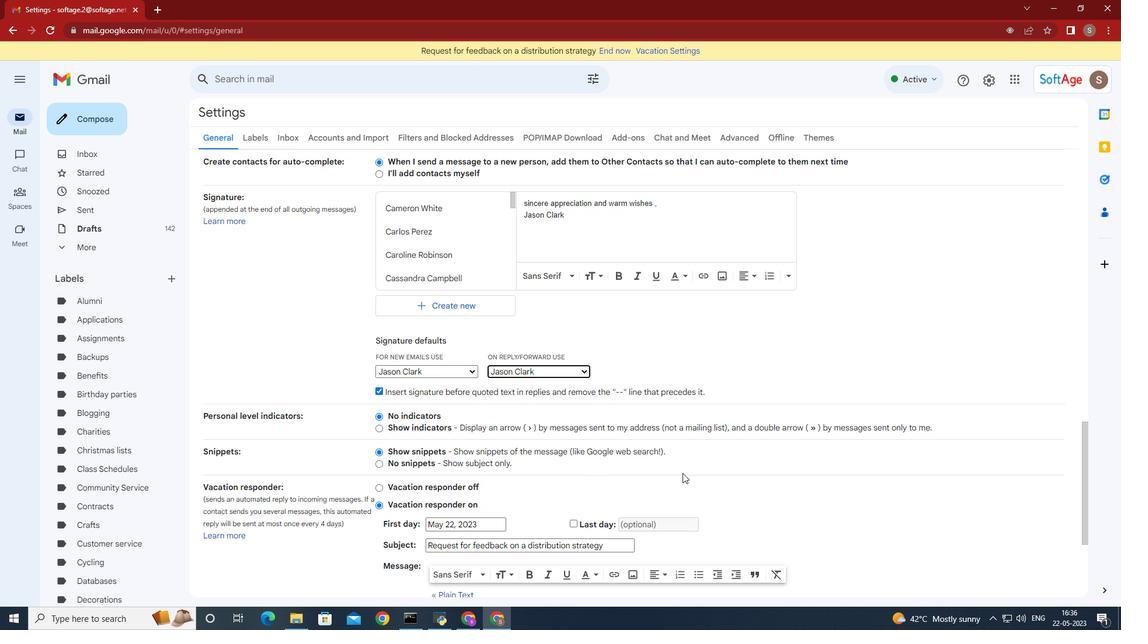 
Action: Mouse scrolled (684, 473) with delta (0, 0)
Screenshot: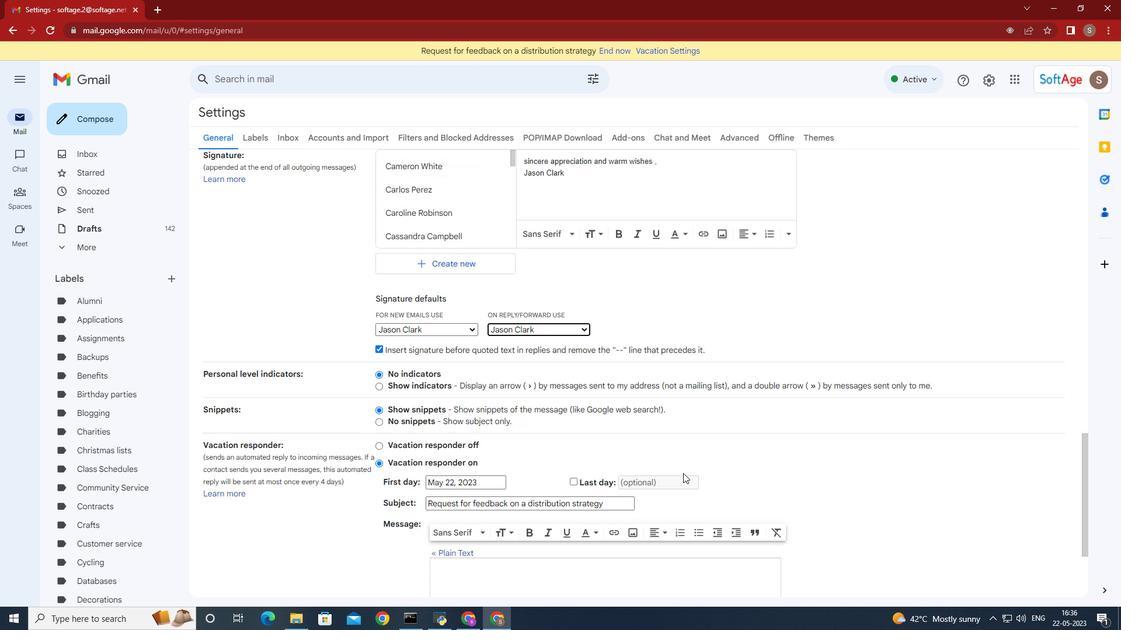 
Action: Mouse moved to (613, 535)
Screenshot: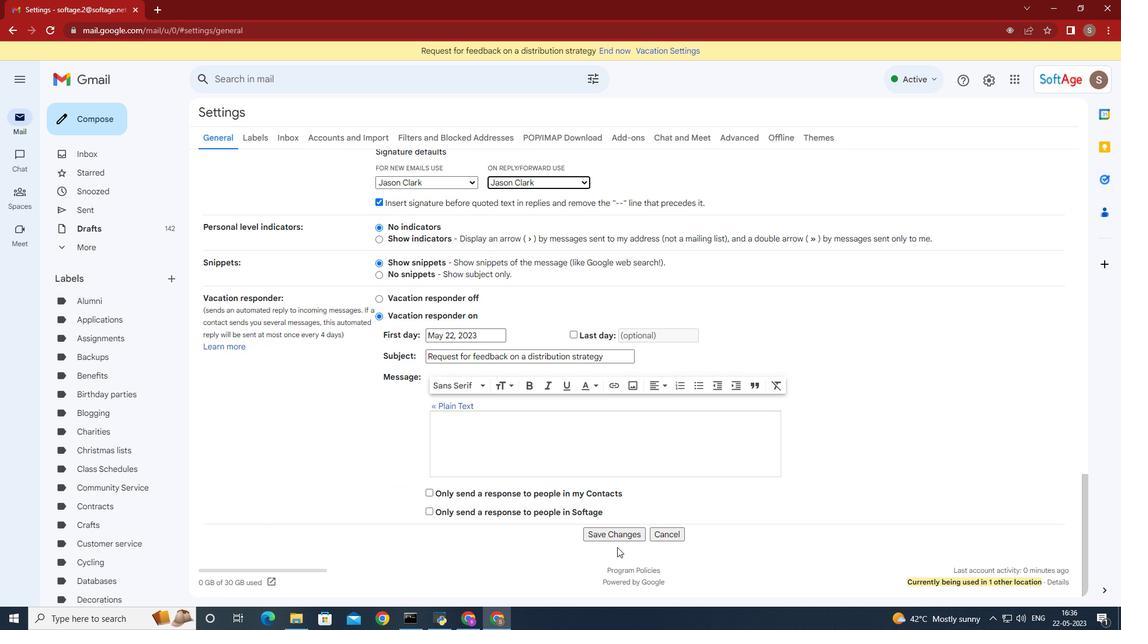 
Action: Mouse pressed left at (613, 535)
Screenshot: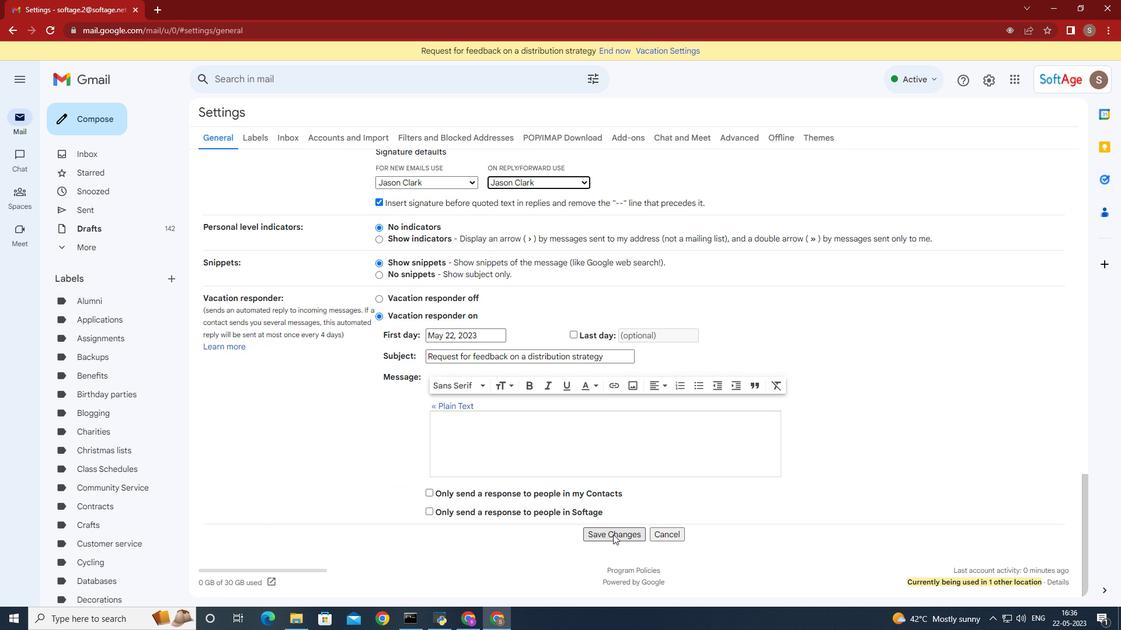 
Action: Mouse moved to (104, 115)
Screenshot: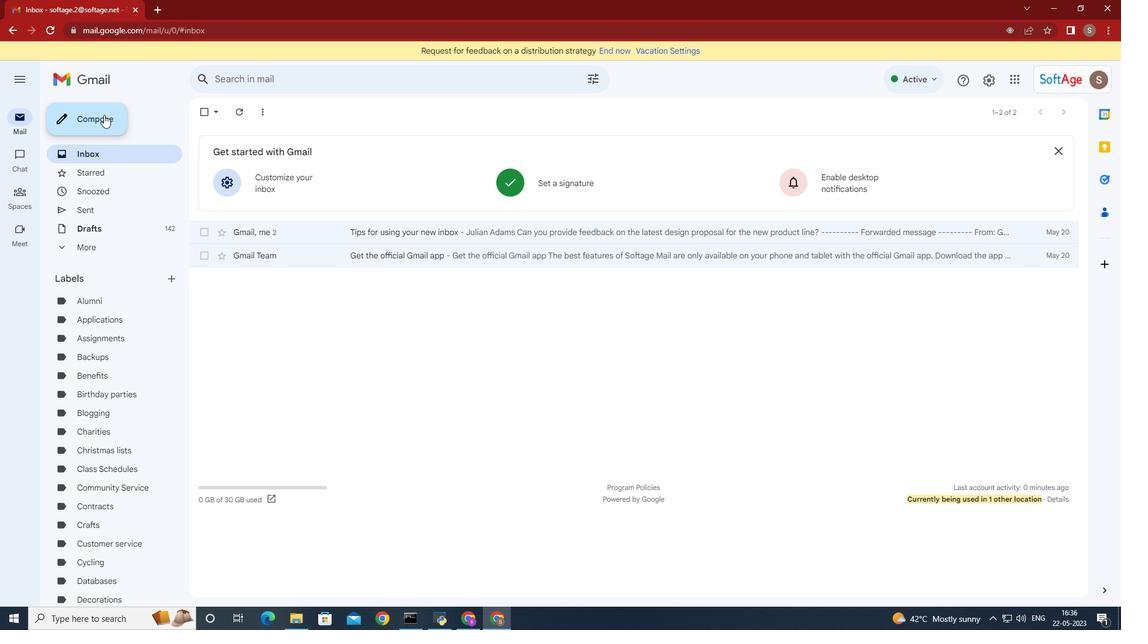
Action: Mouse pressed left at (104, 115)
Screenshot: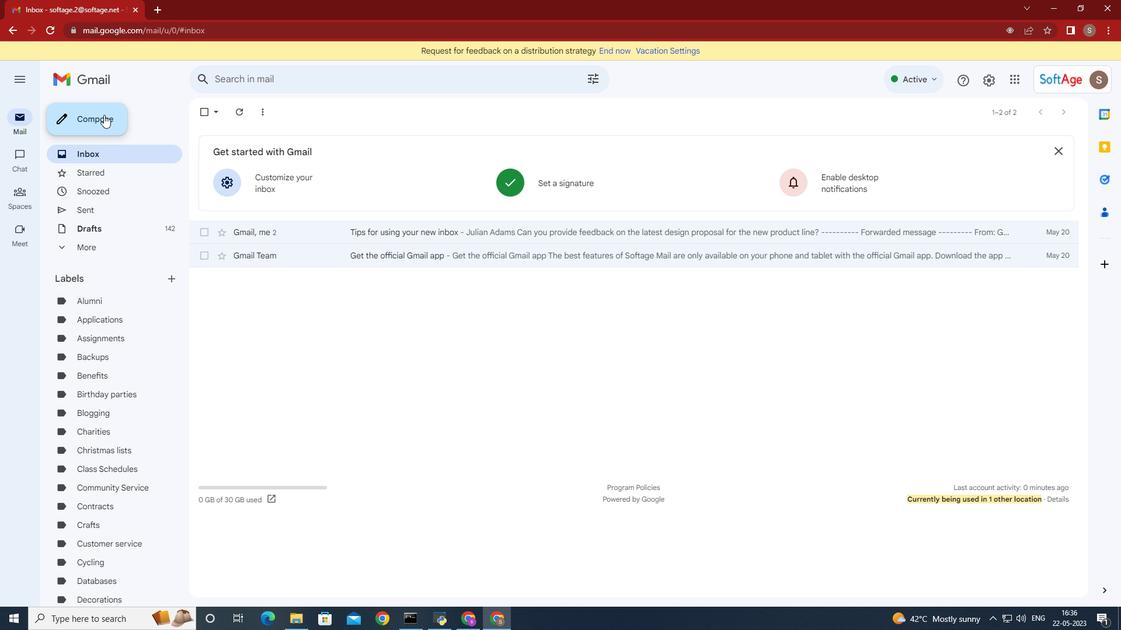 
Action: Mouse moved to (784, 298)
Screenshot: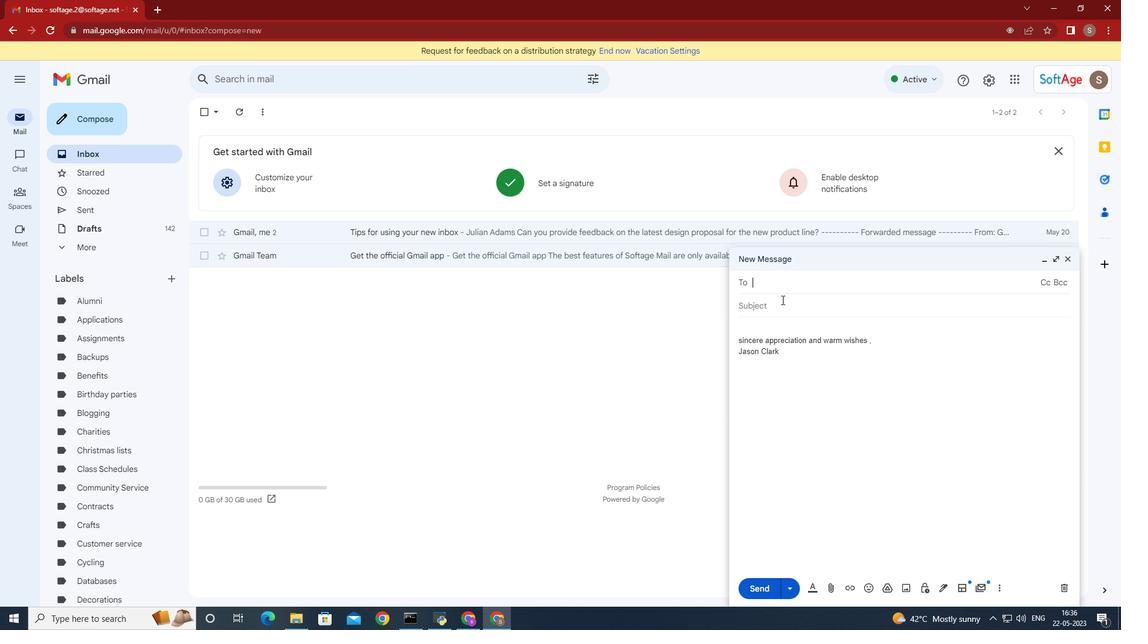 
Action: Key pressed softage.8
Screenshot: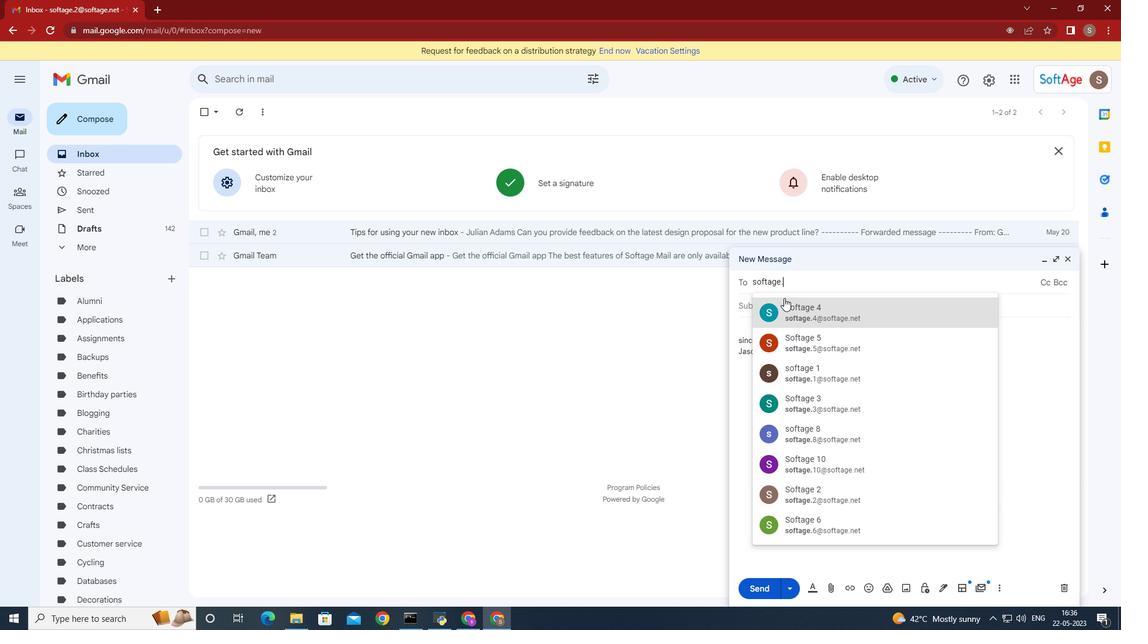 
Action: Mouse moved to (865, 317)
Screenshot: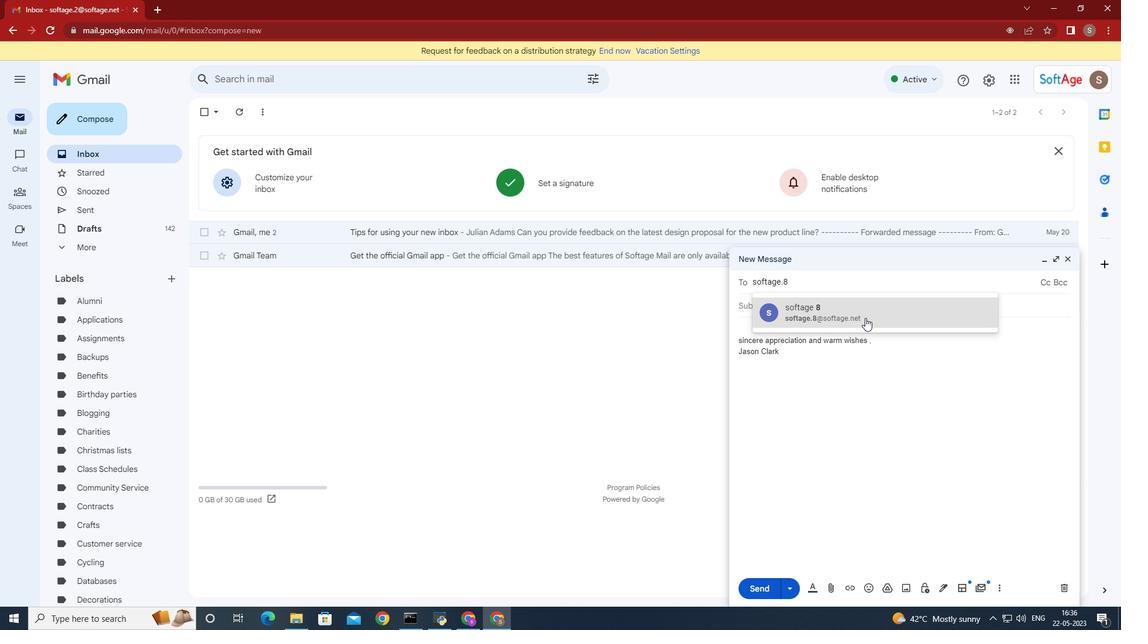 
Action: Mouse pressed left at (865, 317)
Screenshot: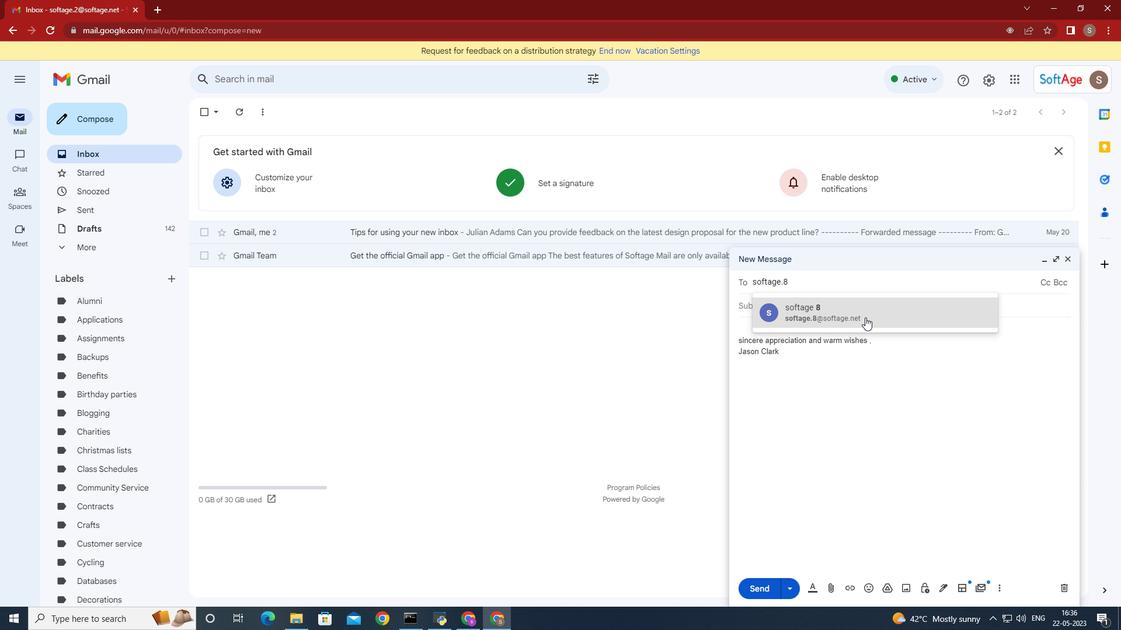 
Action: Mouse moved to (167, 275)
Screenshot: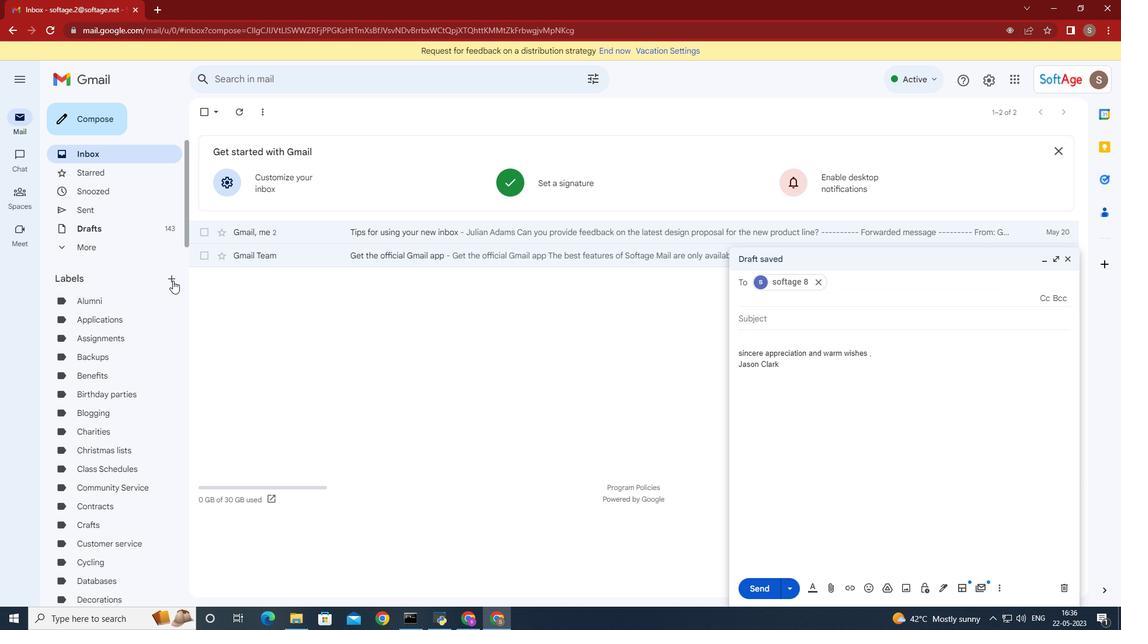 
Action: Mouse pressed left at (167, 275)
Screenshot: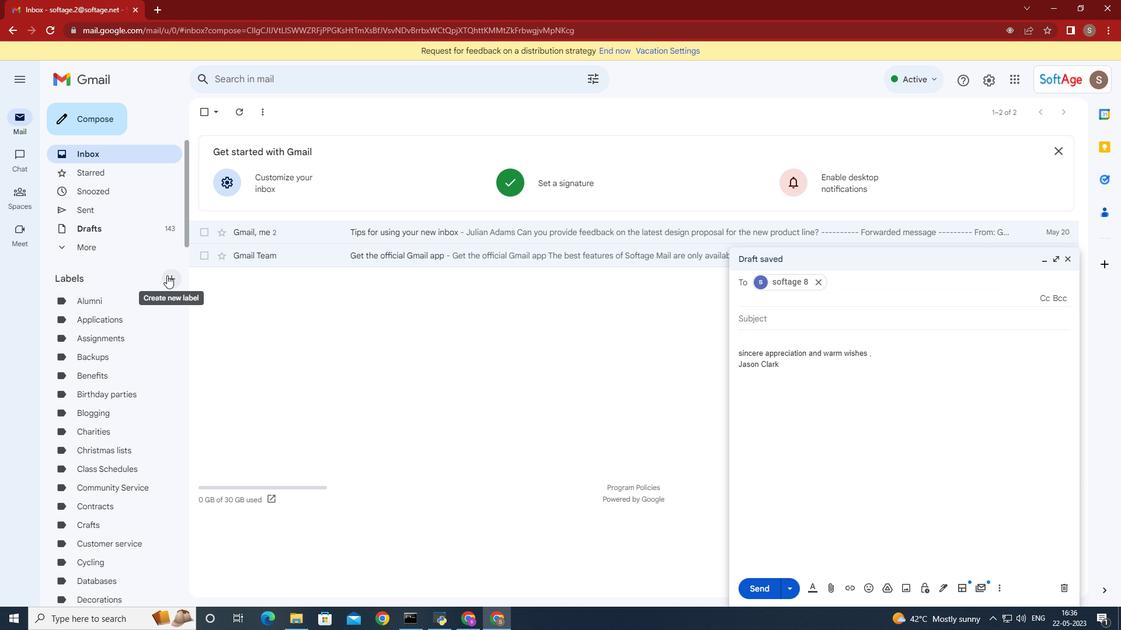 
Action: Mouse moved to (394, 337)
Screenshot: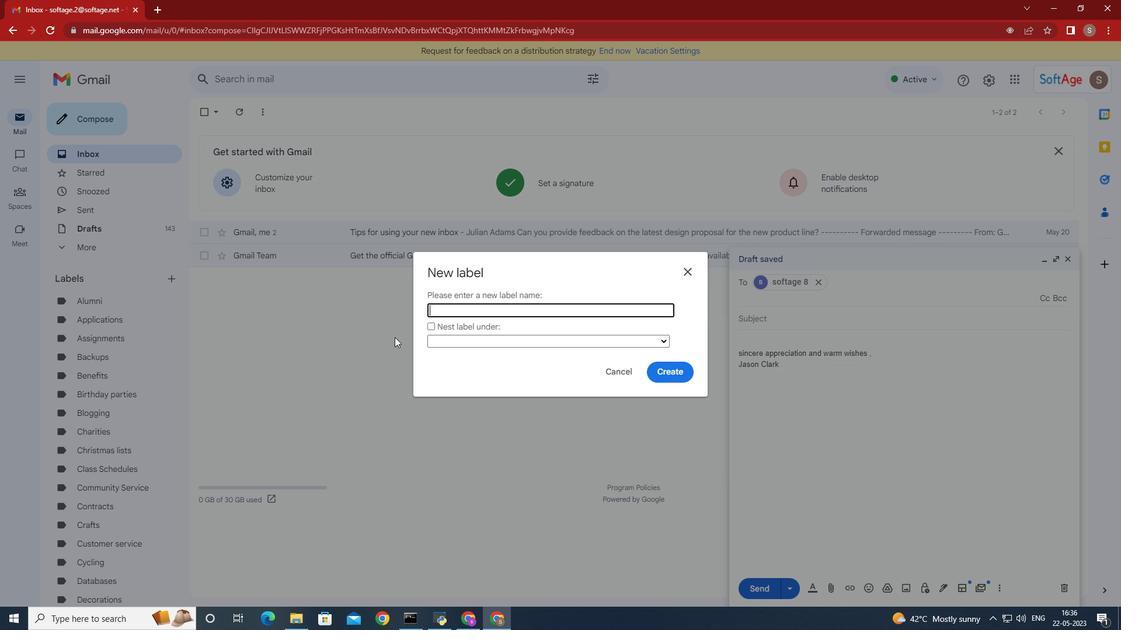 
Action: Key pressed <Key.shift>Class<Key.space>schedules<Key.space>
Screenshot: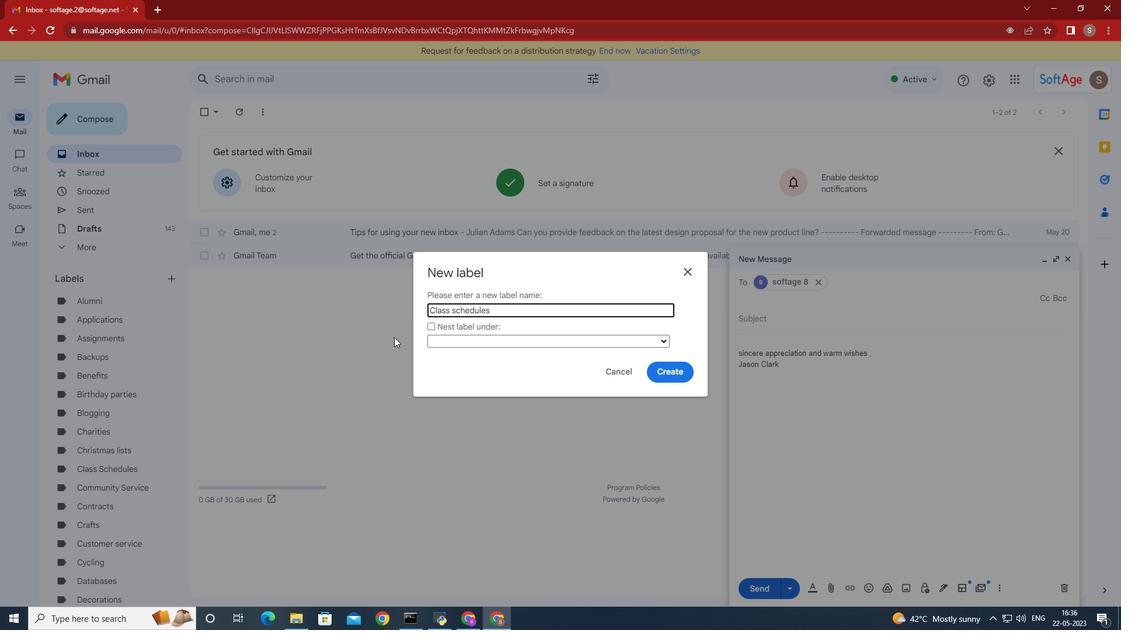 
Action: Mouse moved to (672, 372)
Screenshot: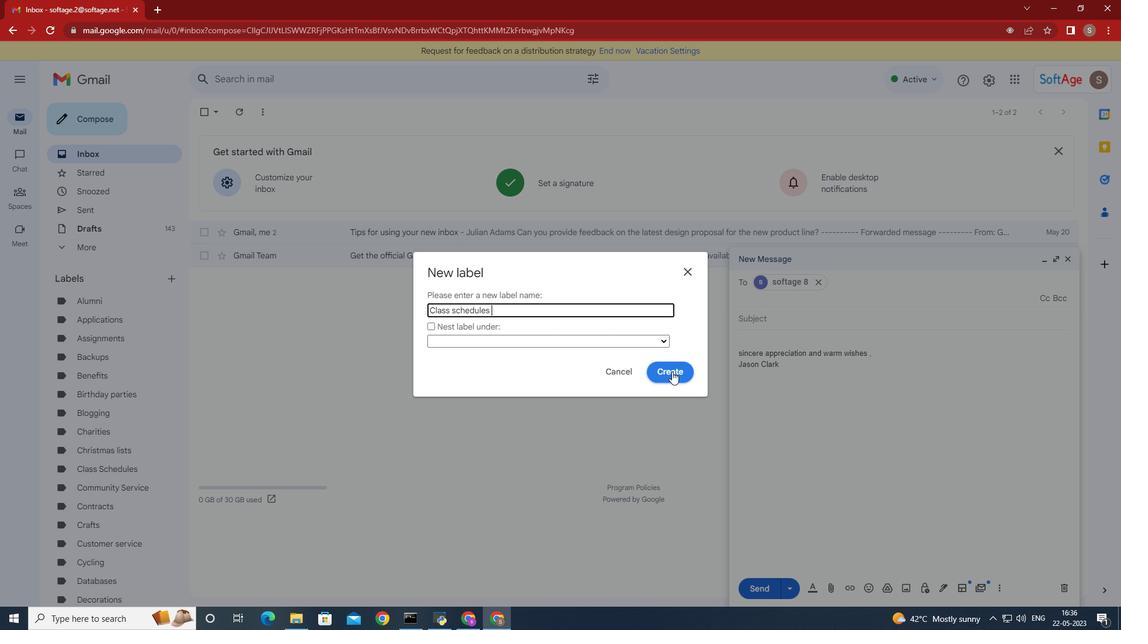 
Action: Mouse pressed left at (672, 372)
Screenshot: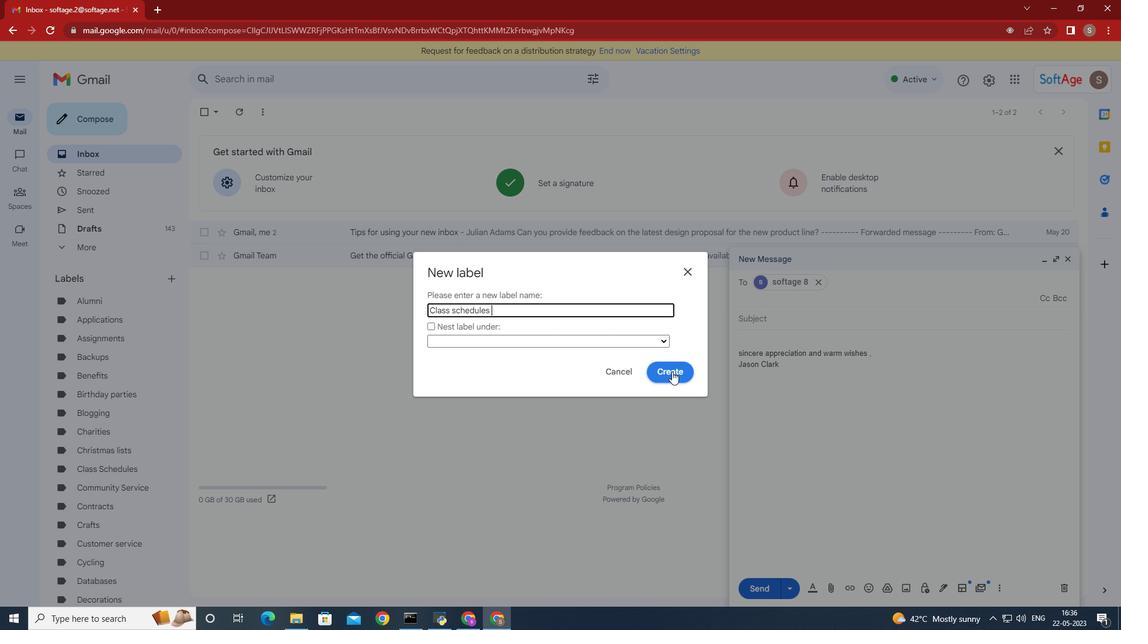 
